 Task: Look for space in Dadu, Pakistan from 1st August, 2023 to 5th August, 2023 for 3 adults, 1 child in price range Rs.13000 to Rs.20000. Place can be entire place with 2 bedrooms having 3 beds and 2 bathrooms. Property type can be flatguest house, hotel. Booking option can be shelf check-in. Required host language is English.
Action: Mouse pressed left at (521, 89)
Screenshot: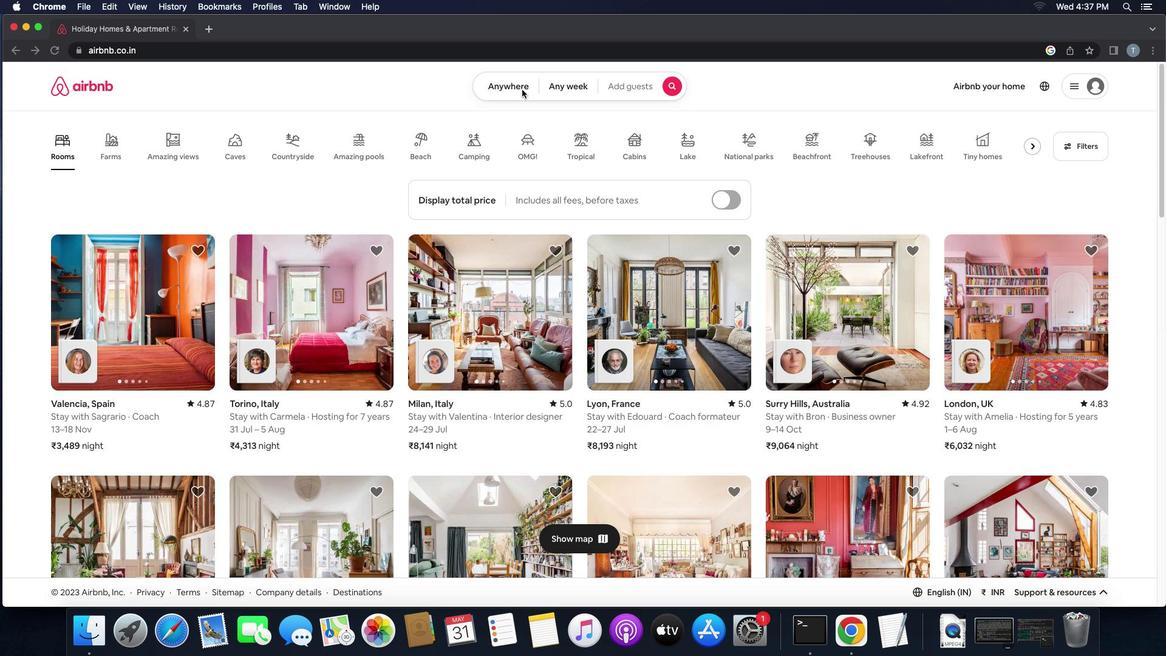 
Action: Mouse pressed left at (521, 89)
Screenshot: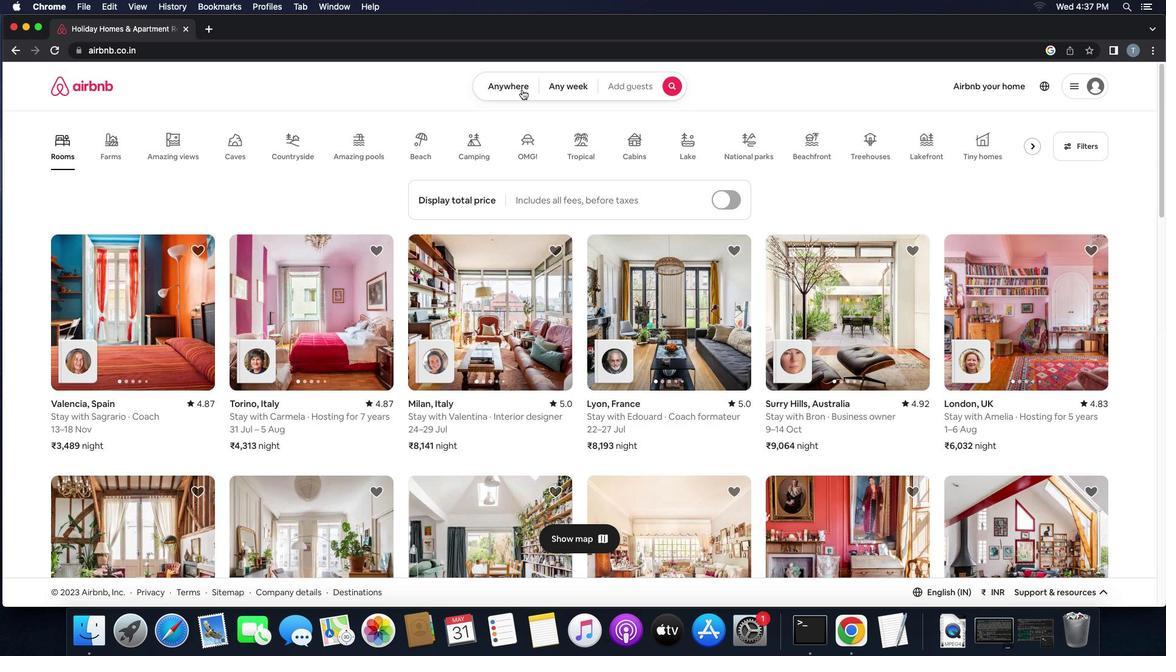 
Action: Mouse moved to (446, 131)
Screenshot: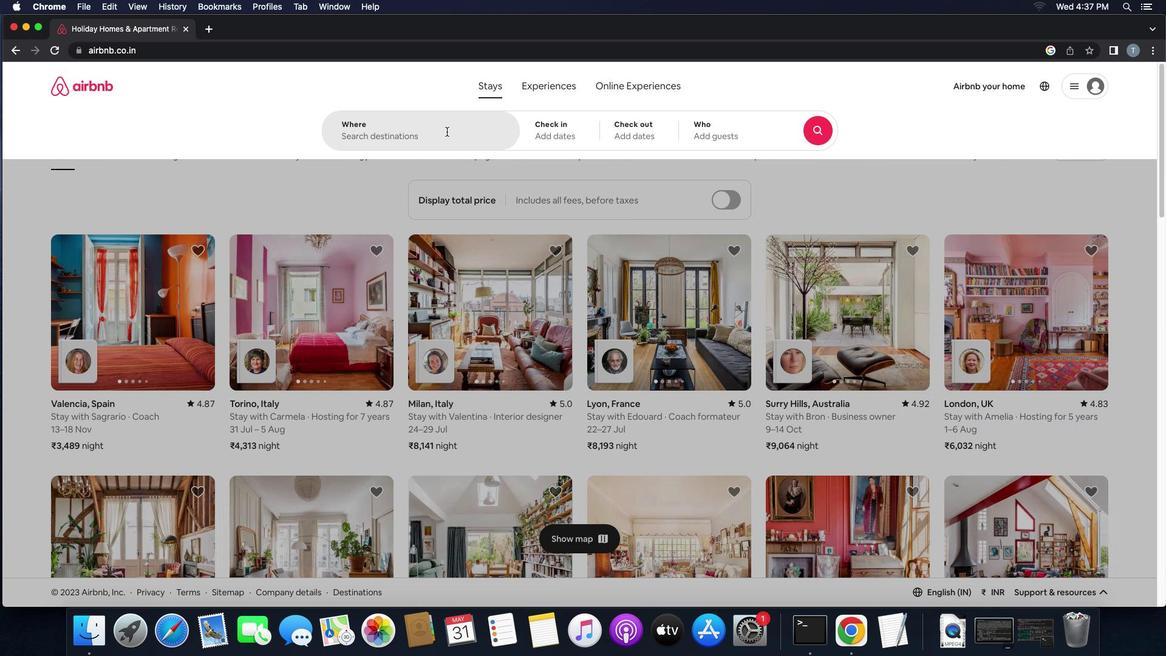 
Action: Mouse pressed left at (446, 131)
Screenshot: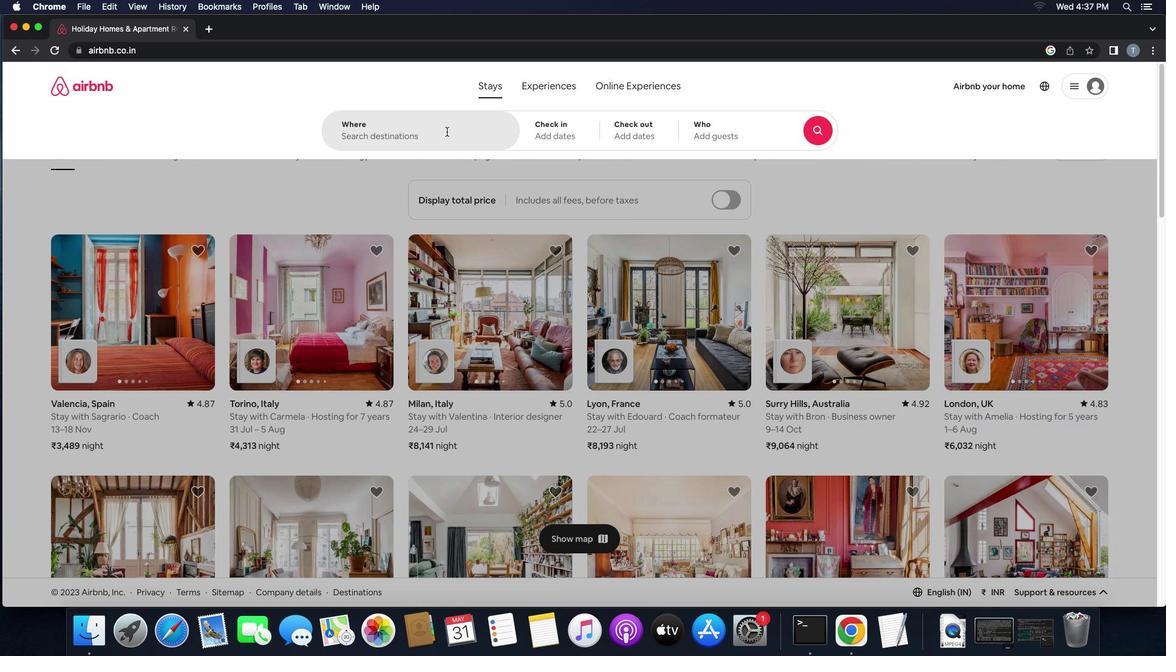 
Action: Mouse moved to (448, 130)
Screenshot: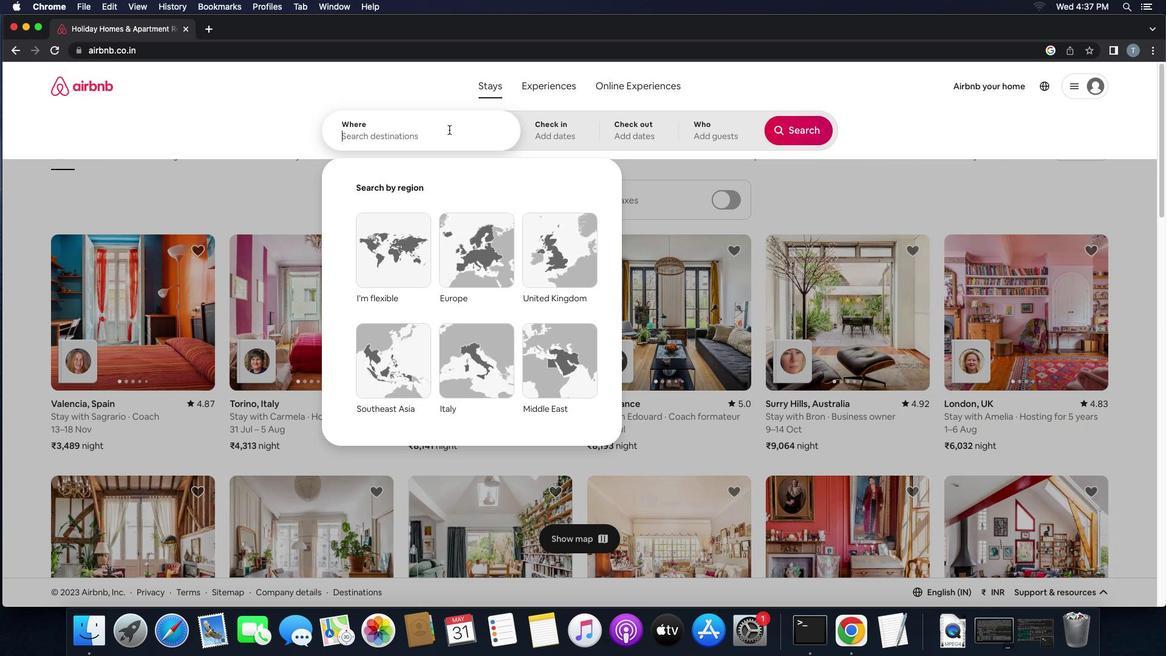 
Action: Key pressed 'd''a''d'
Screenshot: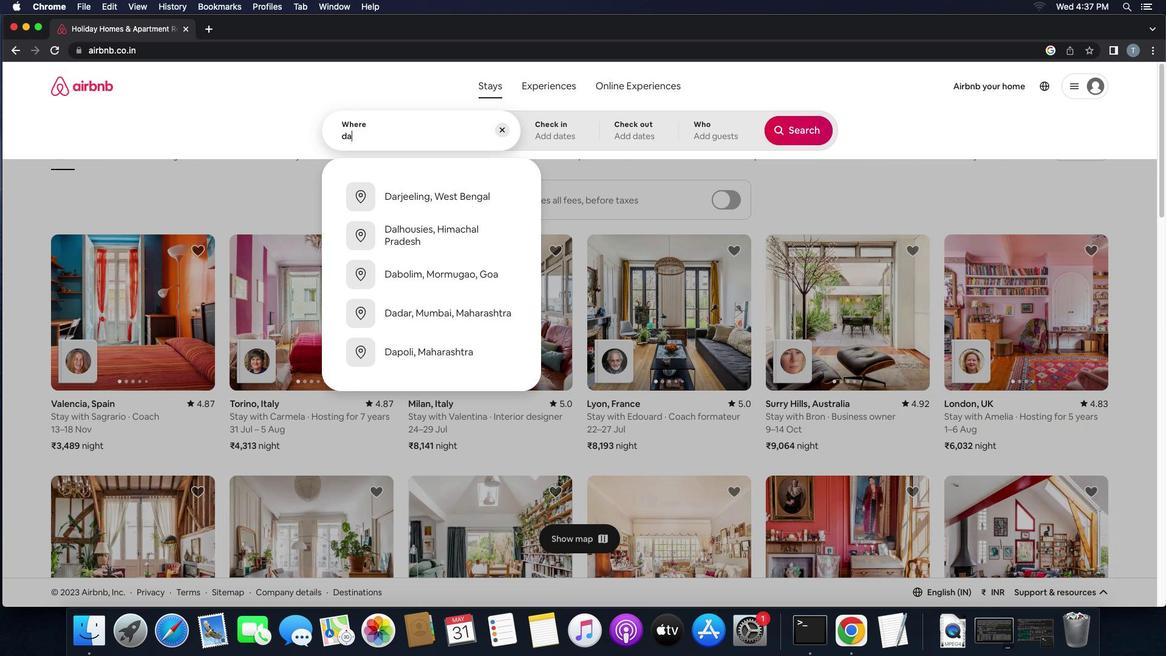 
Action: Mouse moved to (448, 130)
Screenshot: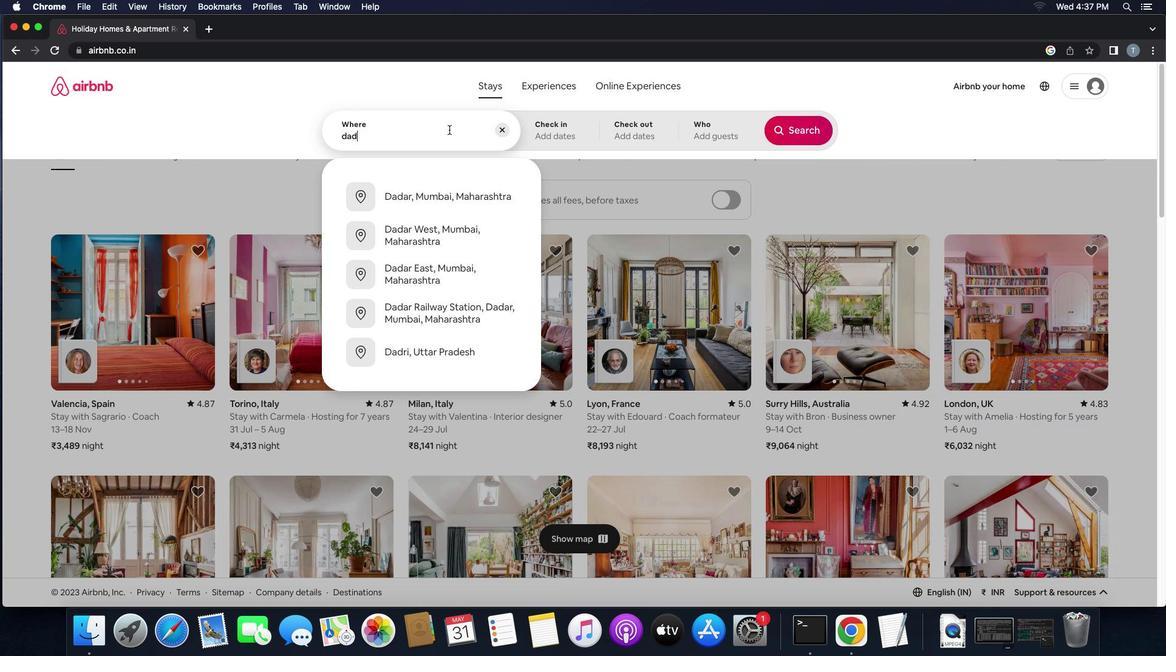 
Action: Key pressed 'u'',''p''a''k''i''s''t''a''n'
Screenshot: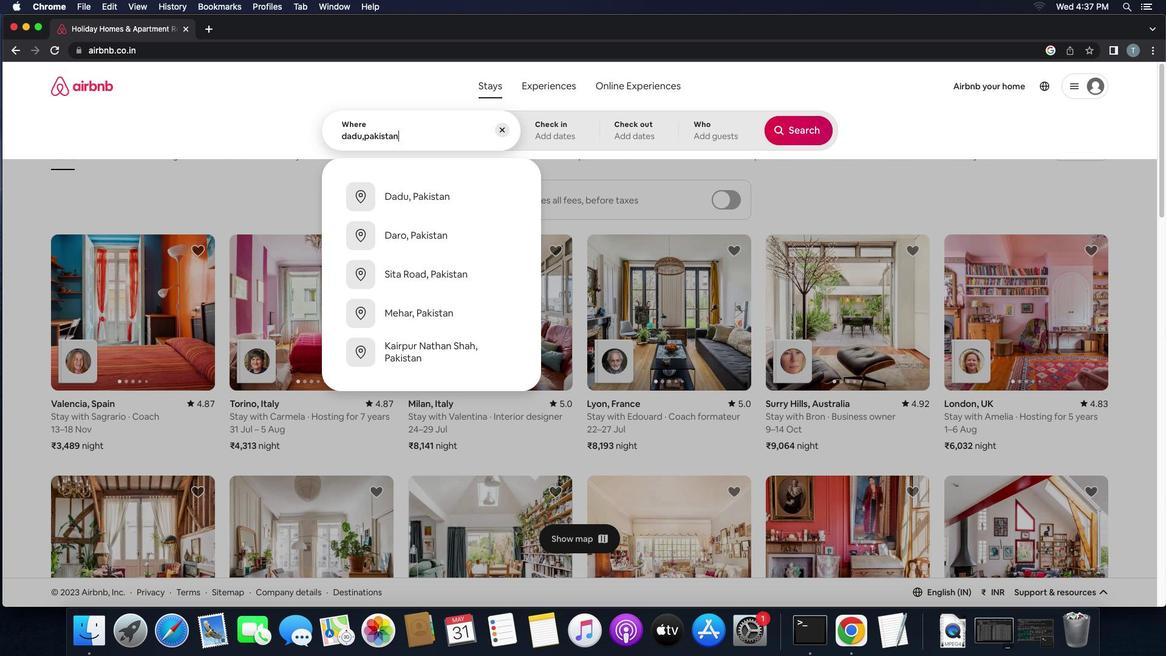 
Action: Mouse moved to (498, 188)
Screenshot: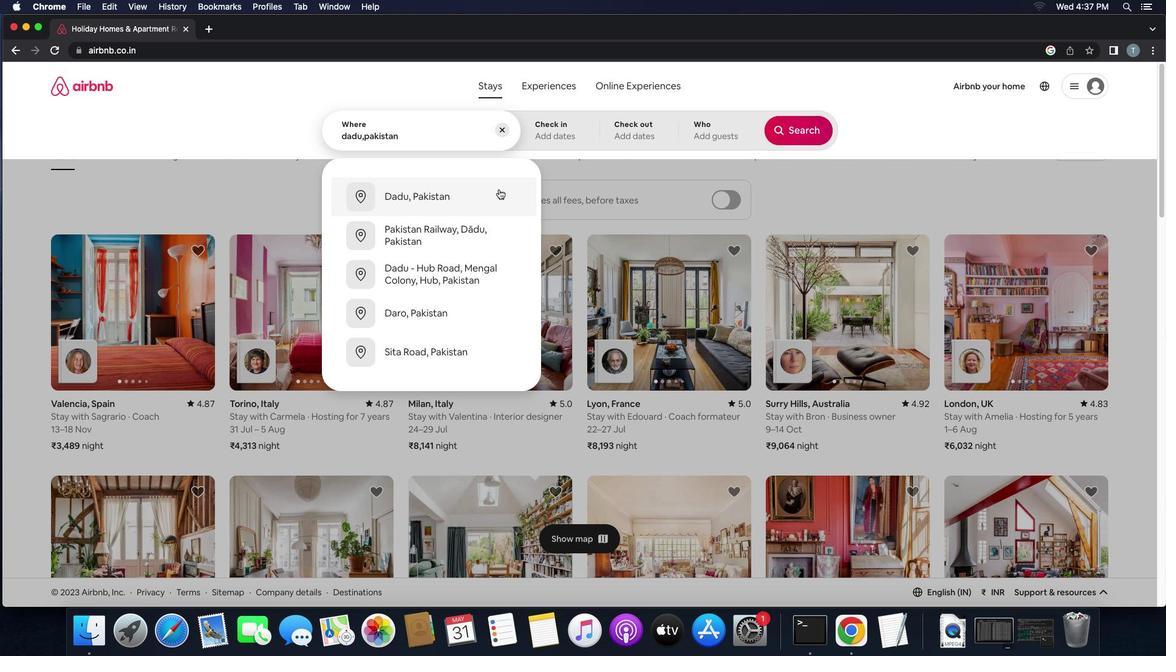 
Action: Mouse pressed left at (498, 188)
Screenshot: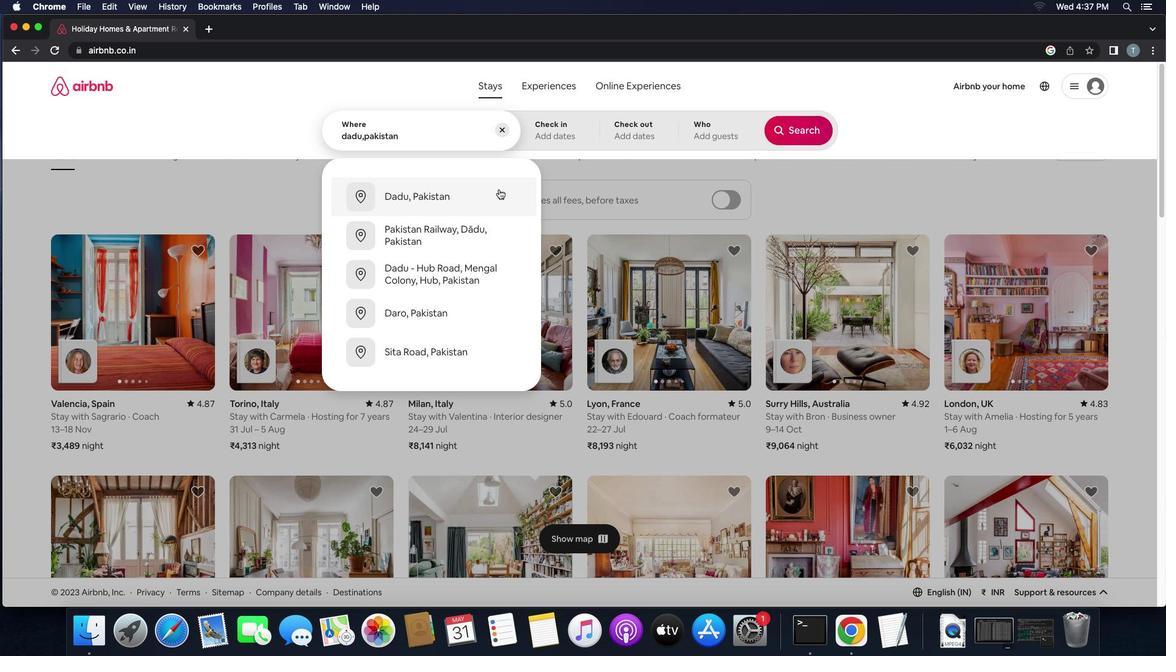 
Action: Mouse moved to (790, 231)
Screenshot: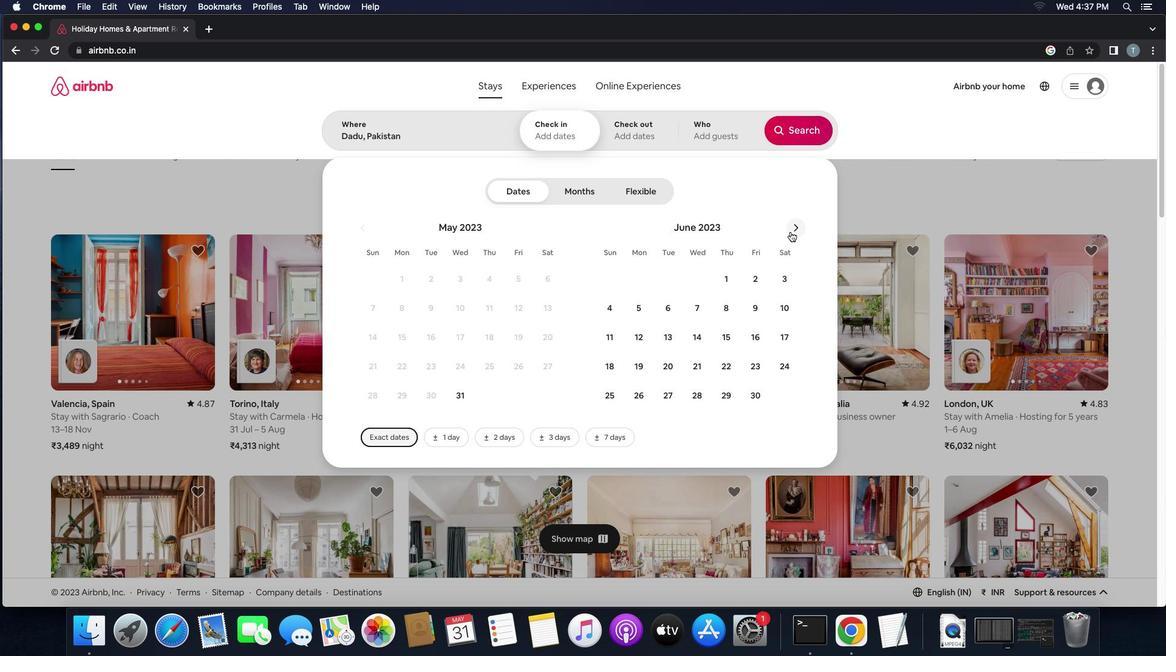 
Action: Mouse pressed left at (790, 231)
Screenshot: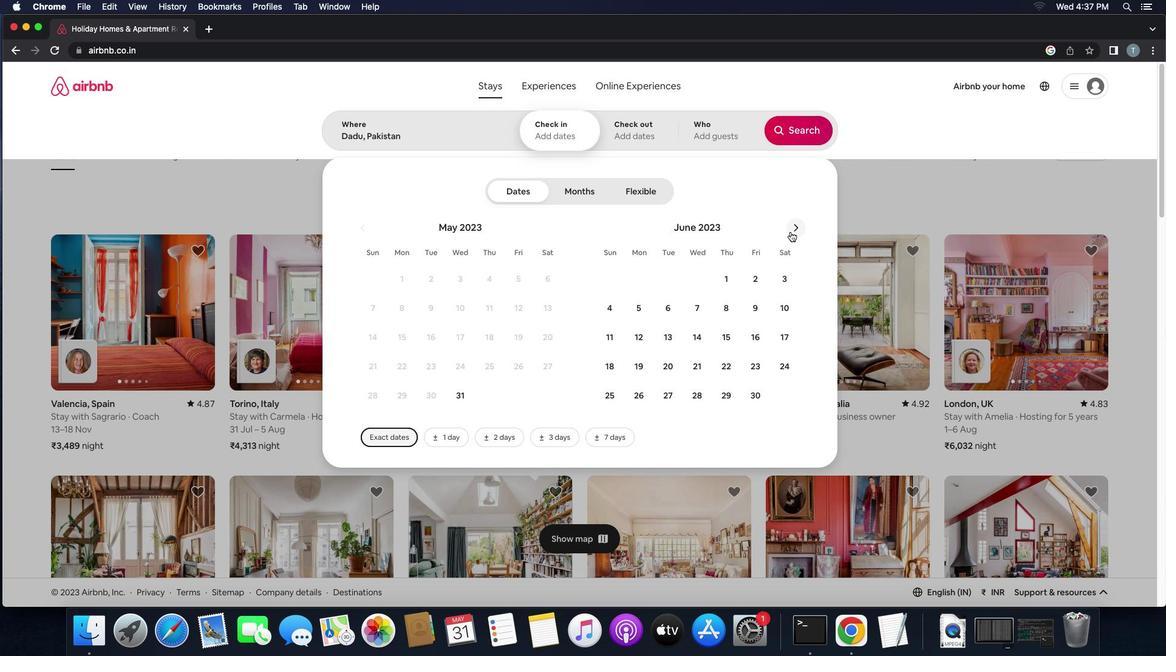 
Action: Mouse pressed left at (790, 231)
Screenshot: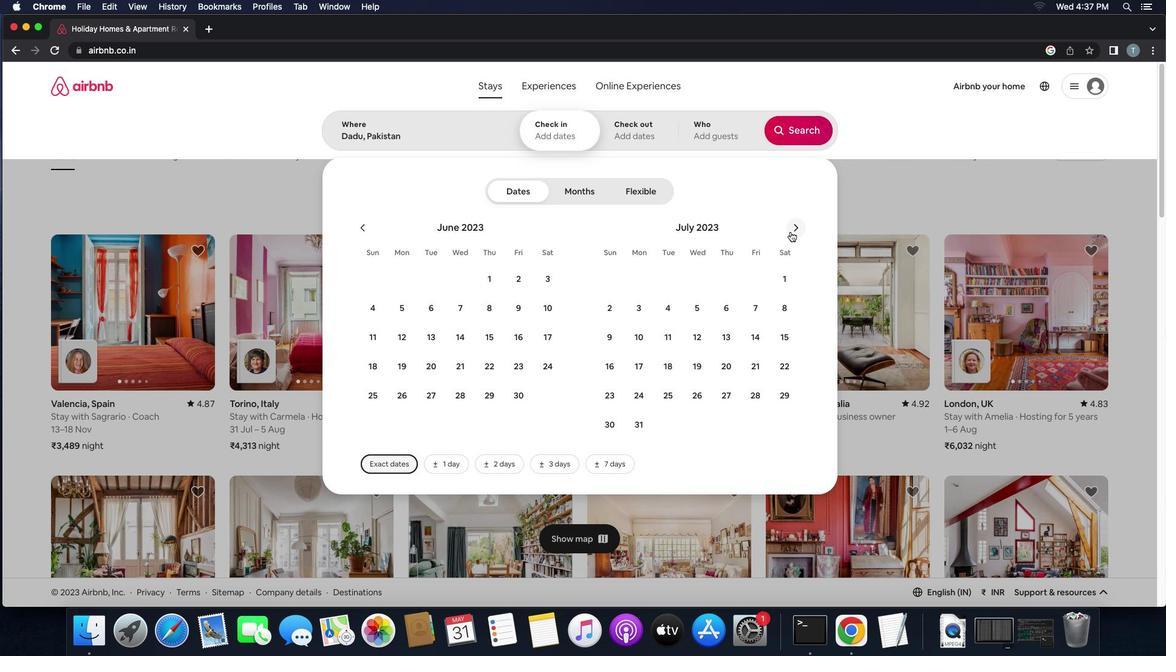 
Action: Mouse moved to (664, 282)
Screenshot: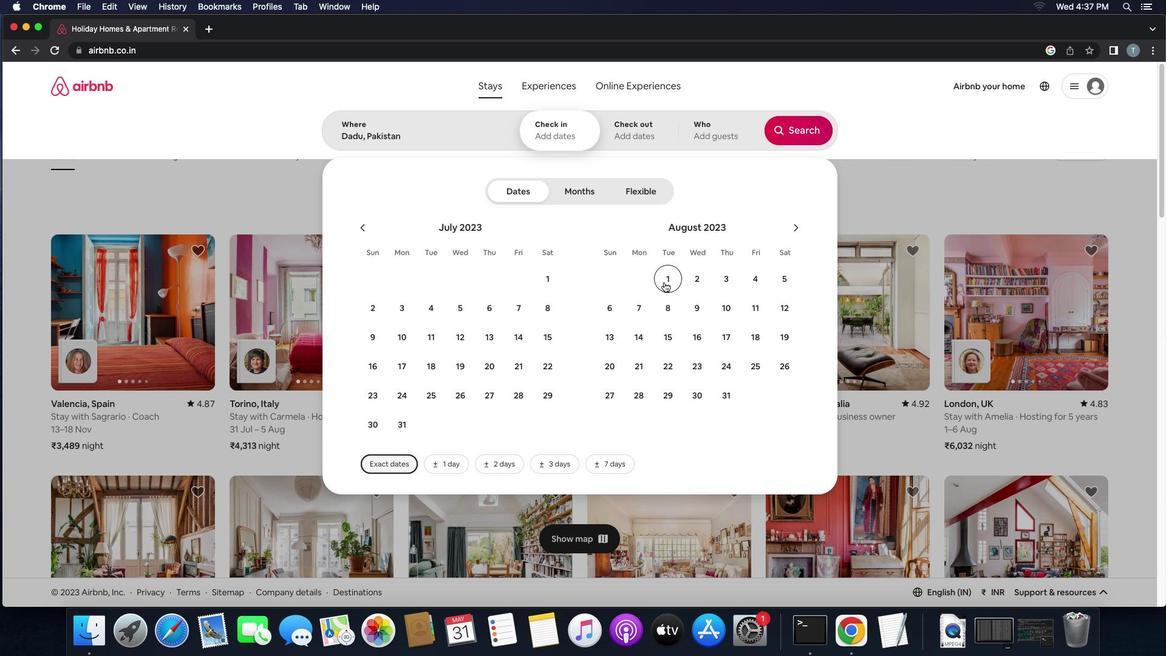 
Action: Mouse pressed left at (664, 282)
Screenshot: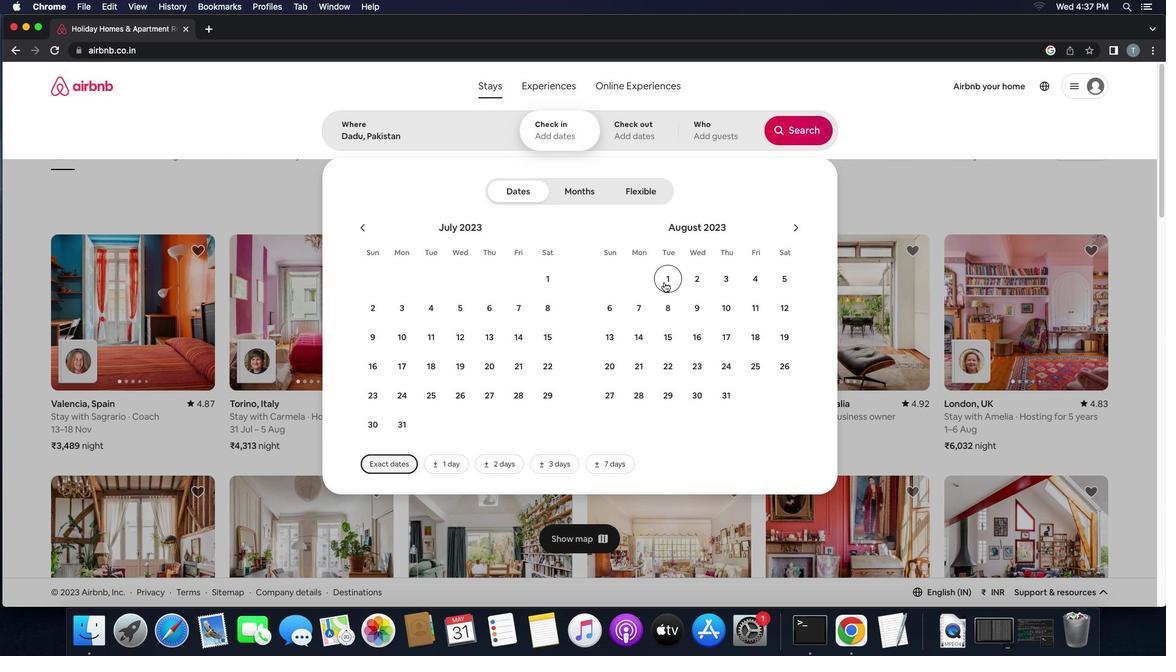 
Action: Mouse moved to (783, 278)
Screenshot: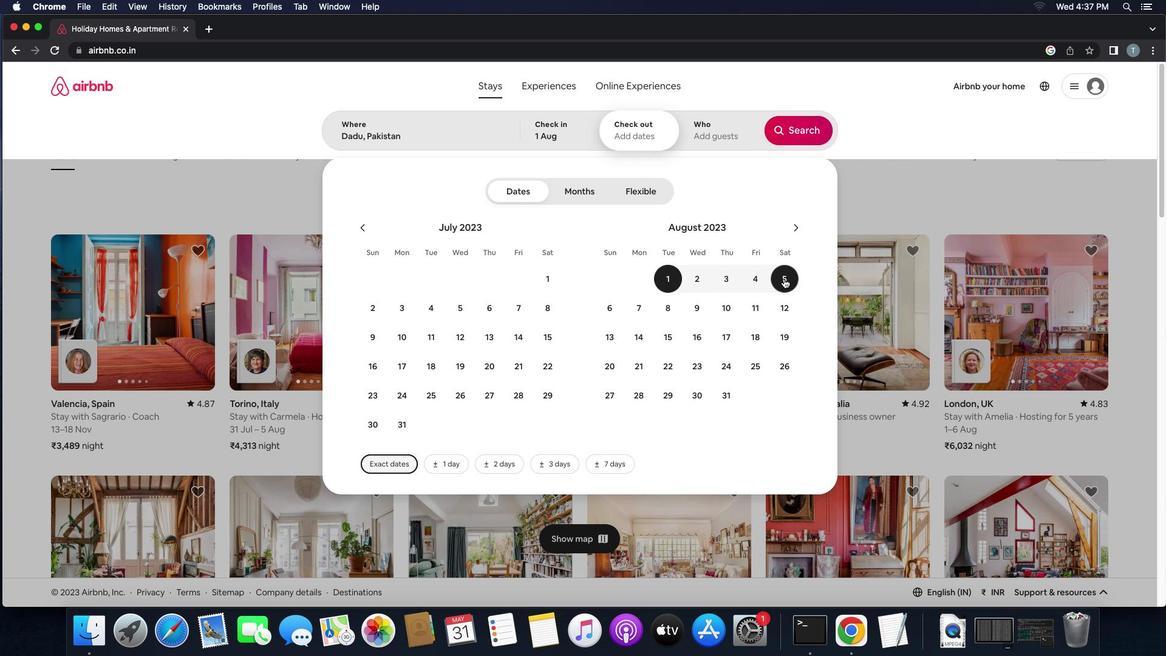 
Action: Mouse pressed left at (783, 278)
Screenshot: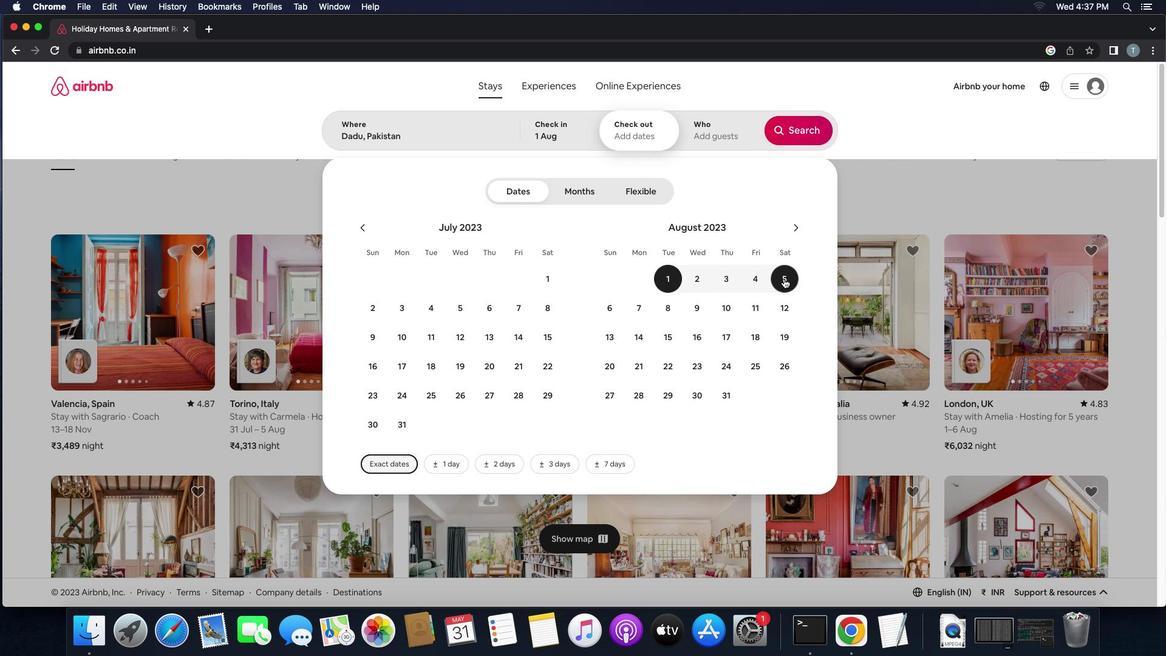 
Action: Mouse moved to (712, 128)
Screenshot: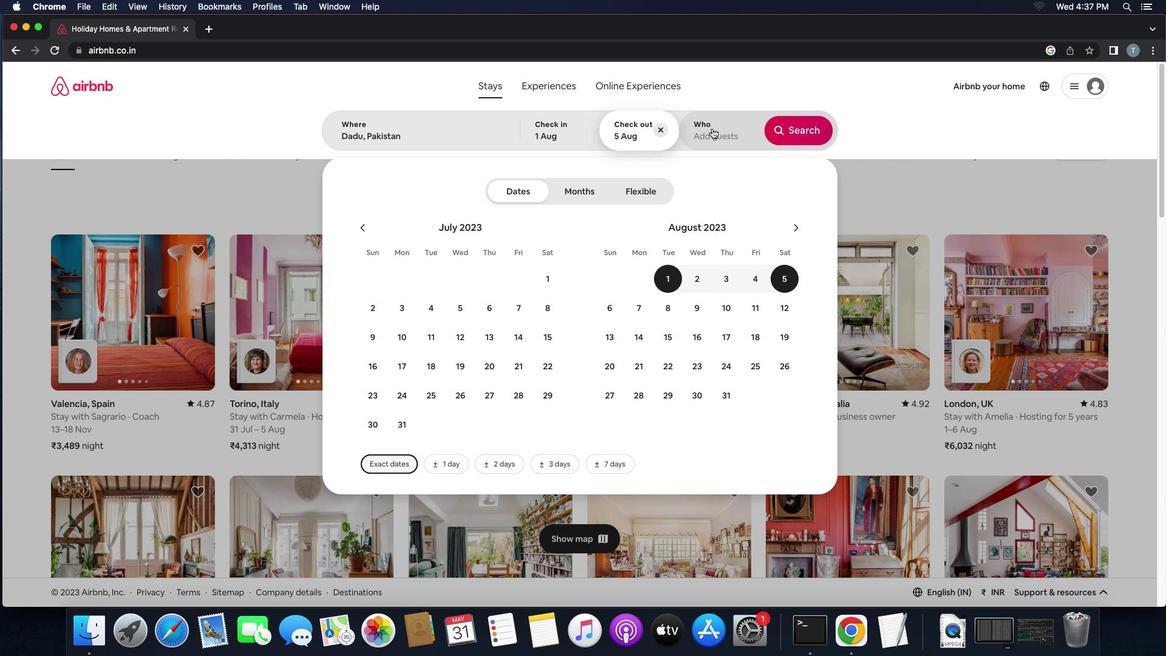 
Action: Mouse pressed left at (712, 128)
Screenshot: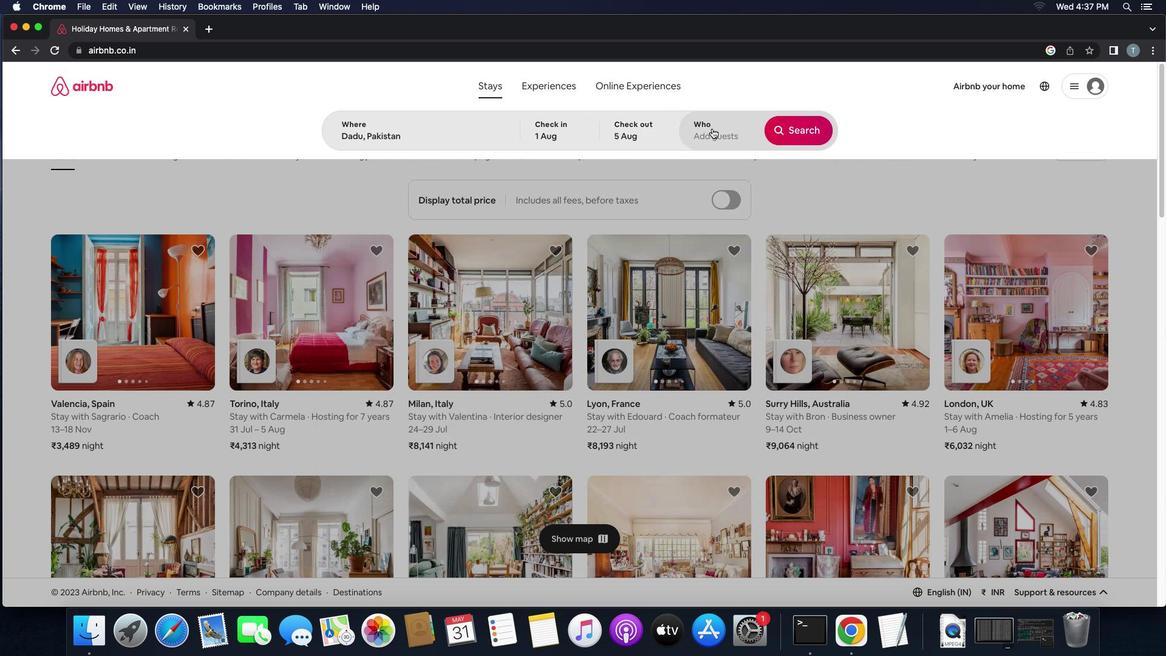 
Action: Mouse moved to (797, 192)
Screenshot: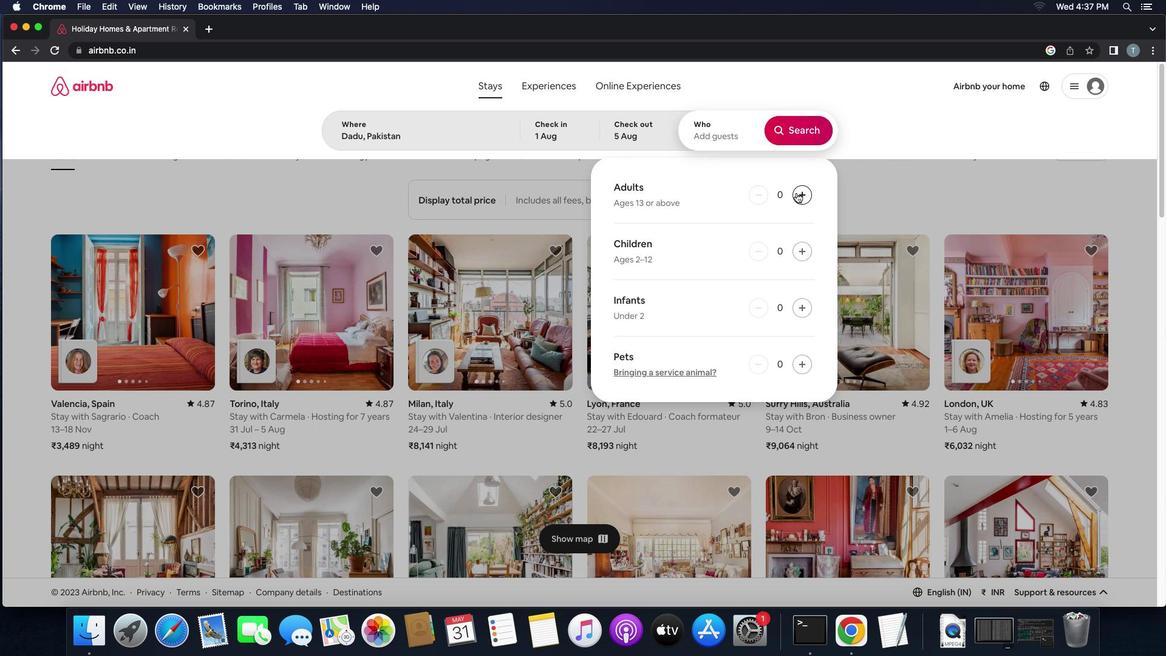 
Action: Mouse pressed left at (797, 192)
Screenshot: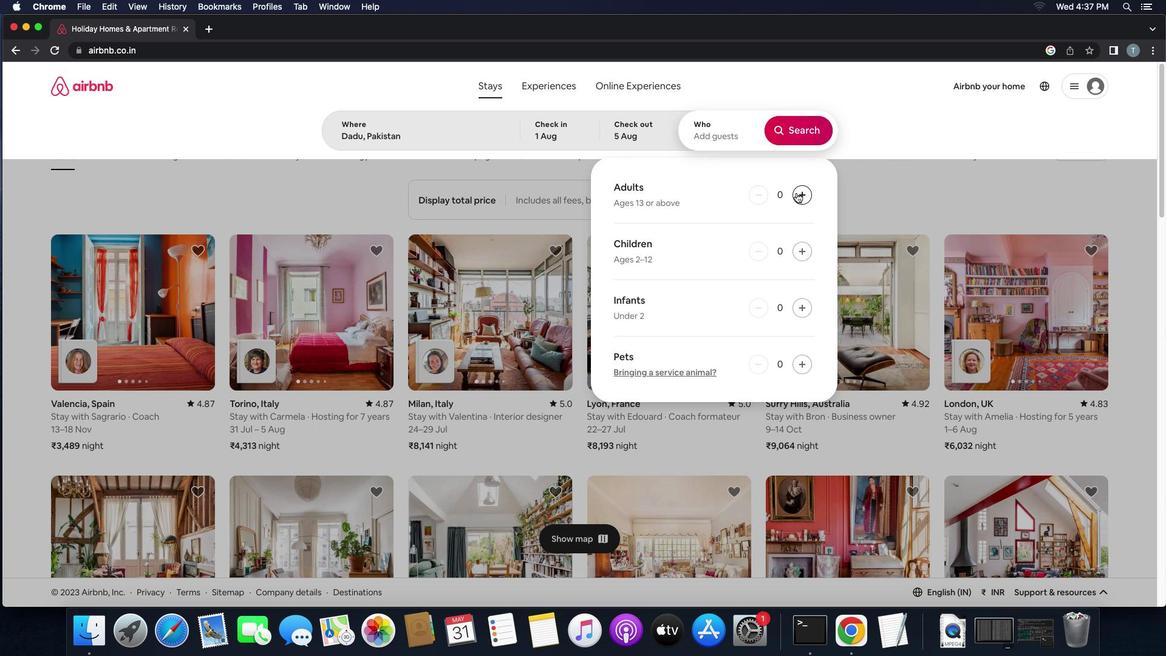 
Action: Mouse pressed left at (797, 192)
Screenshot: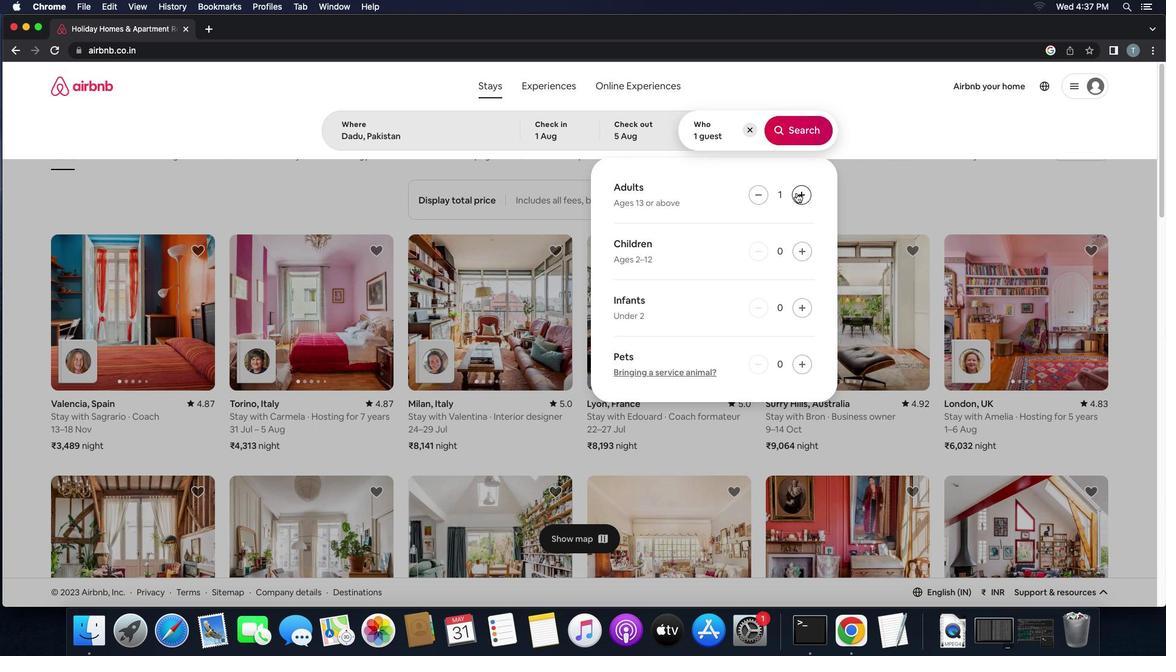 
Action: Mouse pressed left at (797, 192)
Screenshot: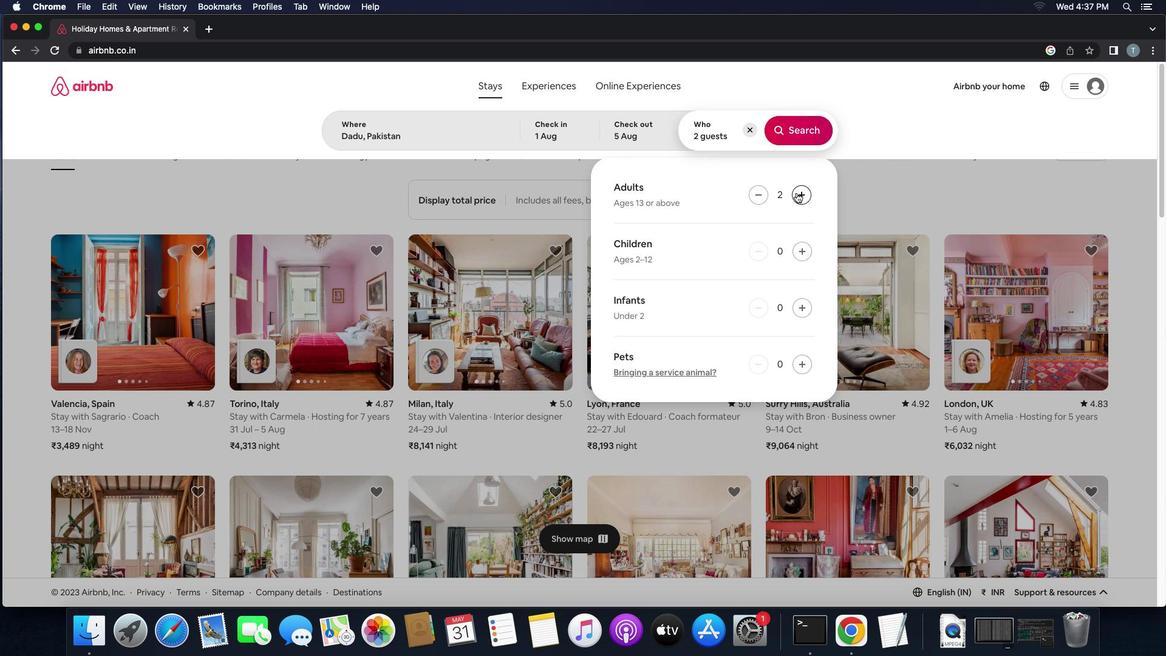 
Action: Mouse moved to (800, 251)
Screenshot: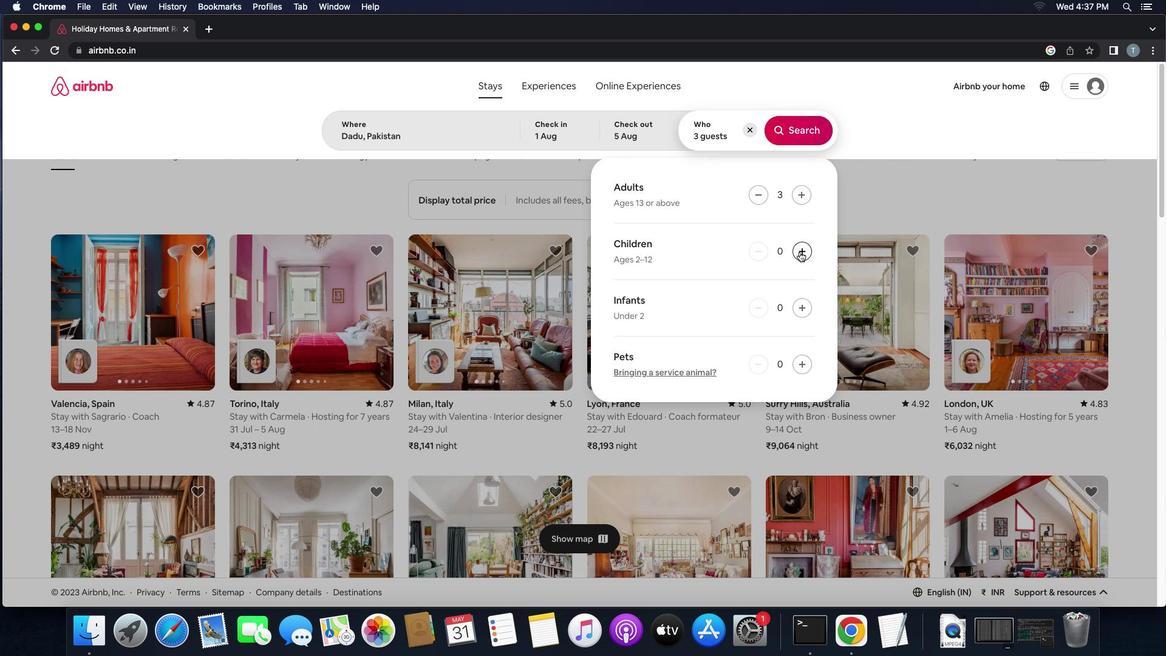 
Action: Mouse pressed left at (800, 251)
Screenshot: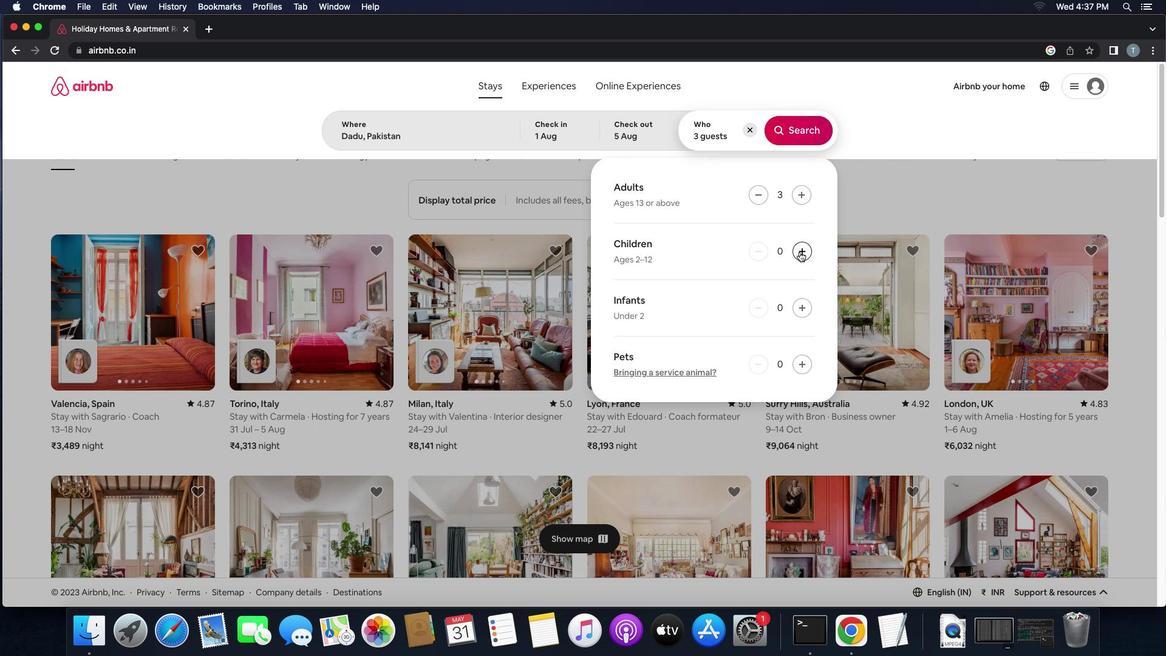 
Action: Mouse moved to (806, 142)
Screenshot: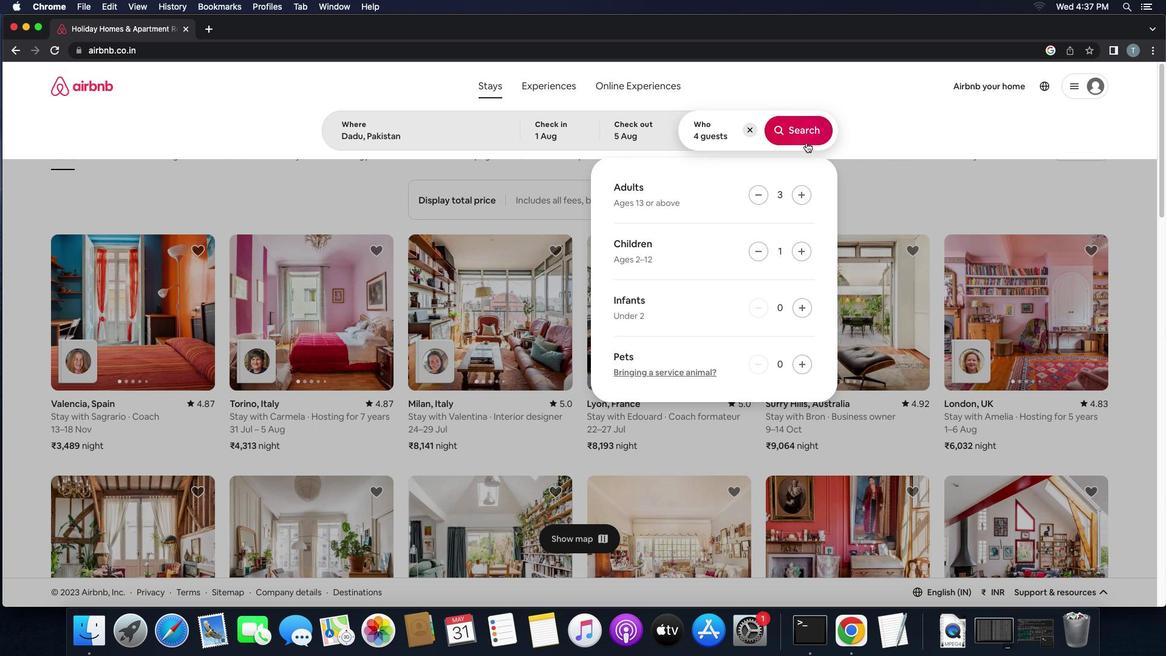 
Action: Mouse pressed left at (806, 142)
Screenshot: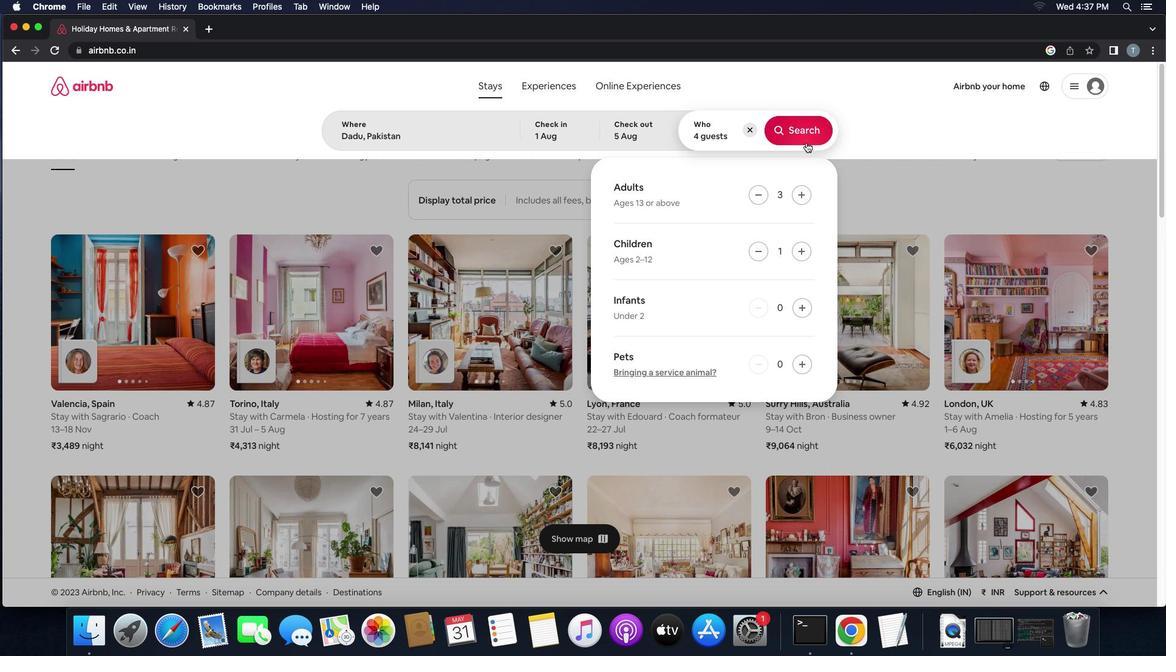 
Action: Mouse moved to (1123, 131)
Screenshot: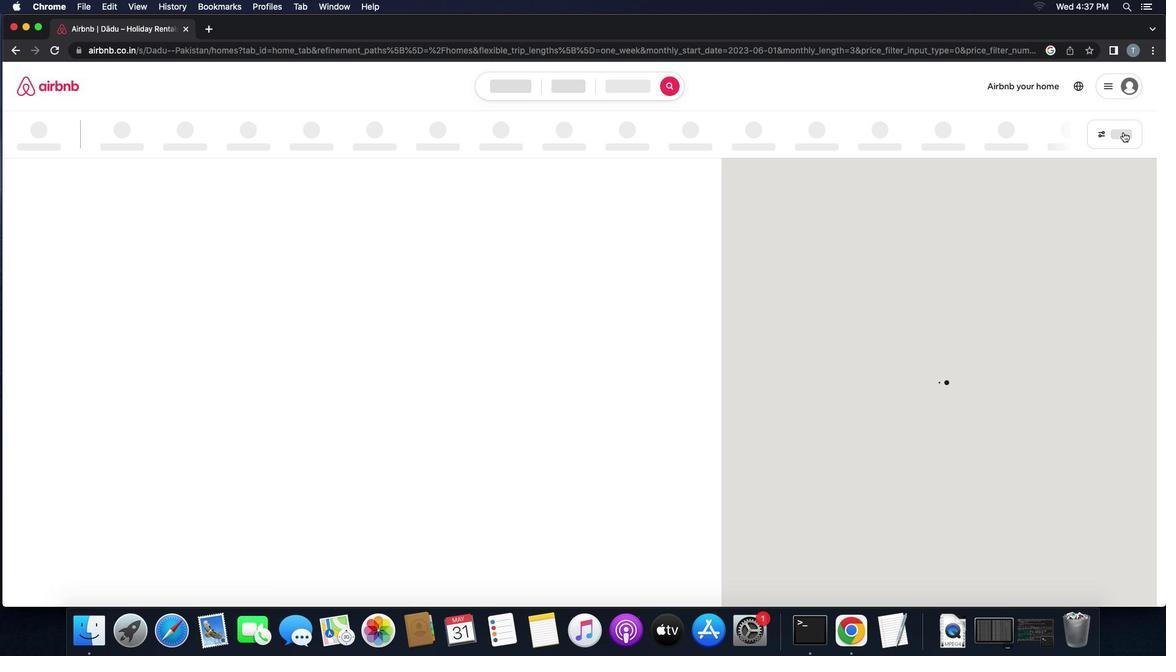 
Action: Mouse pressed left at (1123, 131)
Screenshot: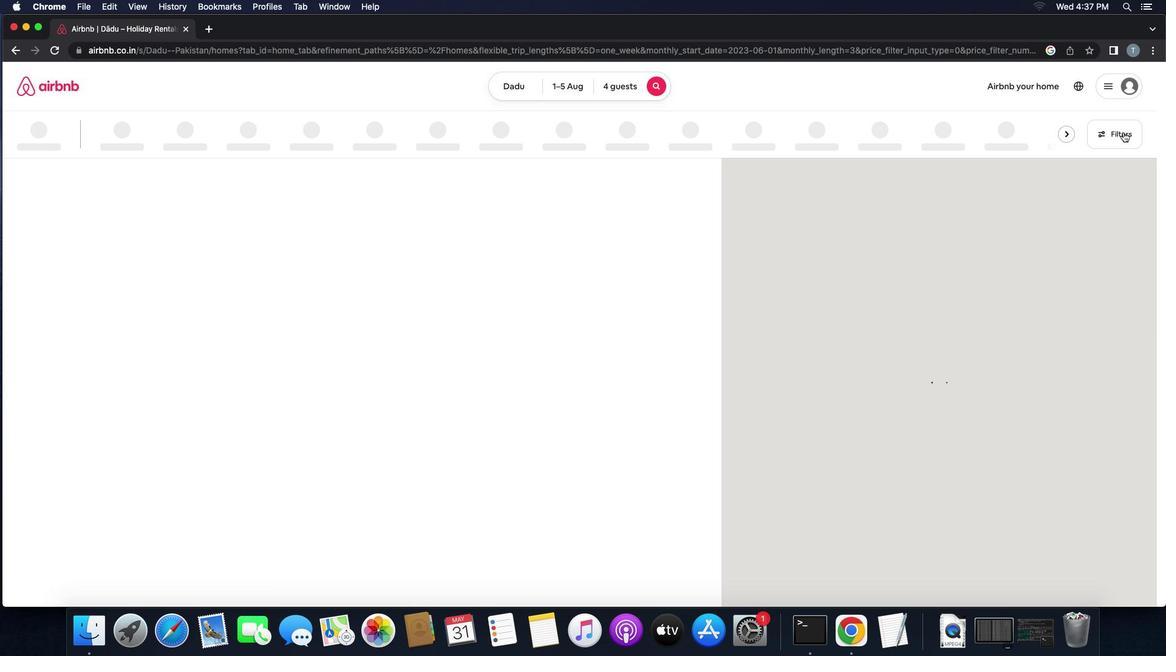 
Action: Mouse moved to (444, 212)
Screenshot: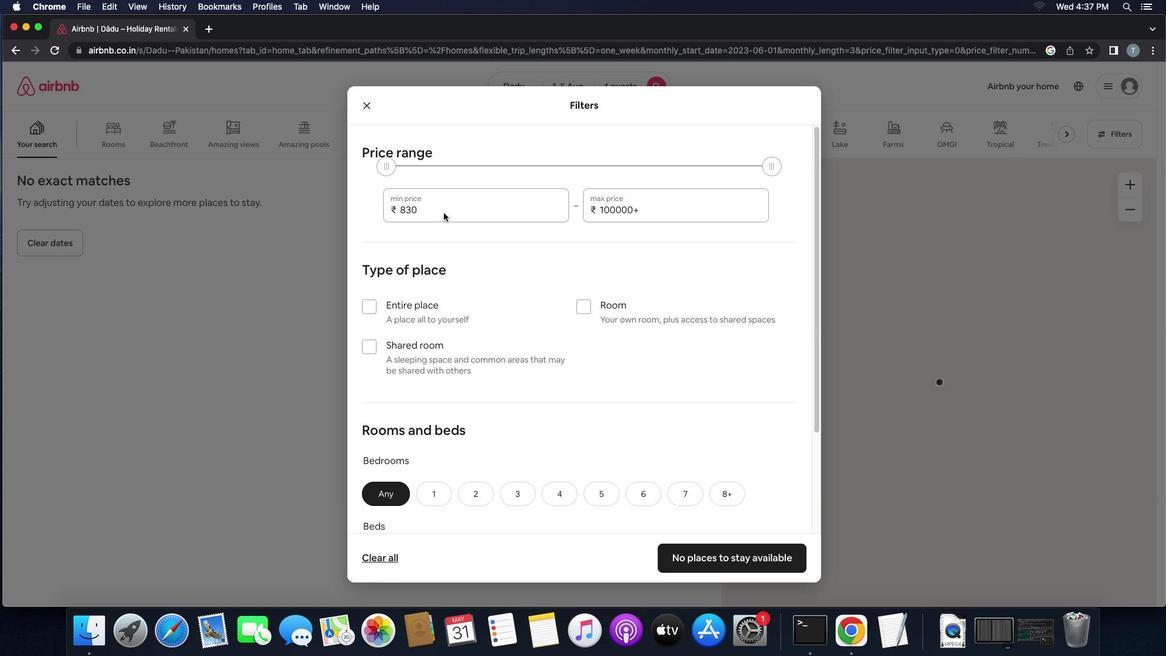 
Action: Mouse pressed left at (444, 212)
Screenshot: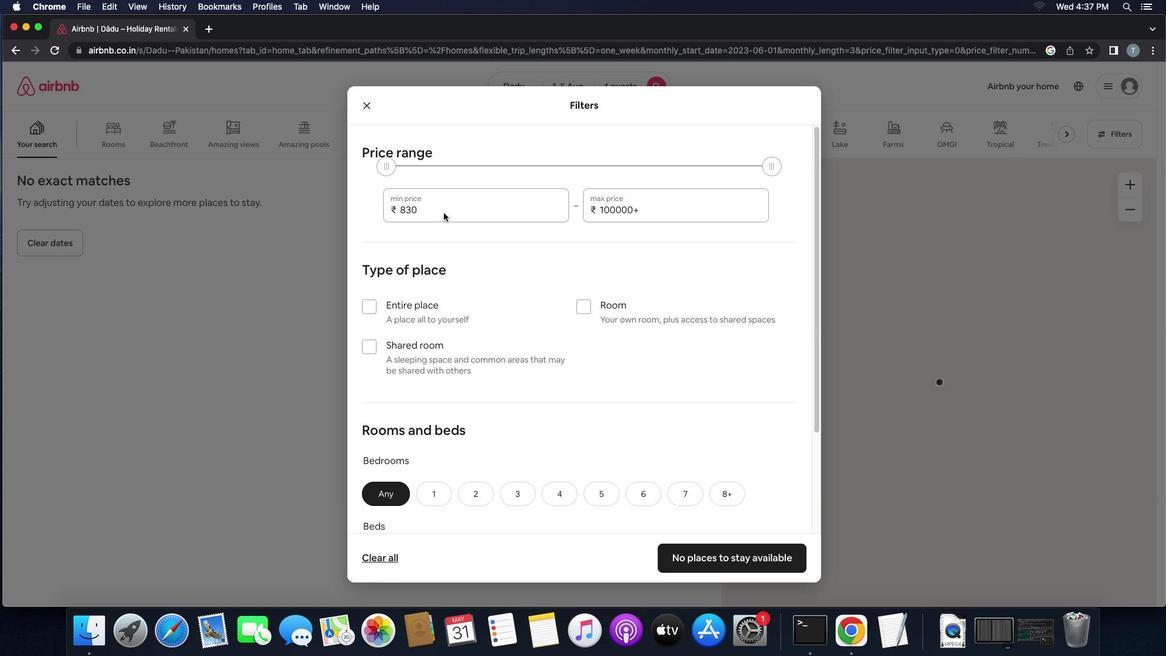 
Action: Key pressed Key.backspaceKey.backspaceKey.backspaceKey.backspace'1''3''0''0''0'
Screenshot: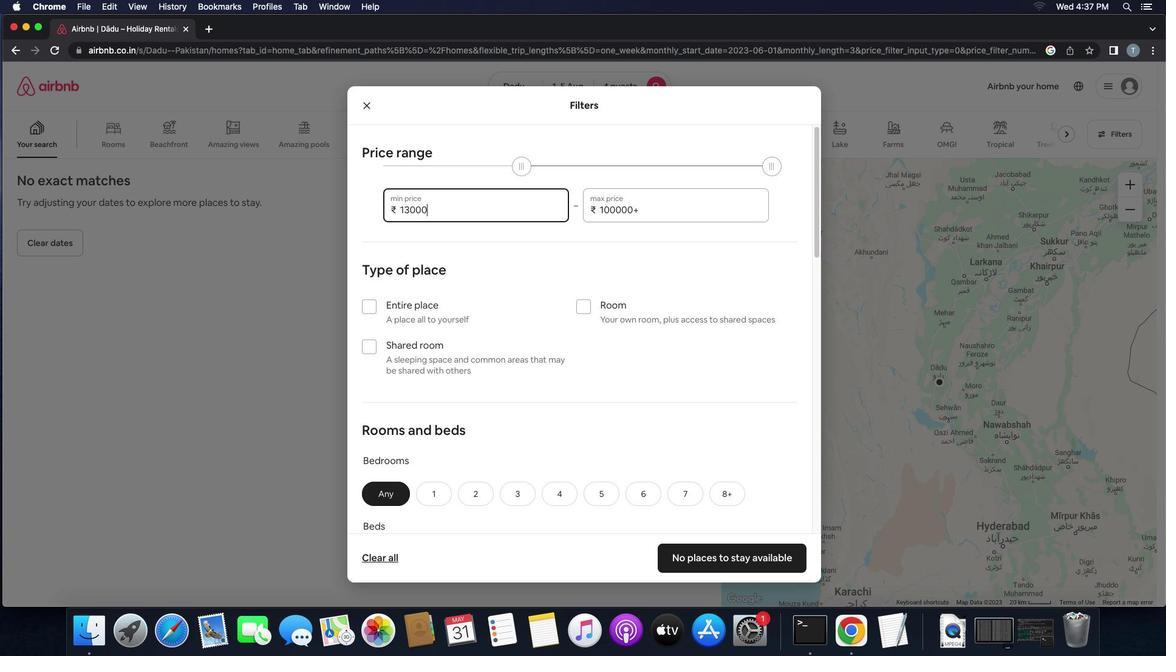 
Action: Mouse moved to (665, 208)
Screenshot: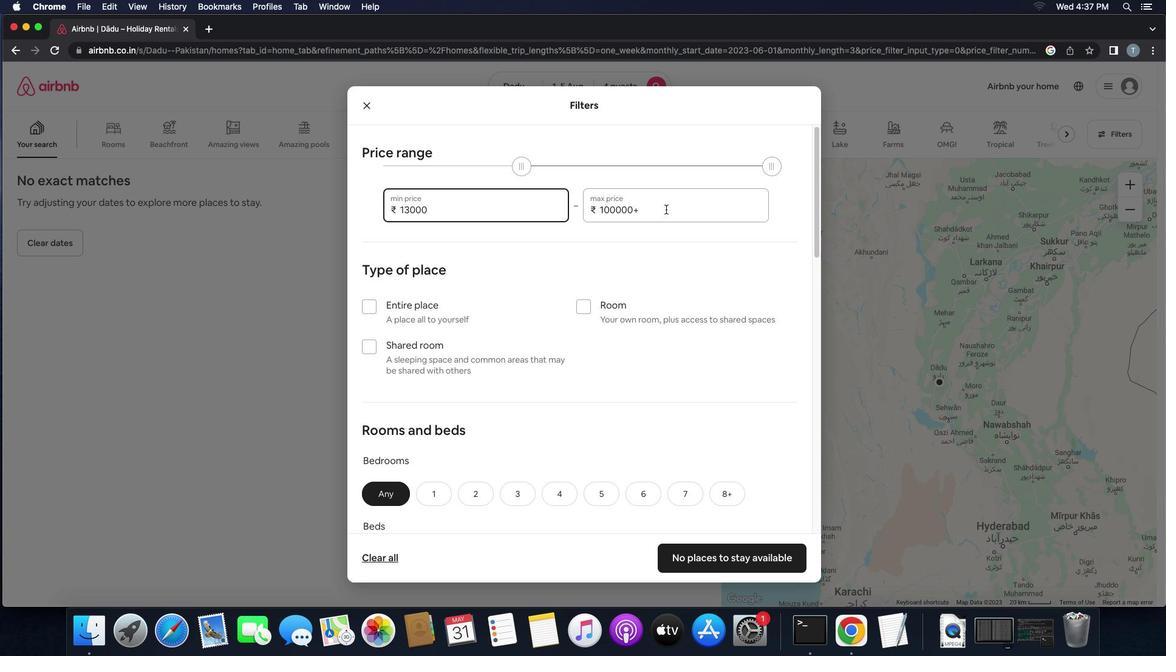 
Action: Mouse pressed left at (665, 208)
Screenshot: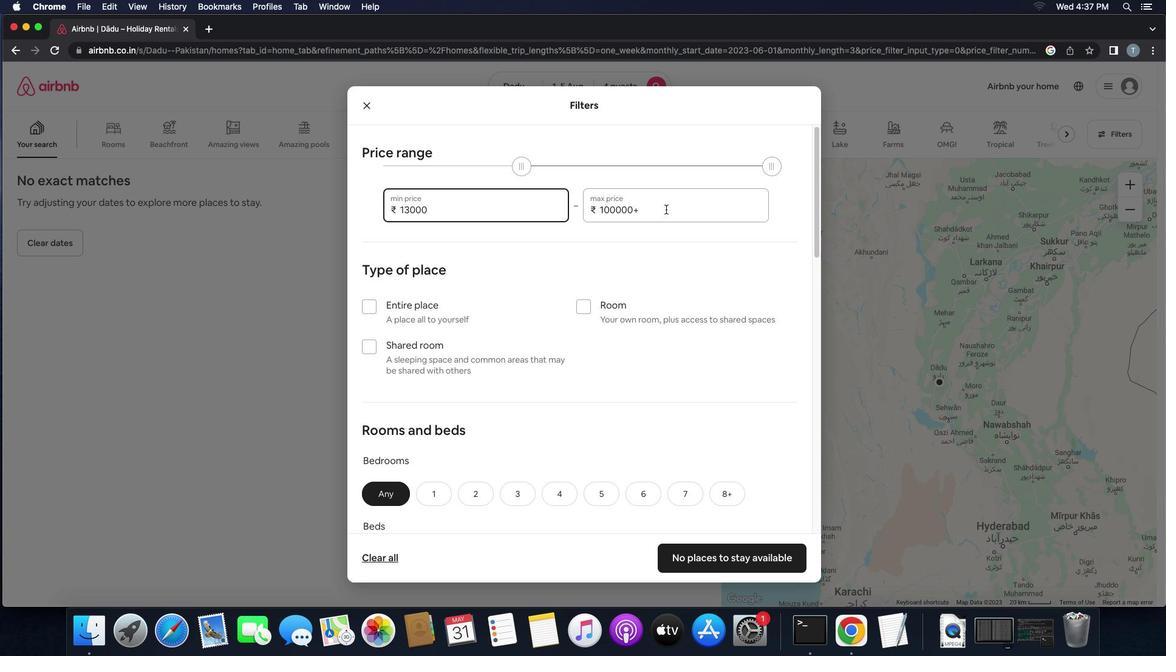 
Action: Mouse moved to (665, 209)
Screenshot: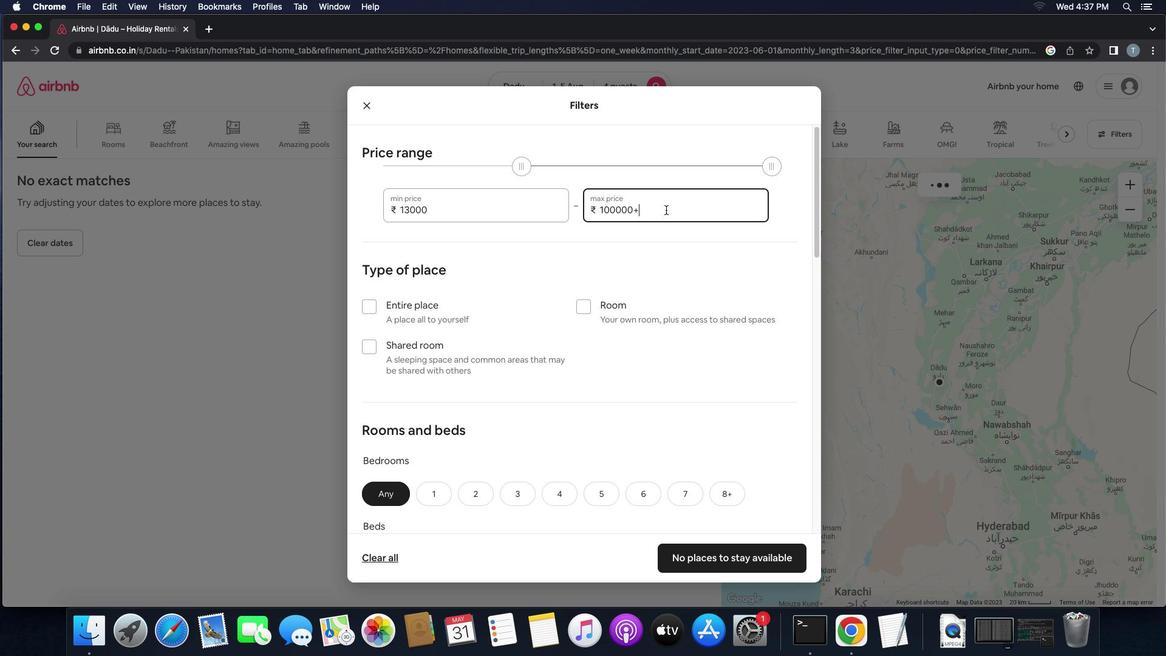 
Action: Key pressed Key.backspaceKey.backspaceKey.backspaceKey.backspaceKey.backspaceKey.backspaceKey.backspaceKey.backspace'2''0''0''0''0'
Screenshot: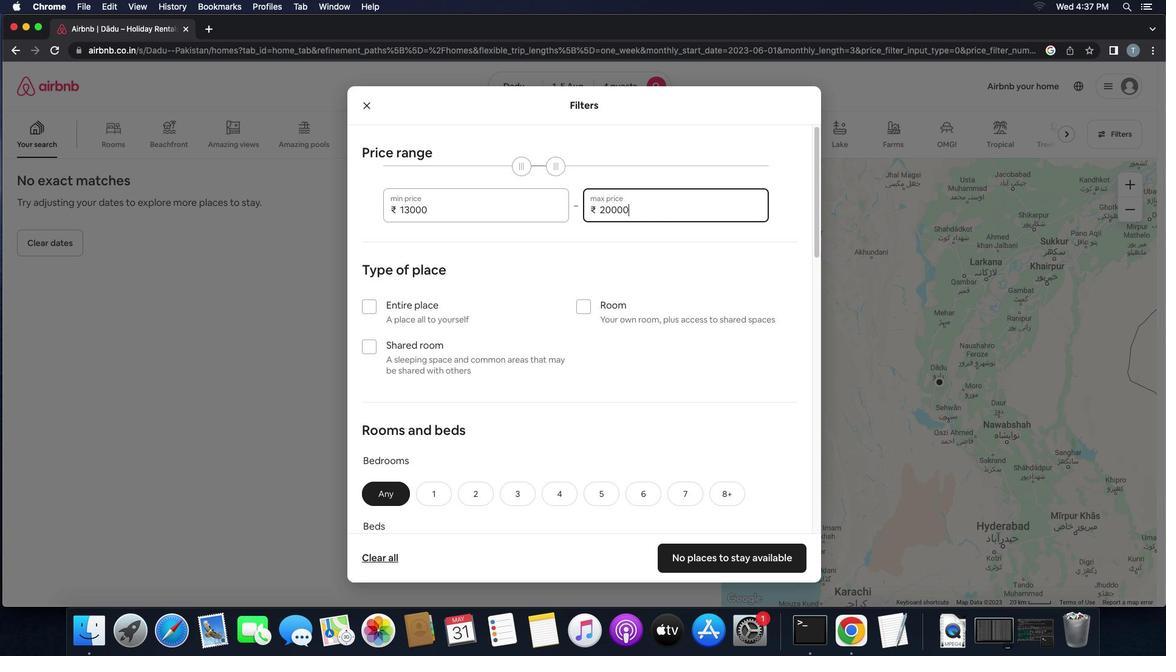 
Action: Mouse moved to (651, 265)
Screenshot: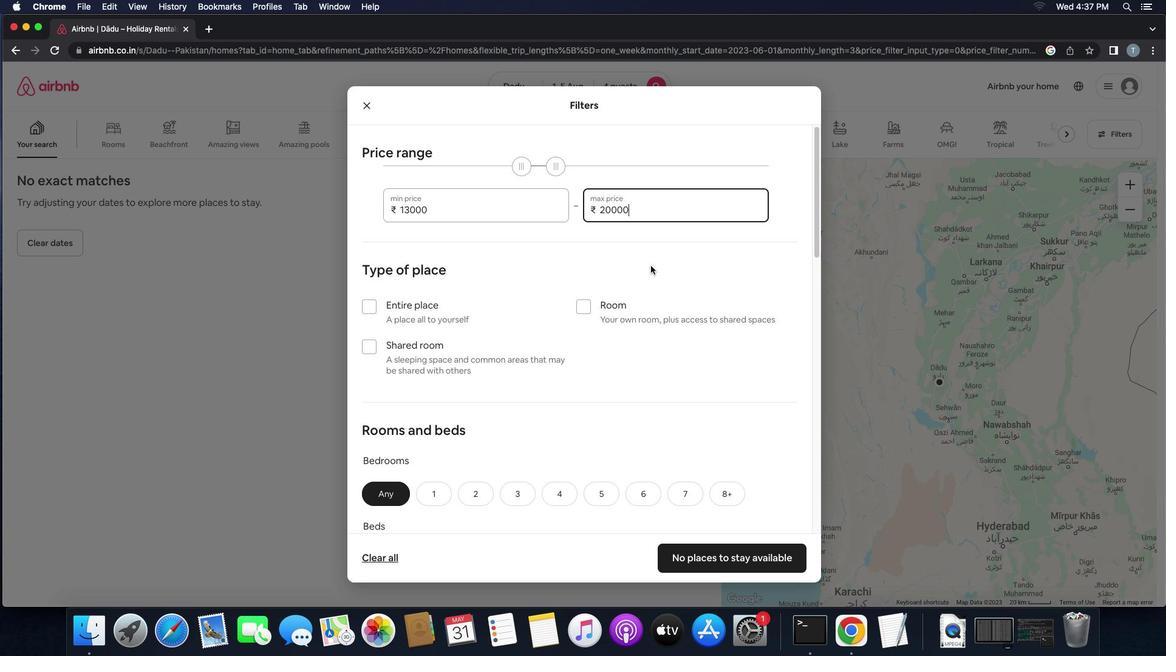 
Action: Mouse scrolled (651, 265) with delta (0, 0)
Screenshot: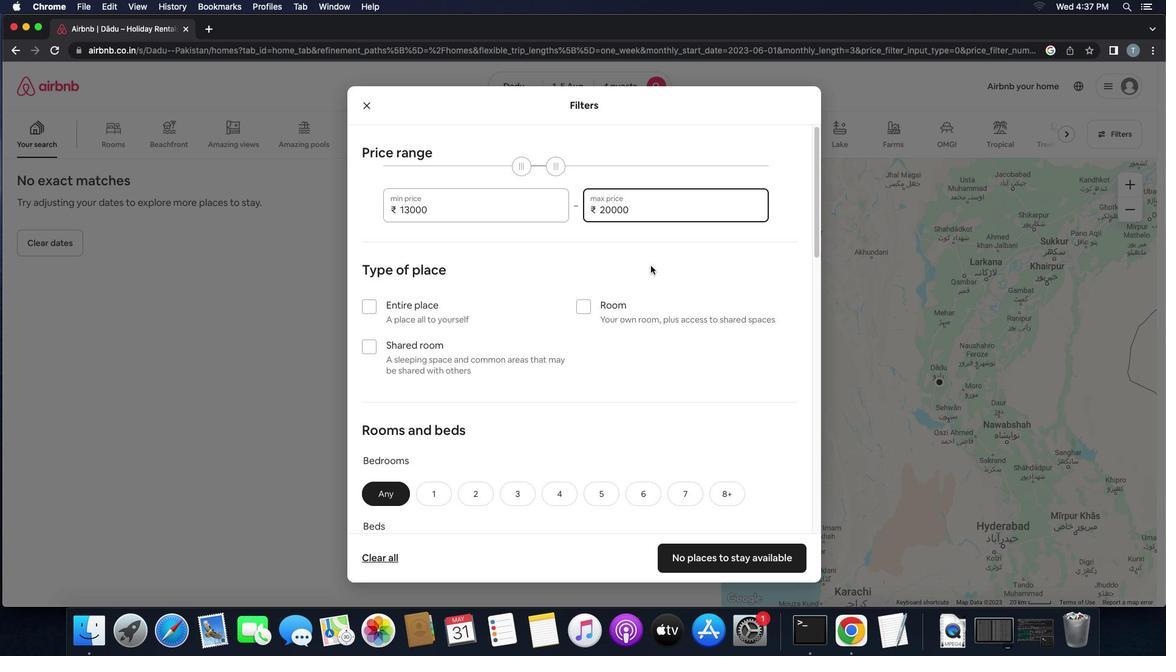 
Action: Mouse scrolled (651, 265) with delta (0, 0)
Screenshot: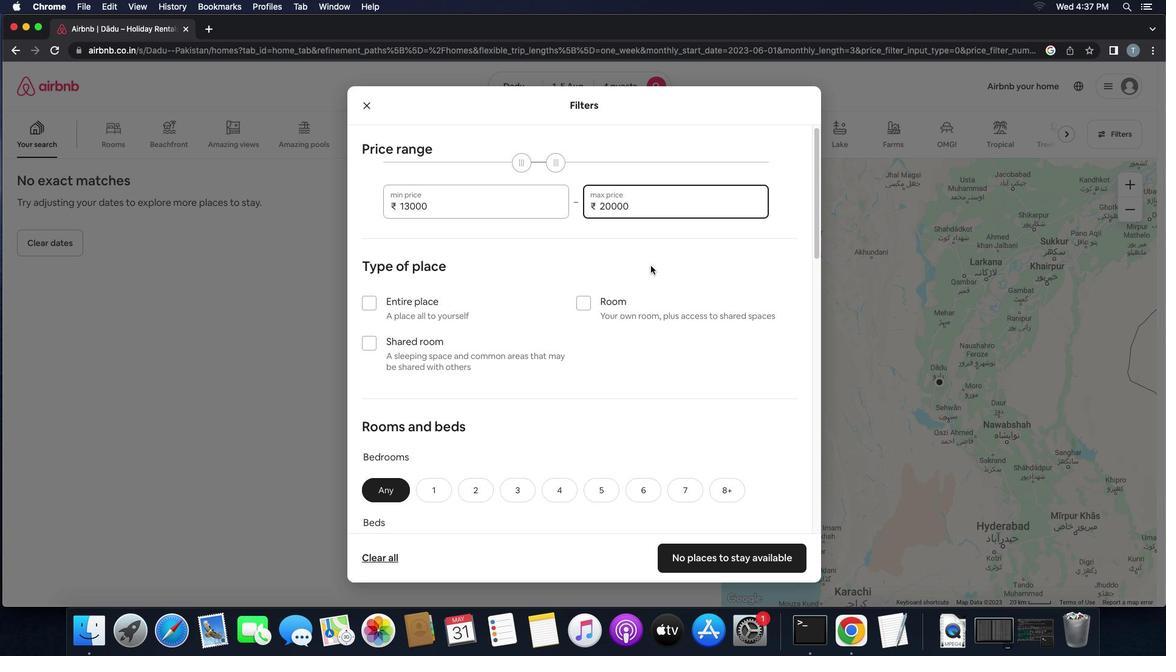 
Action: Mouse moved to (380, 288)
Screenshot: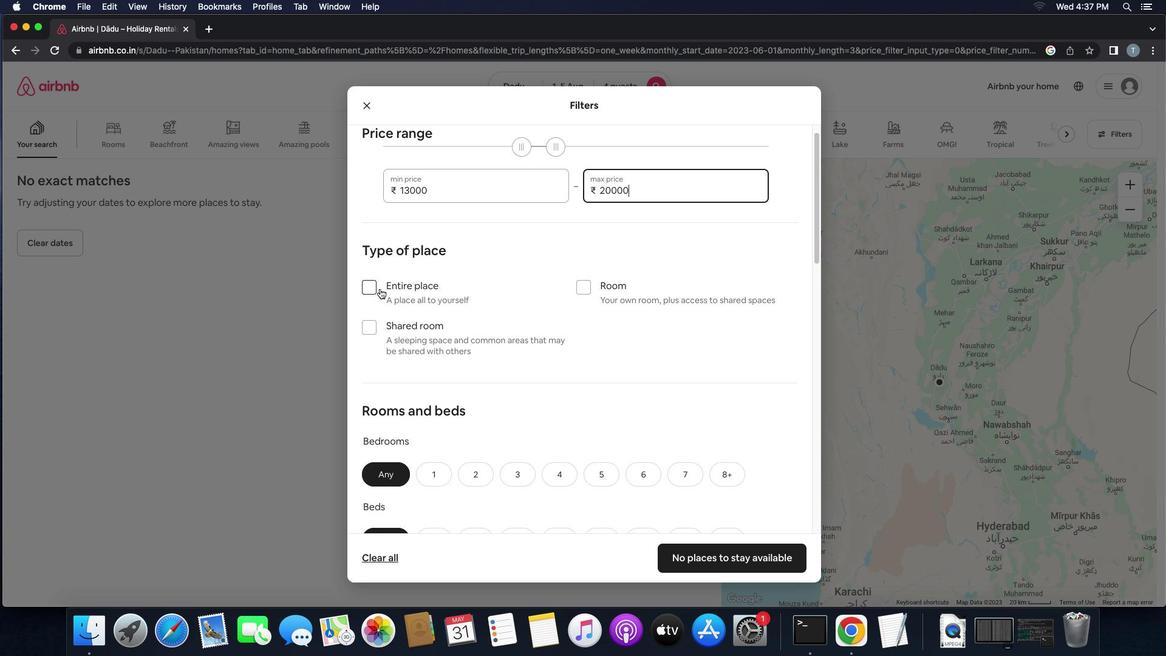 
Action: Mouse pressed left at (380, 288)
Screenshot: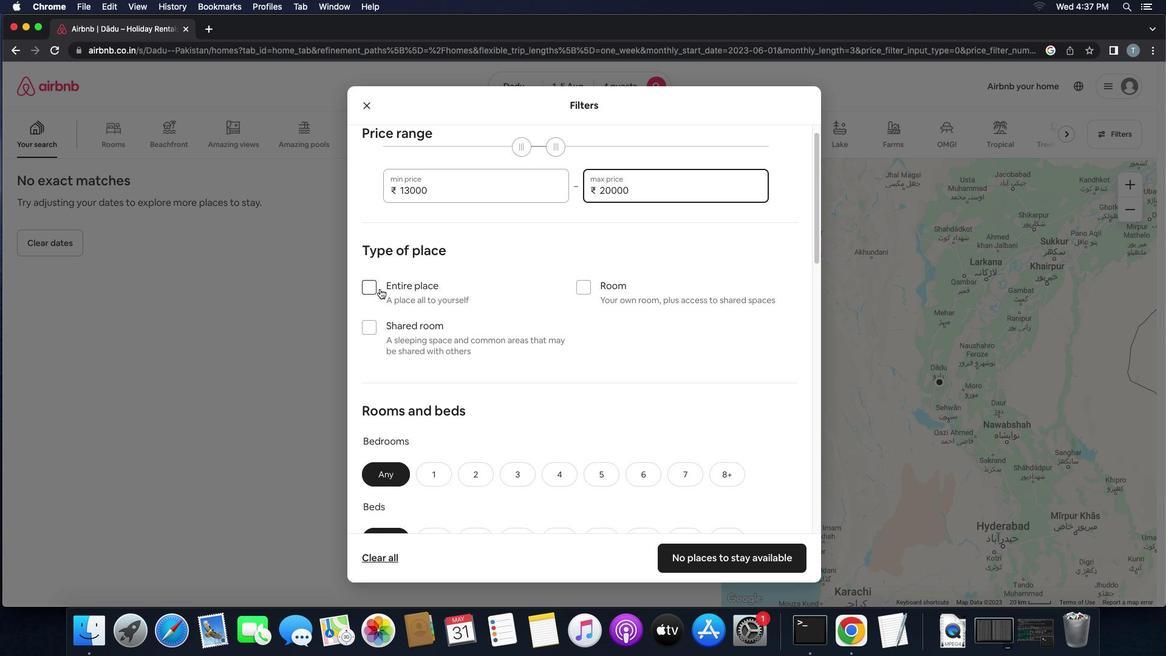 
Action: Mouse moved to (511, 323)
Screenshot: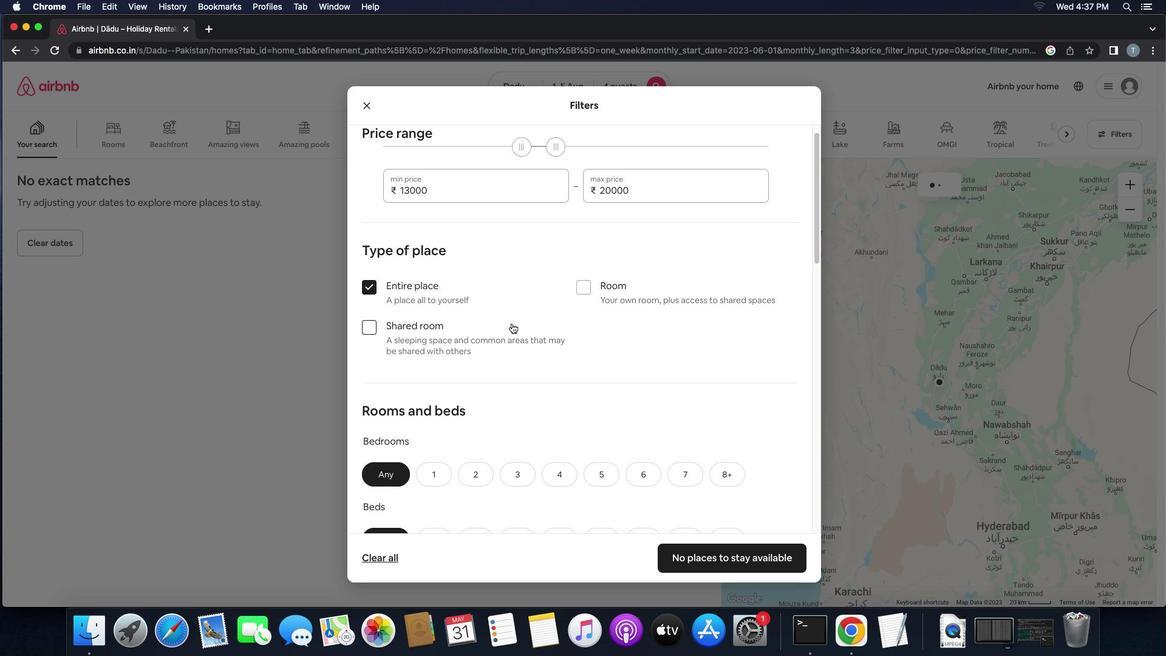 
Action: Mouse scrolled (511, 323) with delta (0, 0)
Screenshot: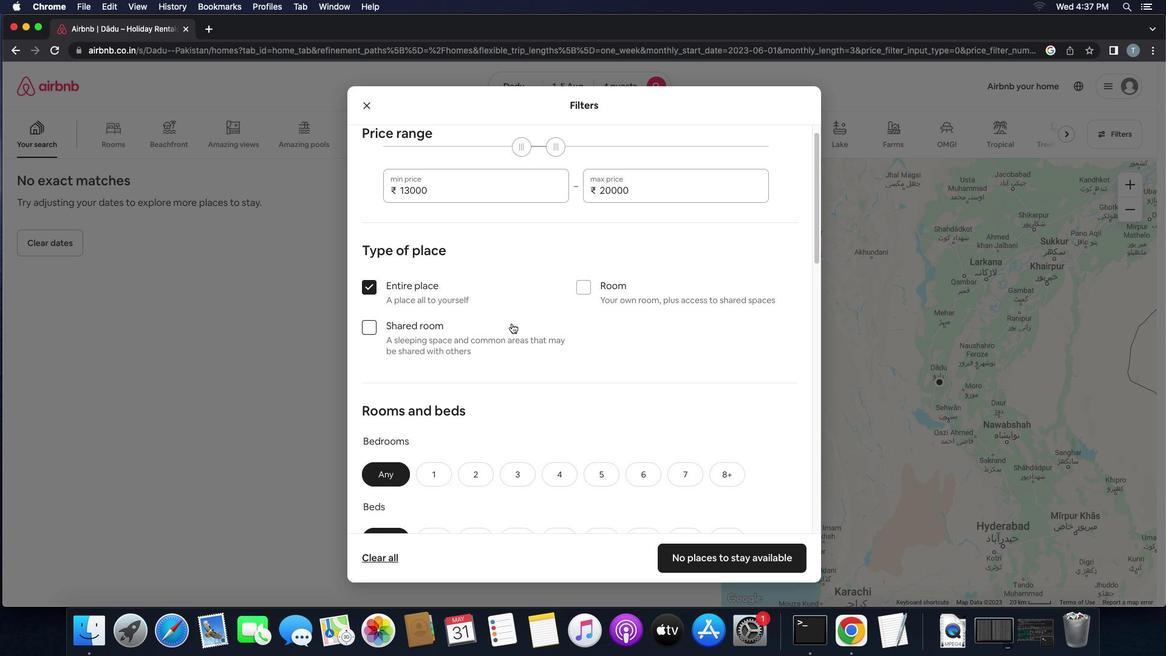 
Action: Mouse scrolled (511, 323) with delta (0, 0)
Screenshot: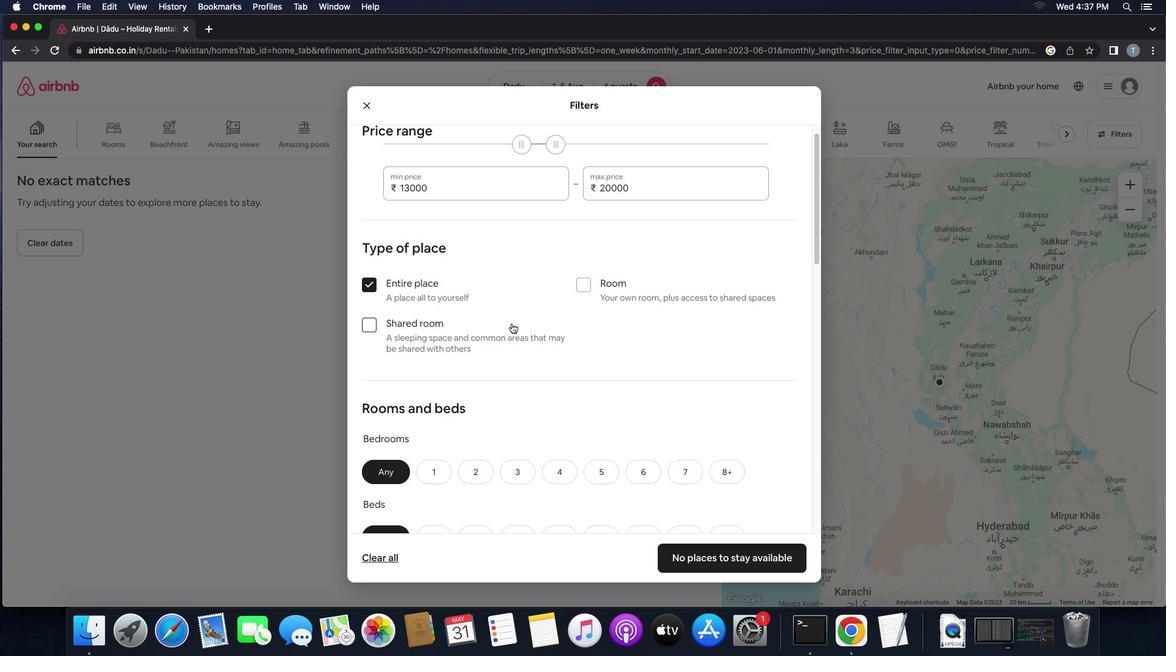
Action: Mouse scrolled (511, 323) with delta (0, 0)
Screenshot: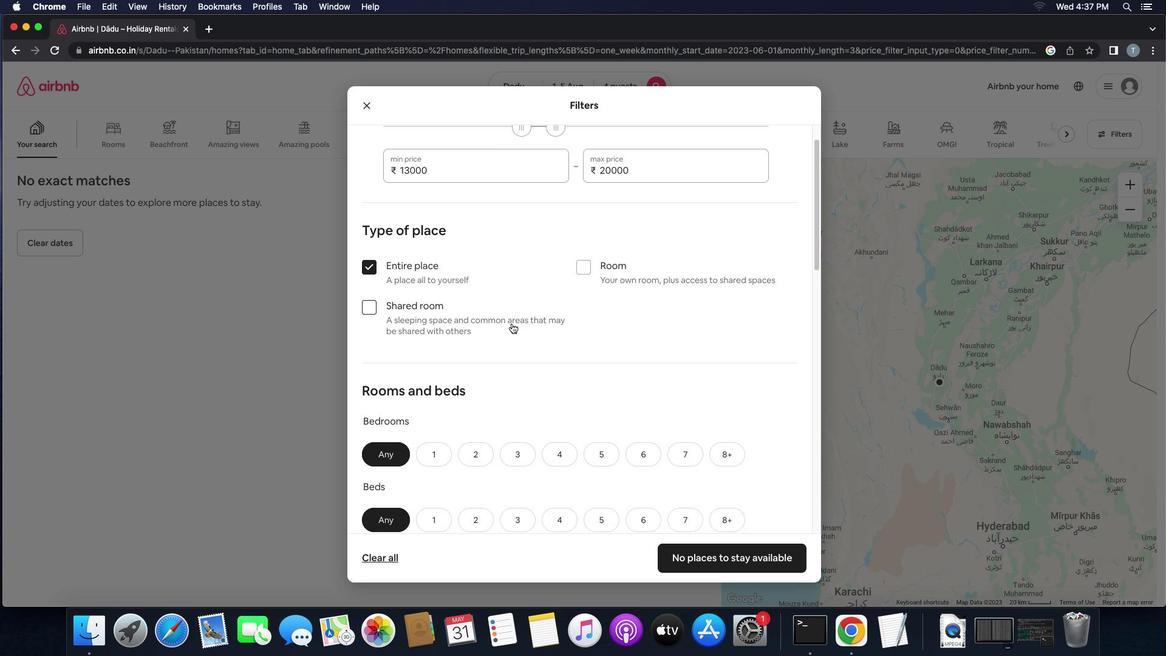 
Action: Mouse scrolled (511, 323) with delta (0, 0)
Screenshot: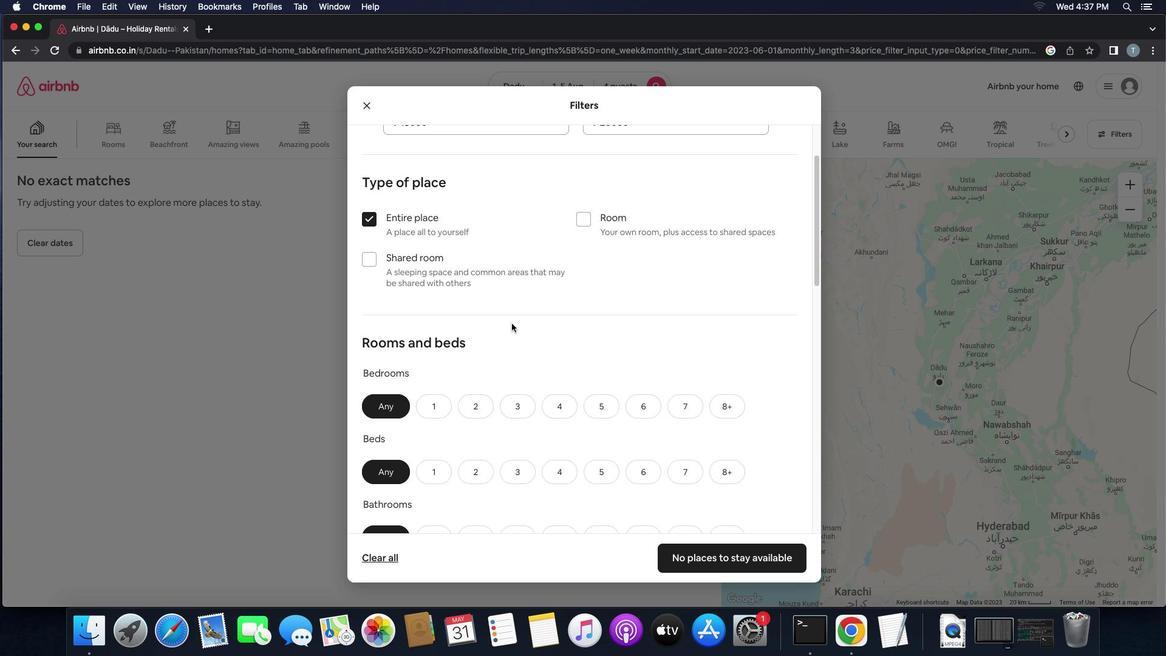 
Action: Mouse scrolled (511, 323) with delta (0, 0)
Screenshot: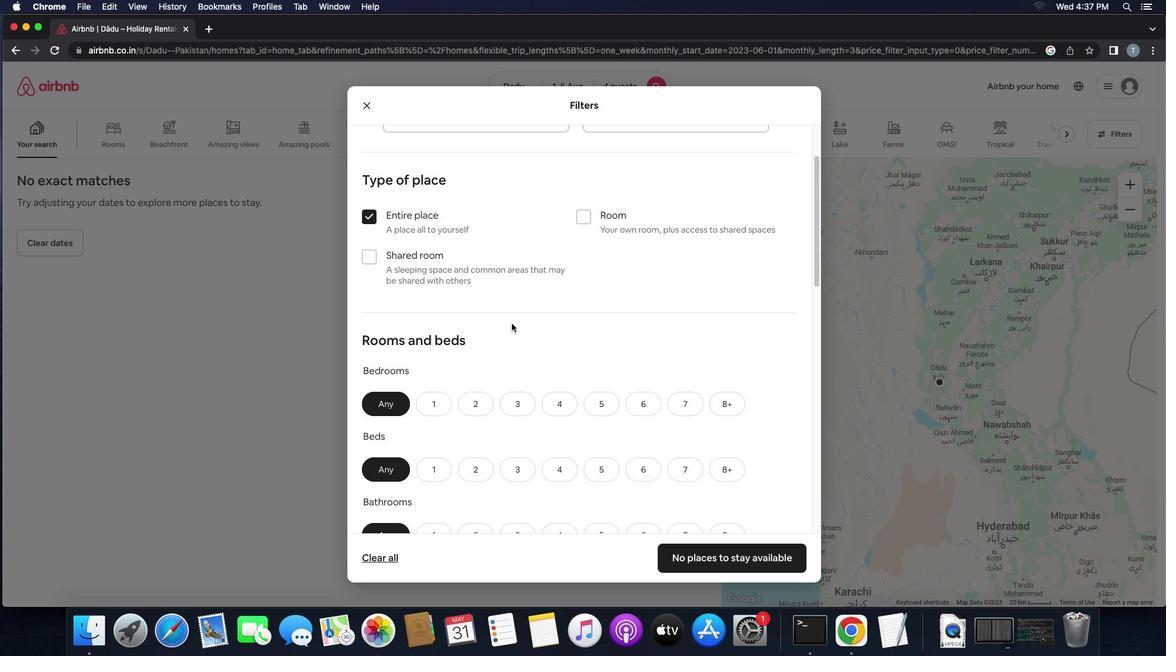
Action: Mouse scrolled (511, 323) with delta (0, 0)
Screenshot: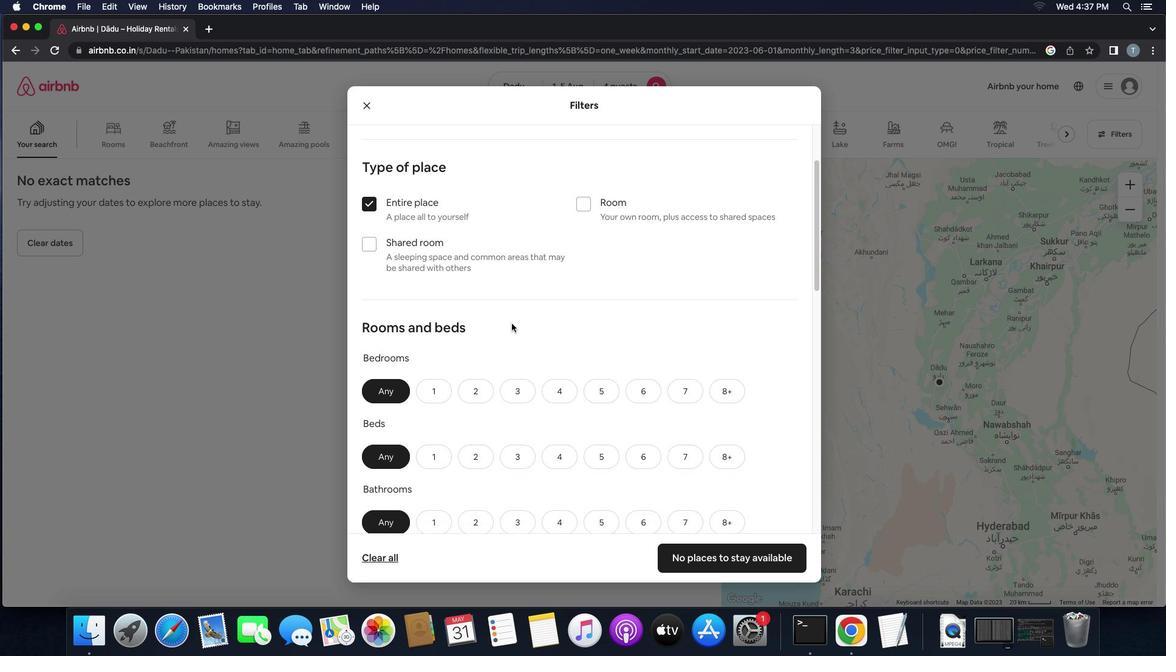 
Action: Mouse moved to (512, 323)
Screenshot: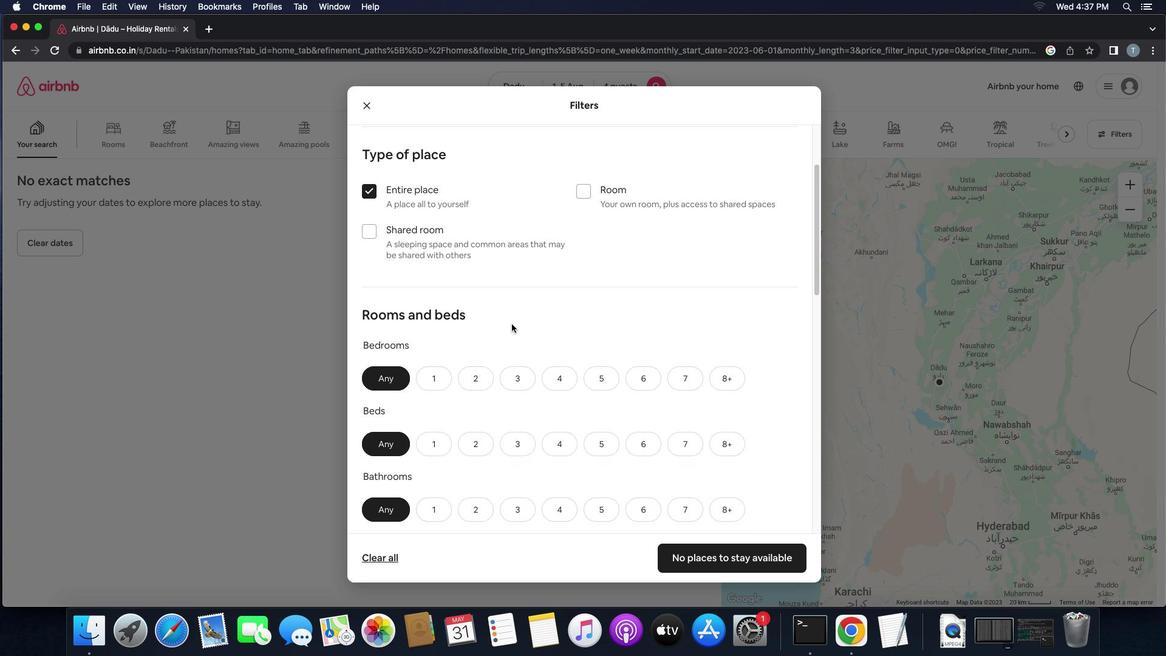 
Action: Mouse scrolled (512, 323) with delta (0, 0)
Screenshot: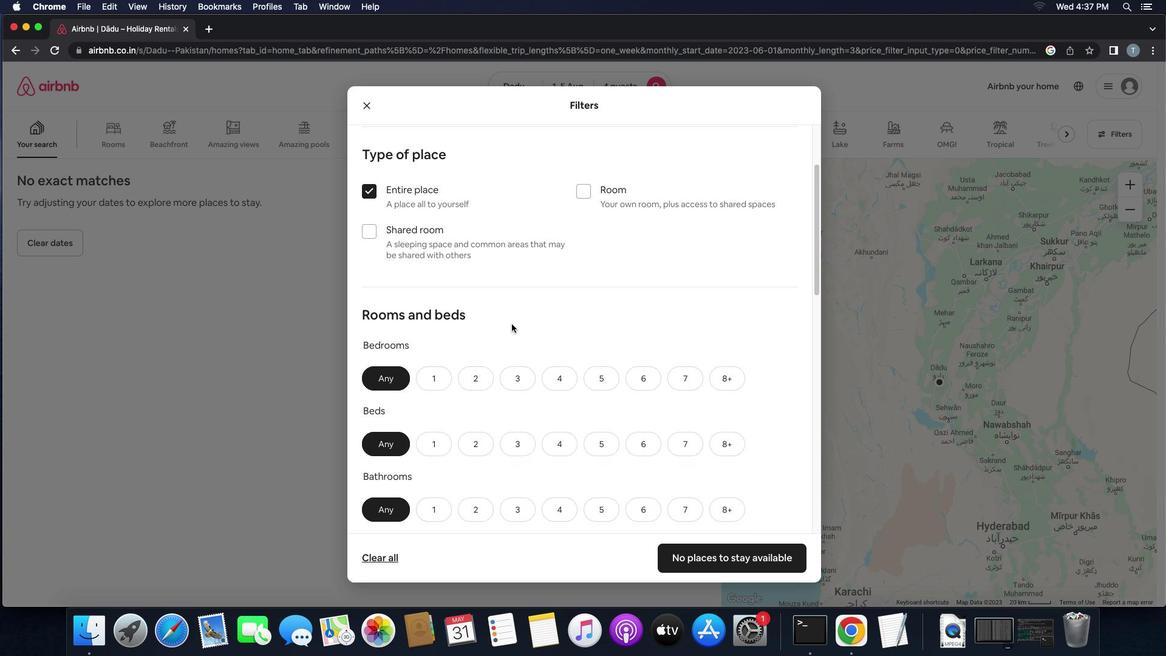 
Action: Mouse scrolled (512, 323) with delta (0, 0)
Screenshot: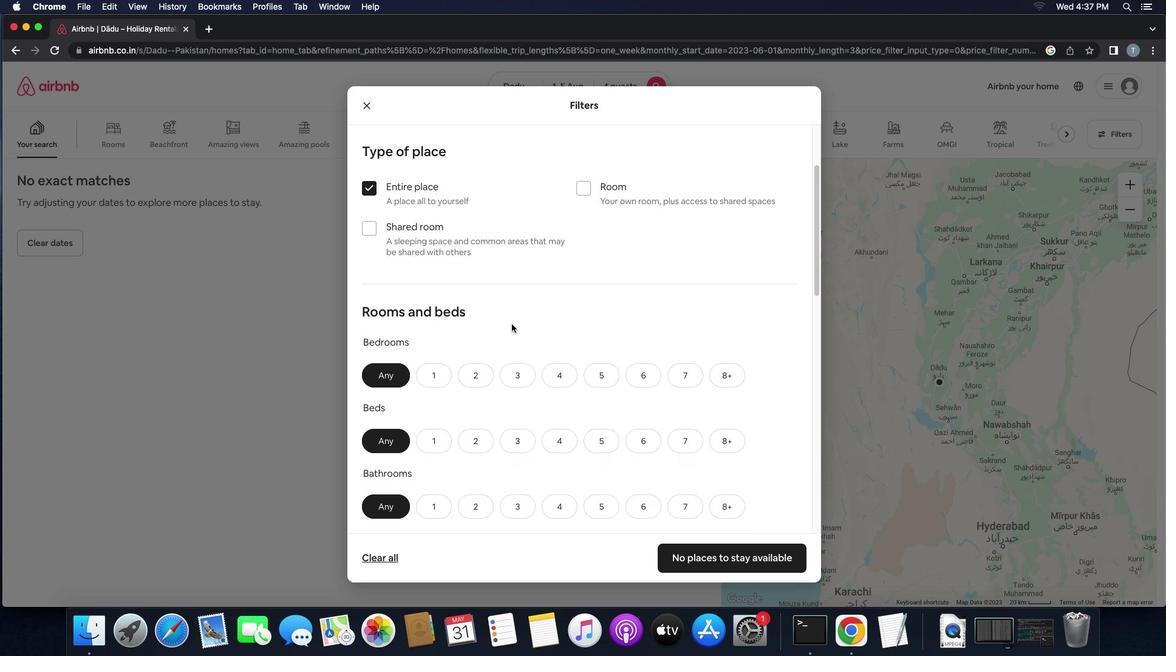 
Action: Mouse scrolled (512, 323) with delta (0, 0)
Screenshot: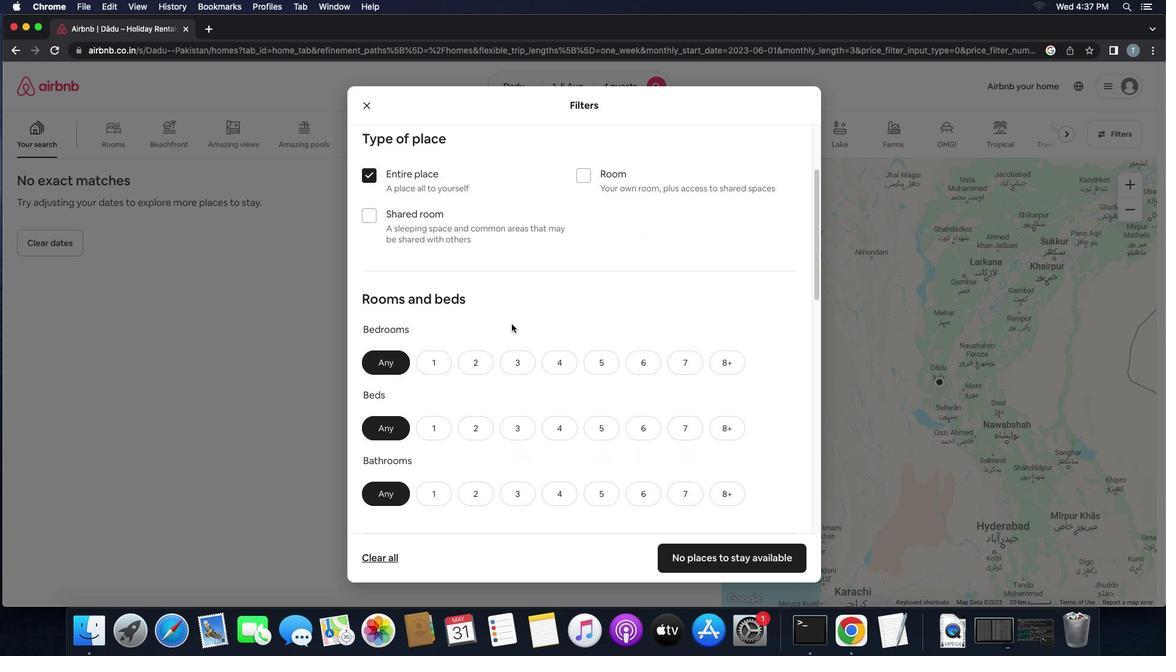 
Action: Mouse scrolled (512, 323) with delta (0, 0)
Screenshot: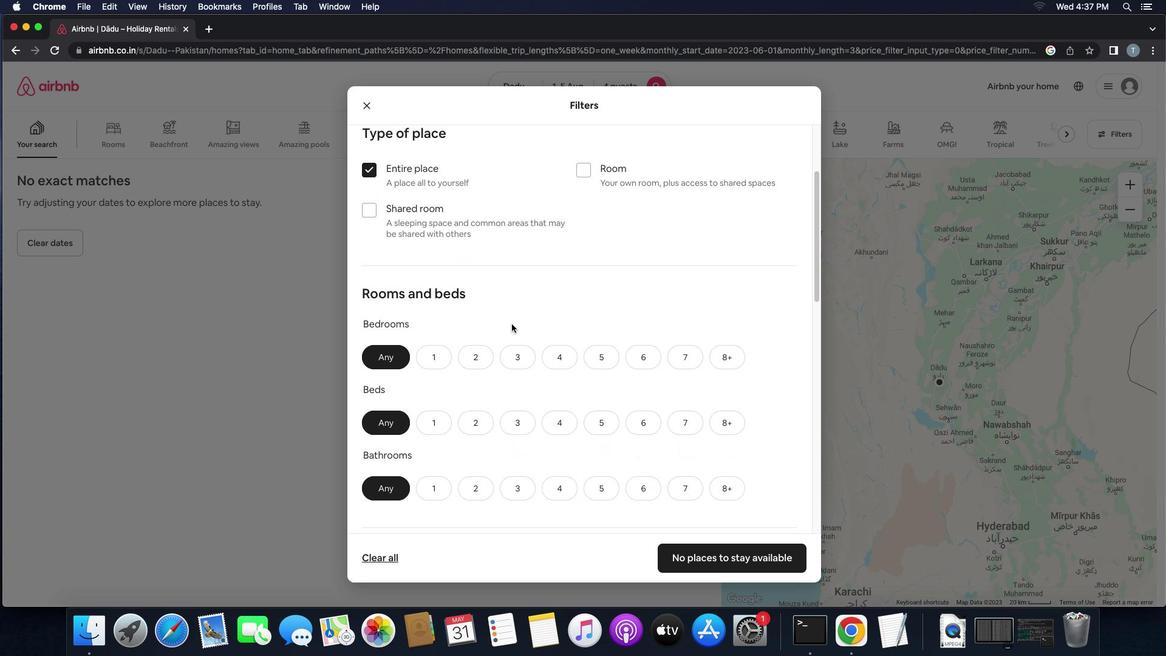 
Action: Mouse scrolled (512, 323) with delta (0, 0)
Screenshot: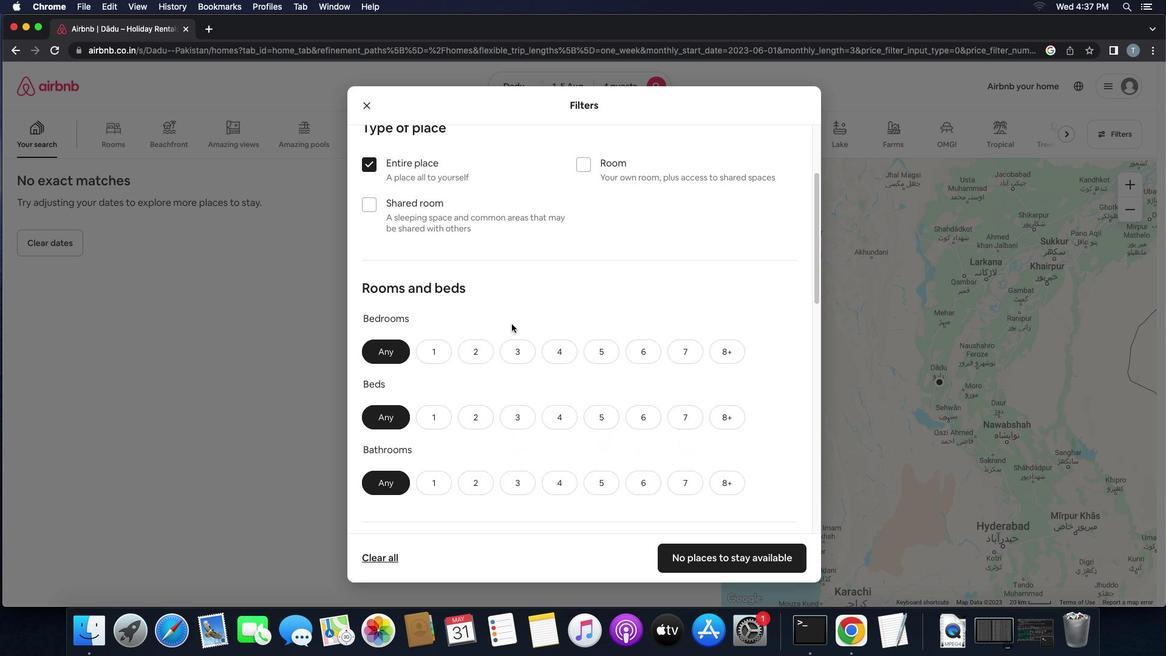 
Action: Mouse moved to (483, 332)
Screenshot: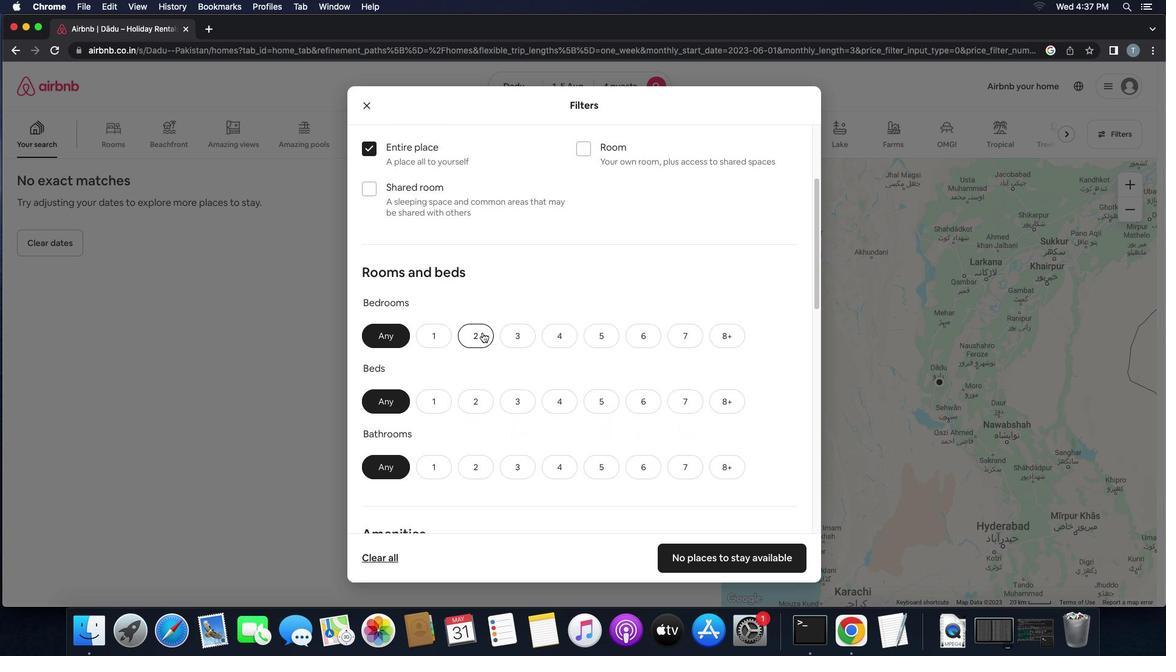 
Action: Mouse pressed left at (483, 332)
Screenshot: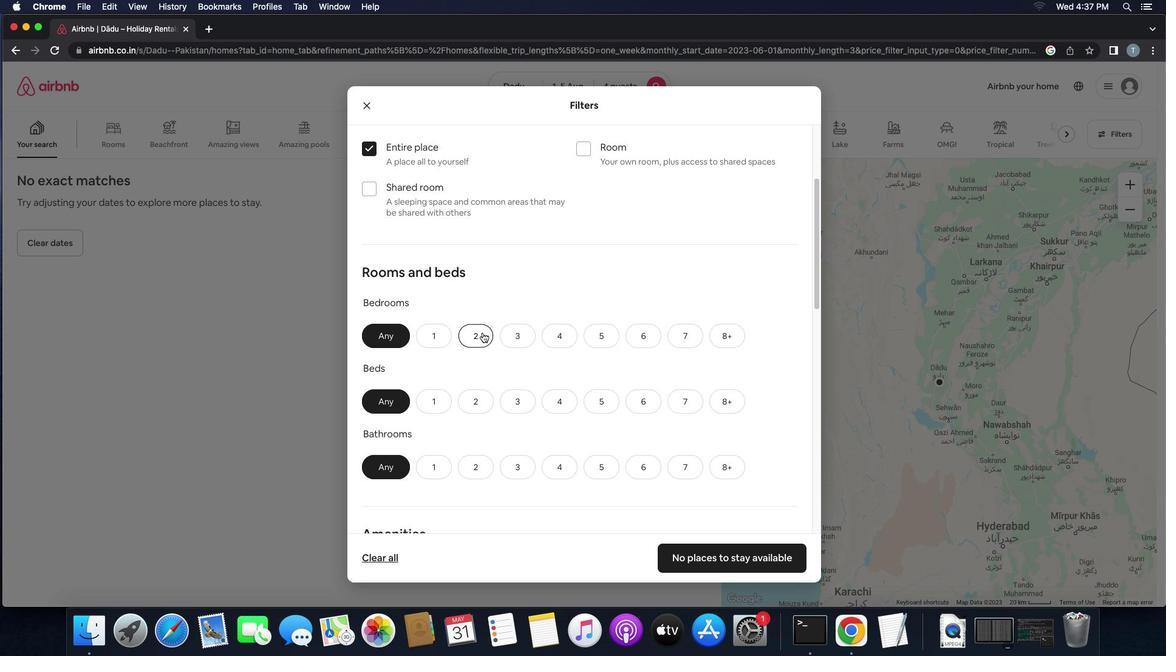 
Action: Mouse moved to (527, 400)
Screenshot: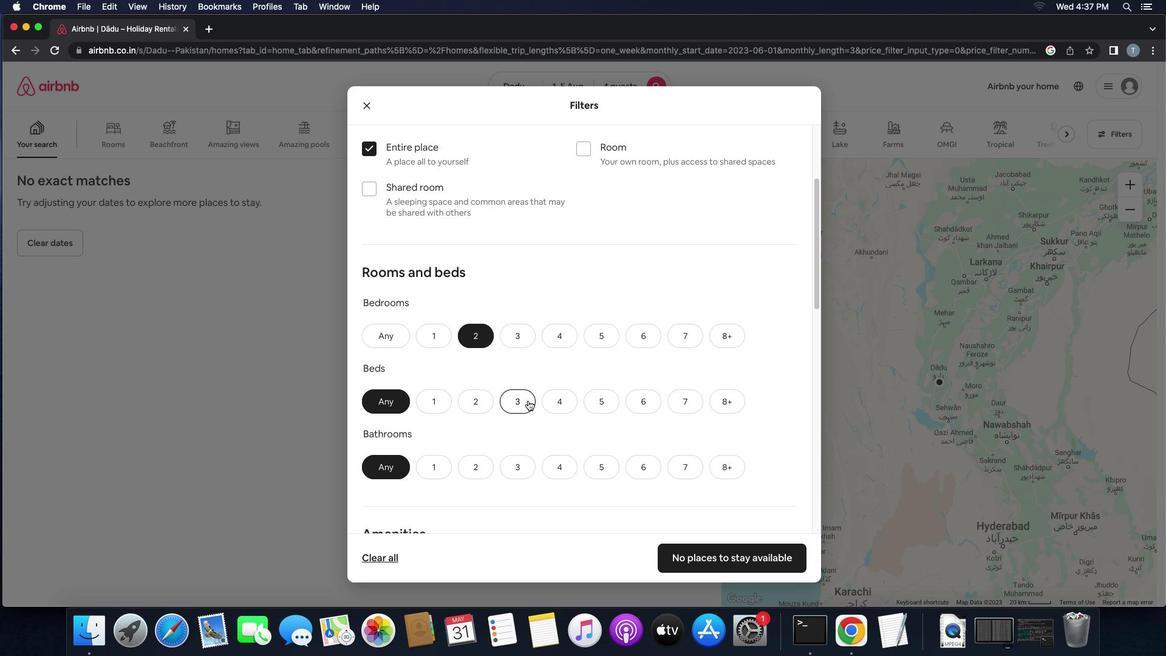 
Action: Mouse pressed left at (527, 400)
Screenshot: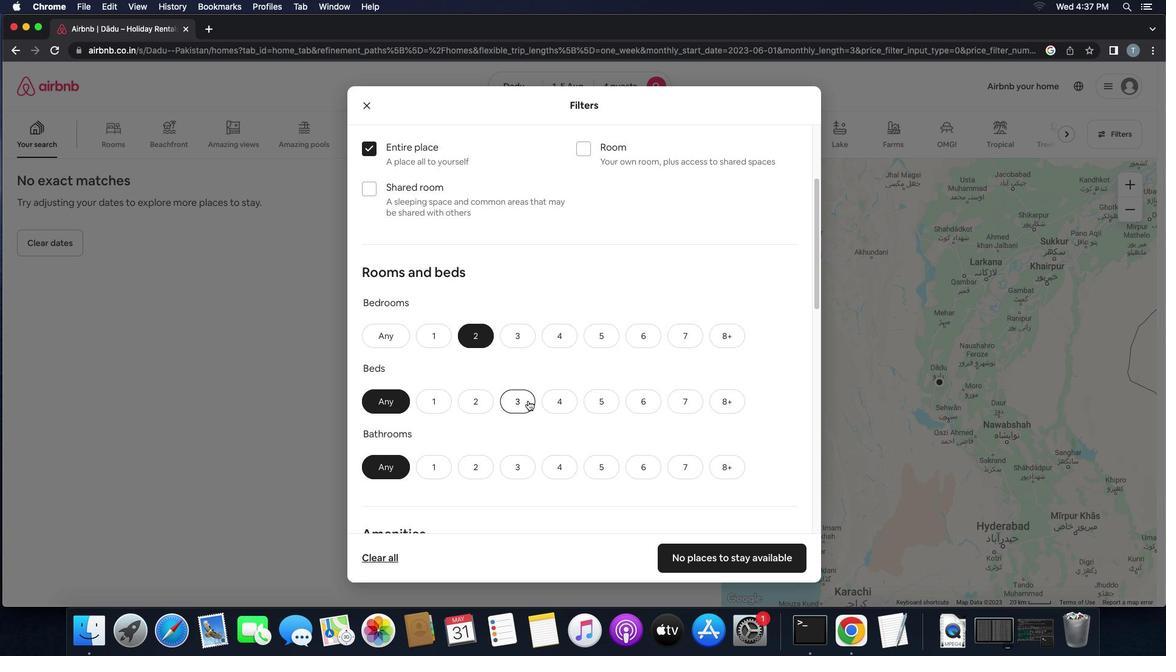 
Action: Mouse moved to (532, 400)
Screenshot: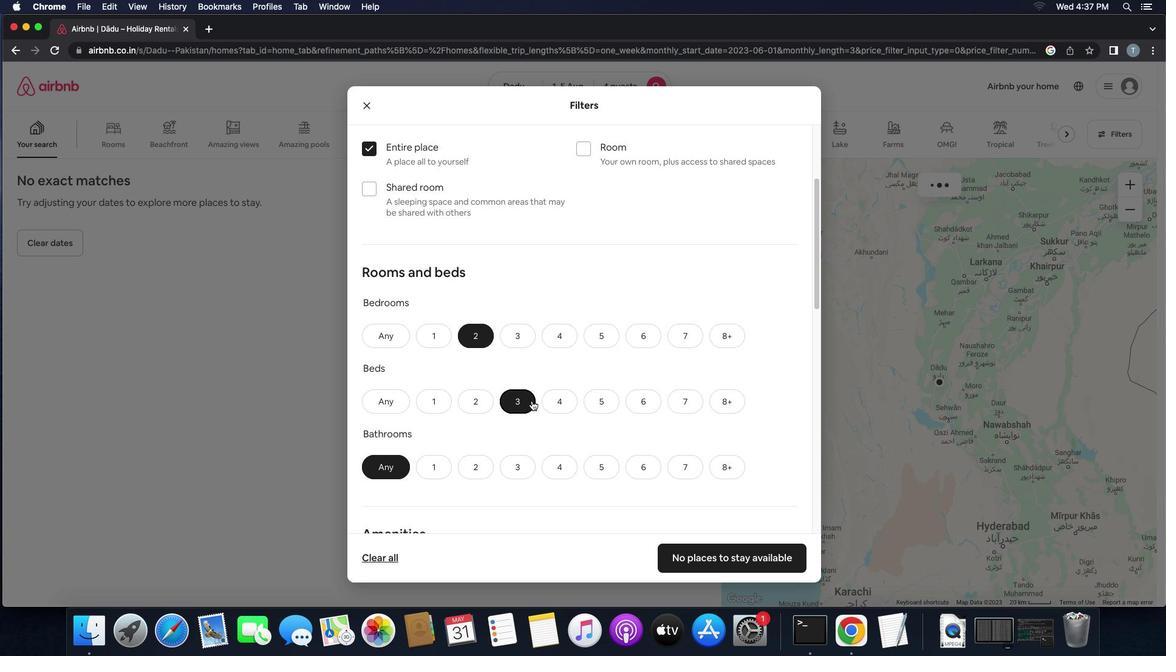 
Action: Mouse scrolled (532, 400) with delta (0, 0)
Screenshot: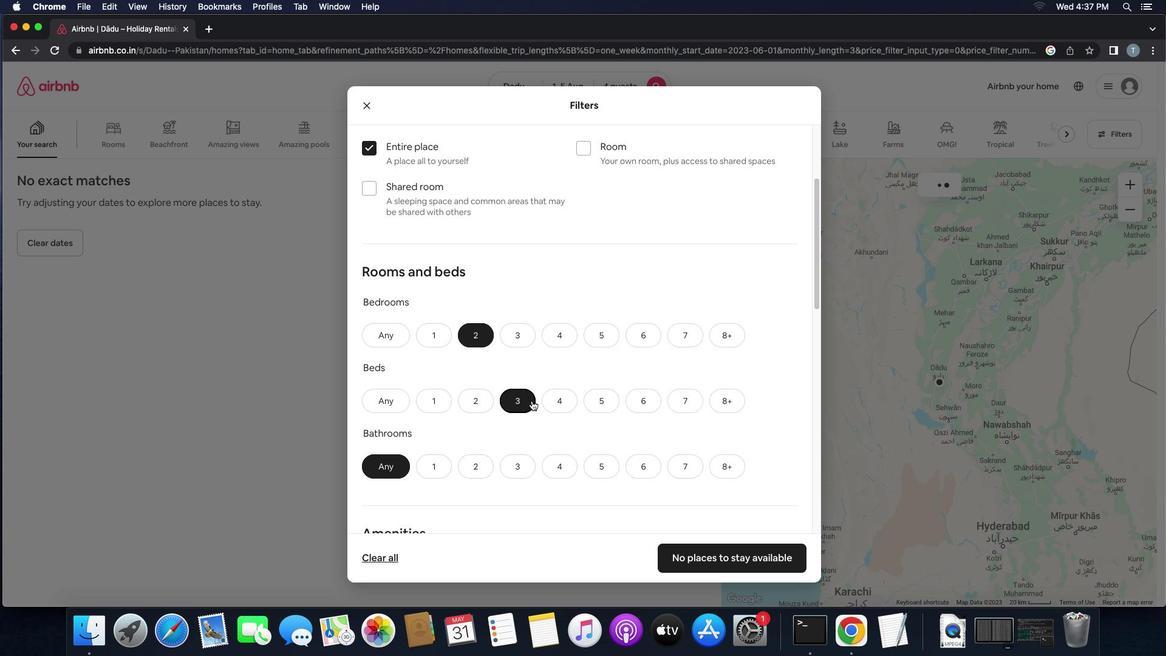 
Action: Mouse scrolled (532, 400) with delta (0, 0)
Screenshot: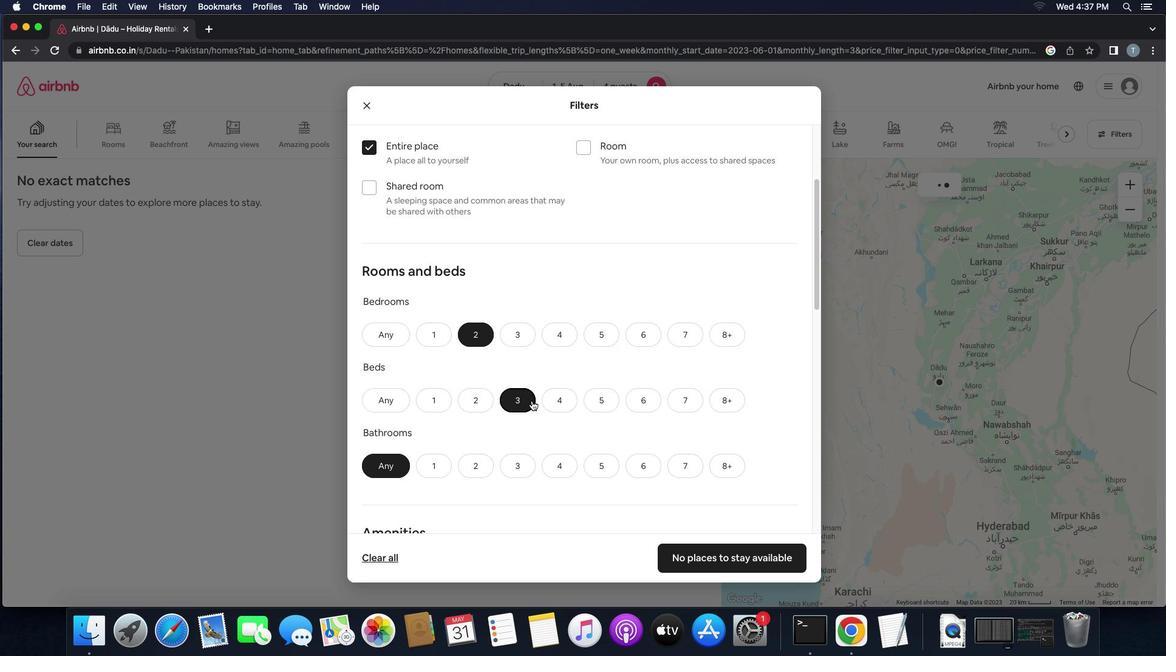 
Action: Mouse scrolled (532, 400) with delta (0, 0)
Screenshot: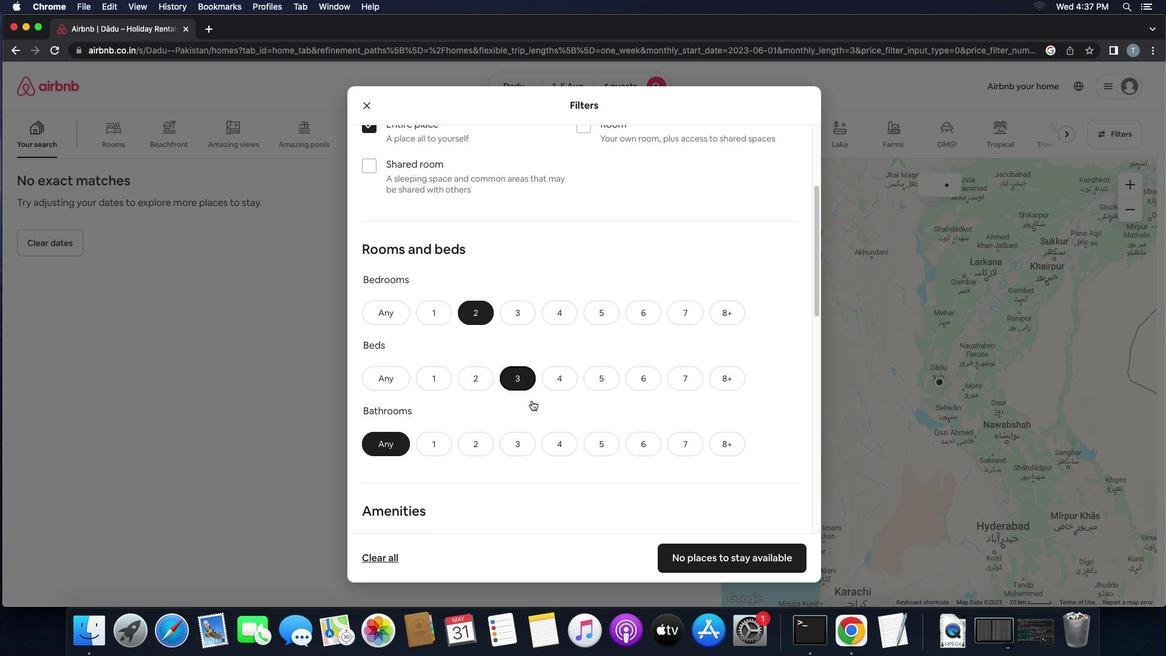 
Action: Mouse scrolled (532, 400) with delta (0, 0)
Screenshot: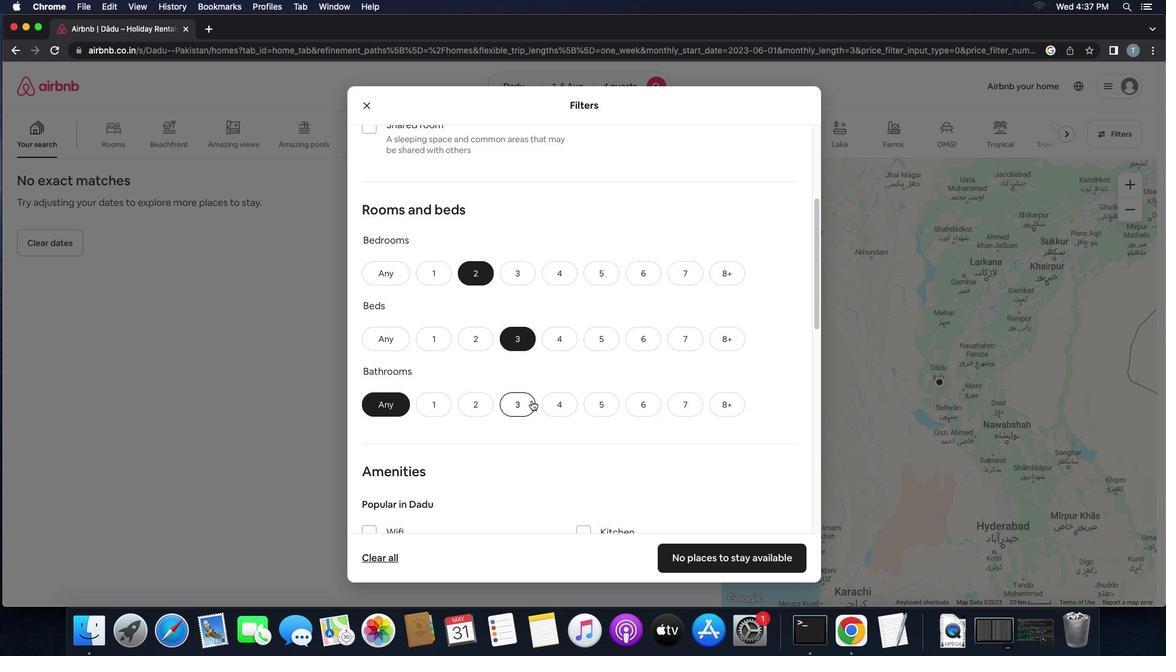 
Action: Mouse scrolled (532, 400) with delta (0, 0)
Screenshot: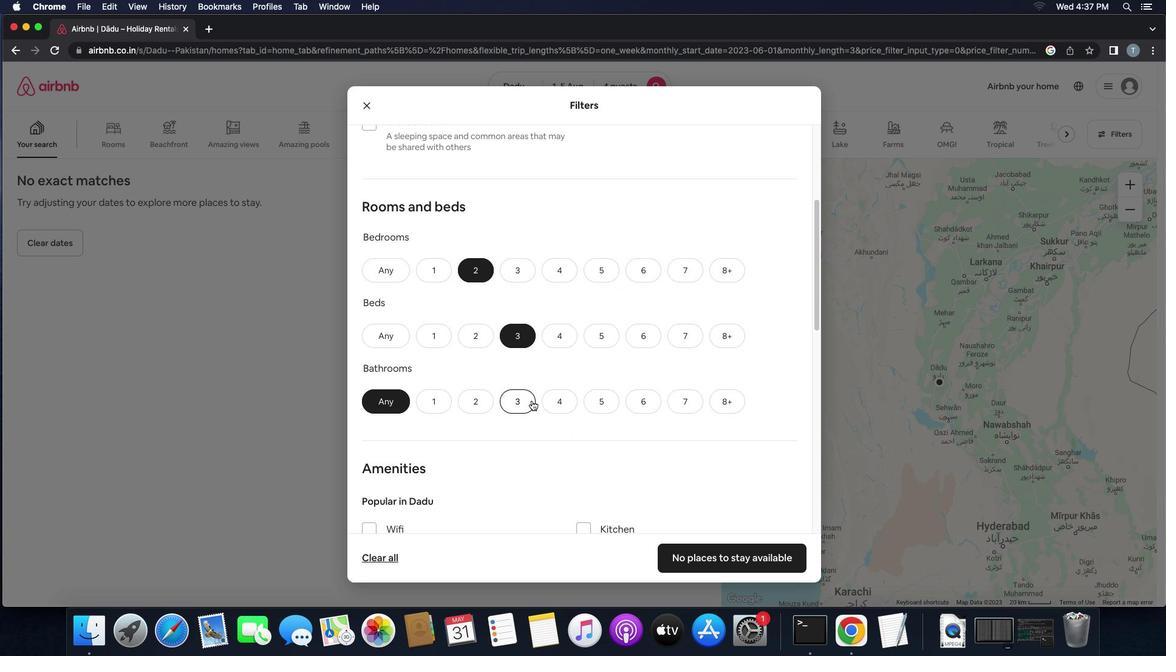 
Action: Mouse scrolled (532, 400) with delta (0, 0)
Screenshot: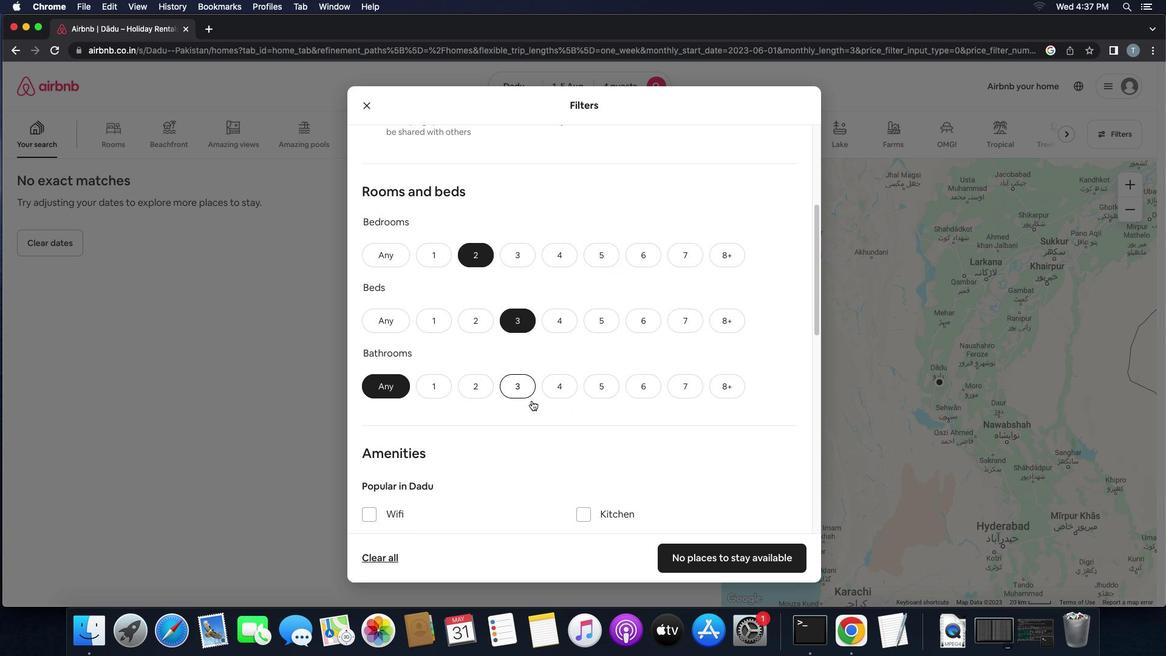 
Action: Mouse scrolled (532, 400) with delta (0, 0)
Screenshot: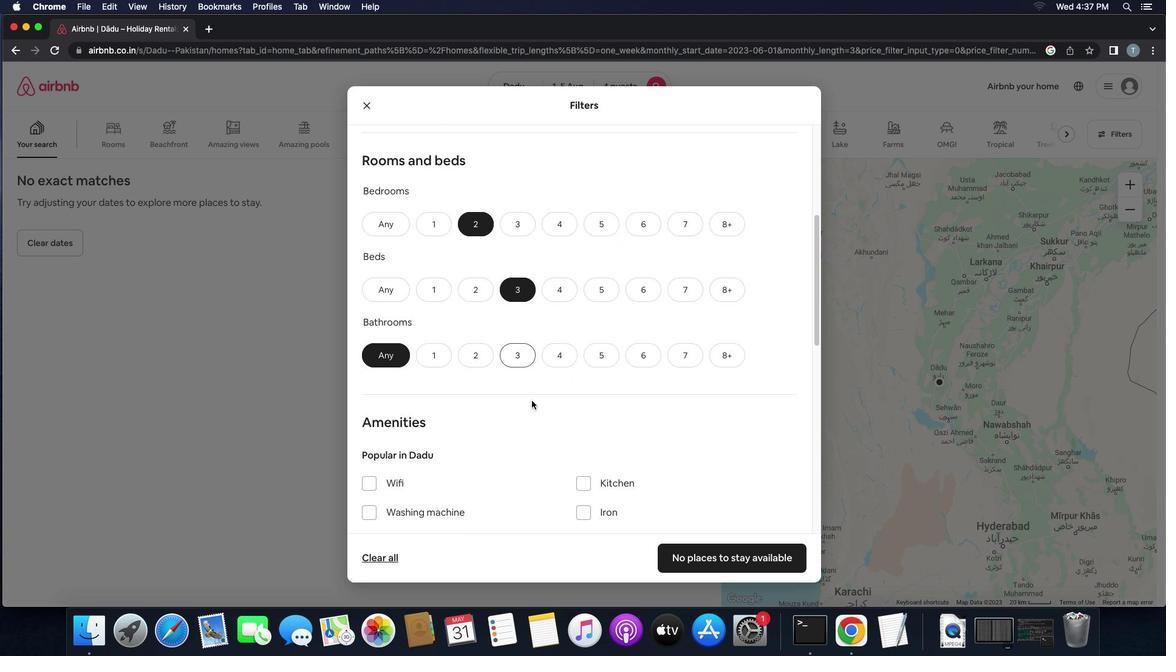 
Action: Mouse scrolled (532, 400) with delta (0, 0)
Screenshot: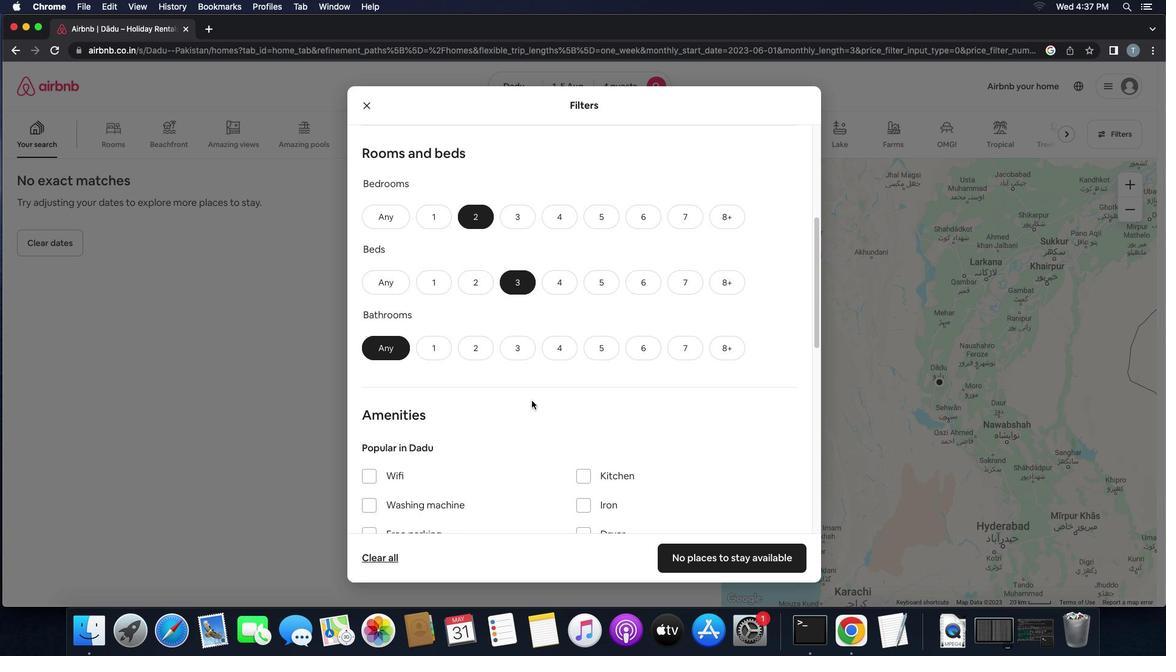 
Action: Mouse moved to (473, 344)
Screenshot: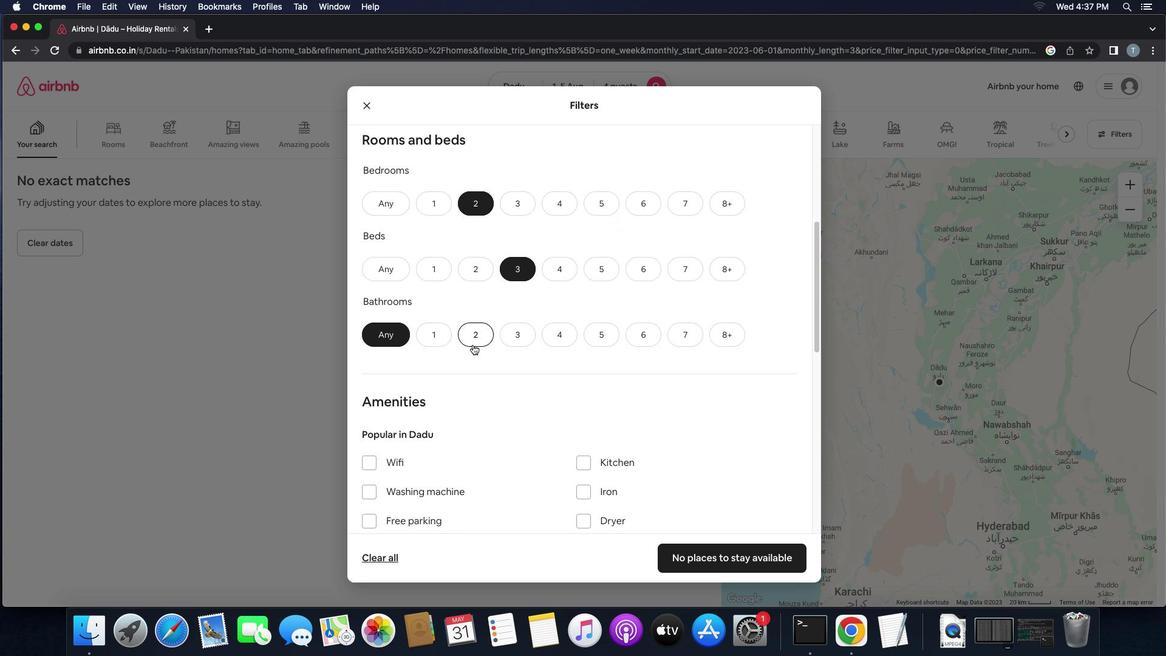 
Action: Mouse pressed left at (473, 344)
Screenshot: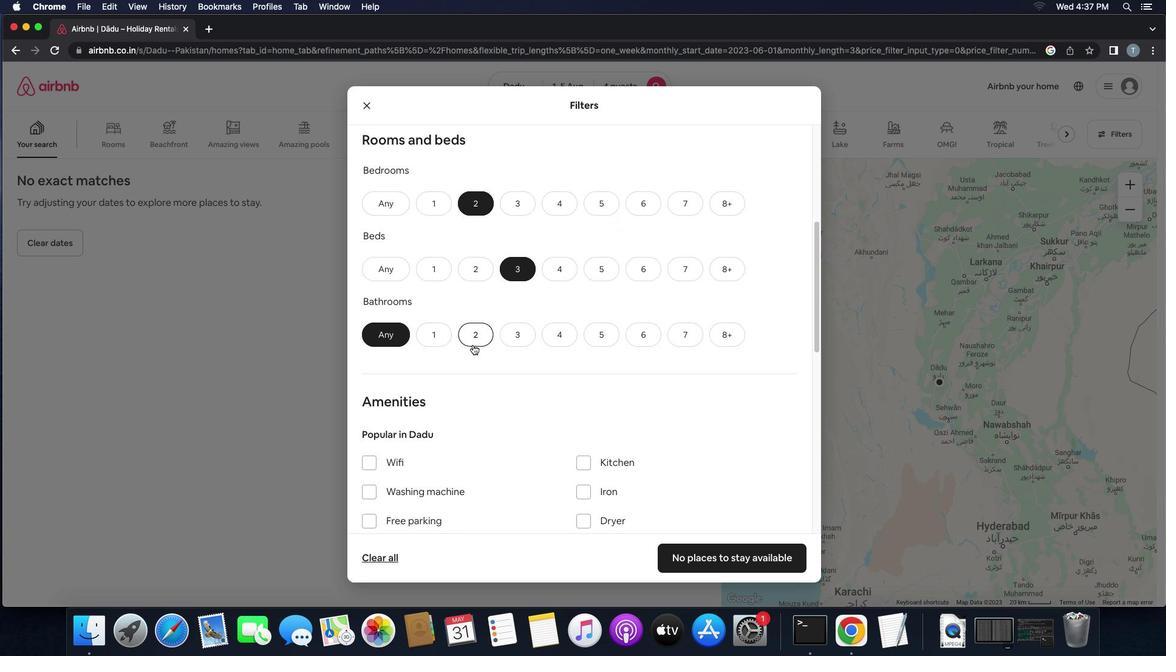 
Action: Mouse moved to (557, 399)
Screenshot: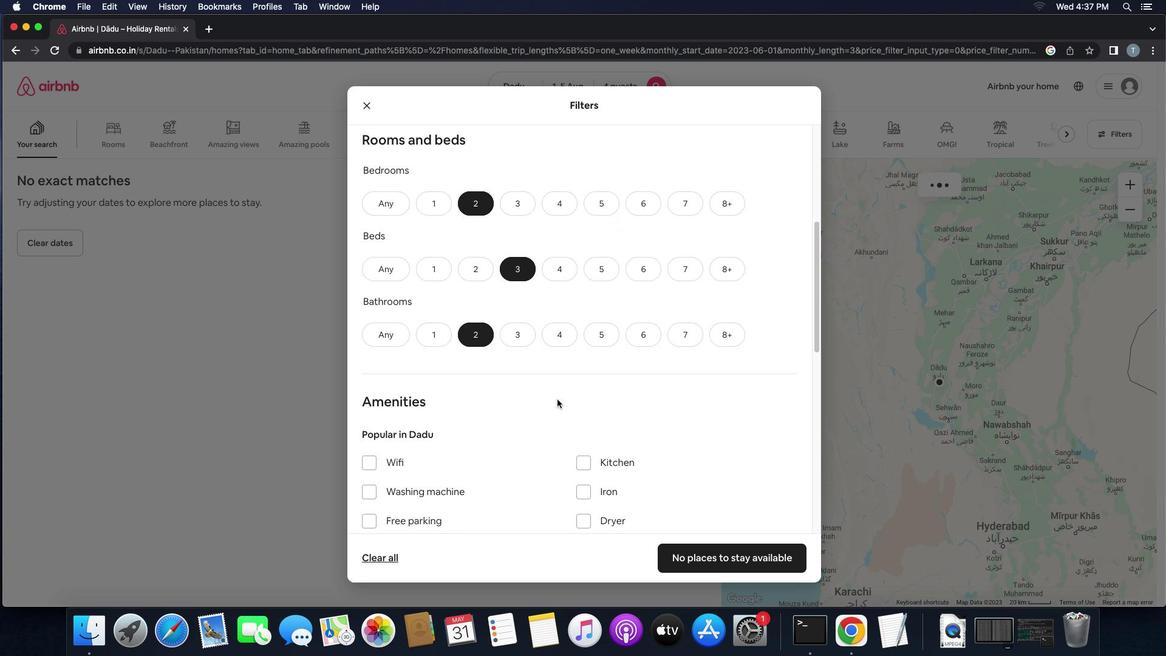 
Action: Mouse scrolled (557, 399) with delta (0, 0)
Screenshot: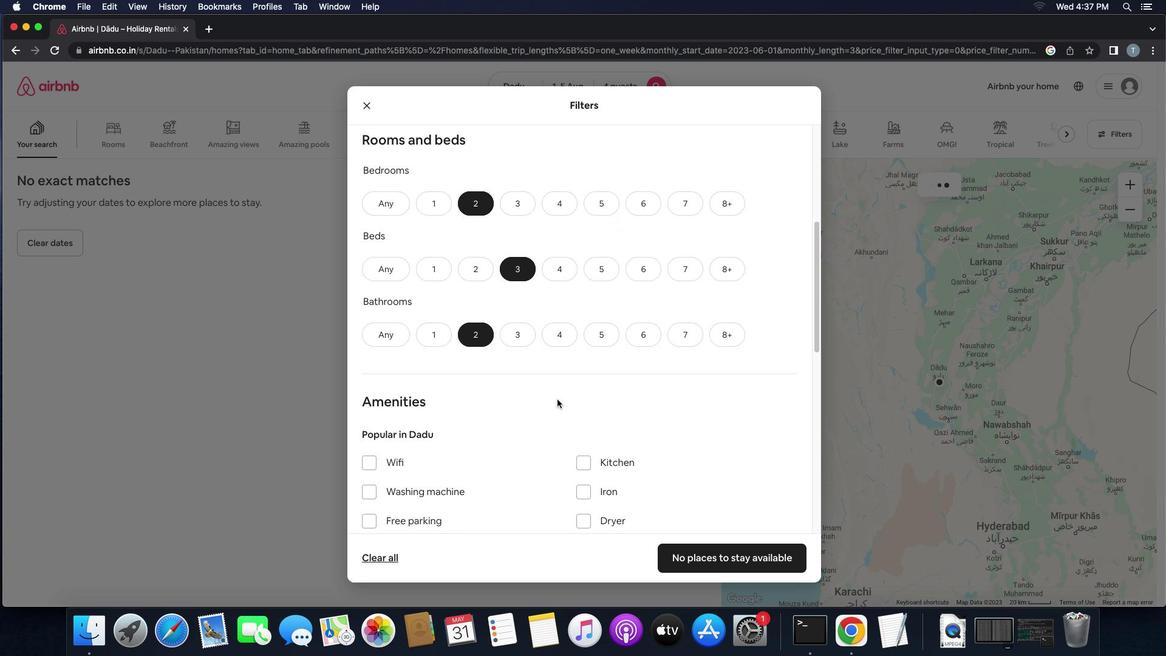 
Action: Mouse scrolled (557, 399) with delta (0, 0)
Screenshot: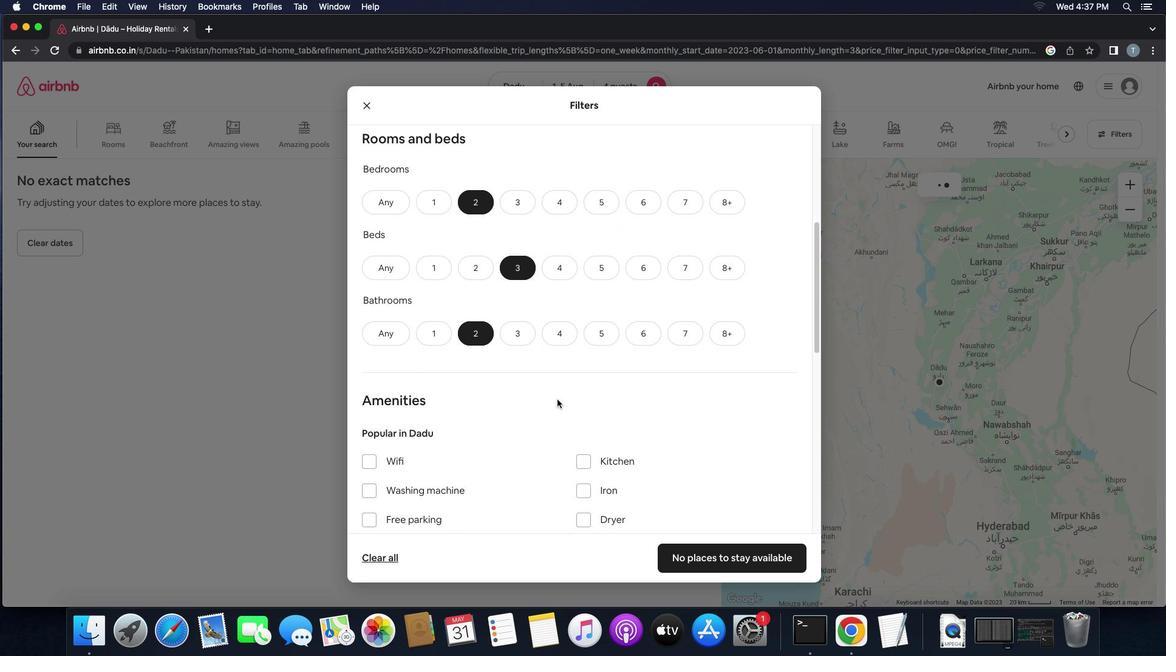 
Action: Mouse scrolled (557, 399) with delta (0, 0)
Screenshot: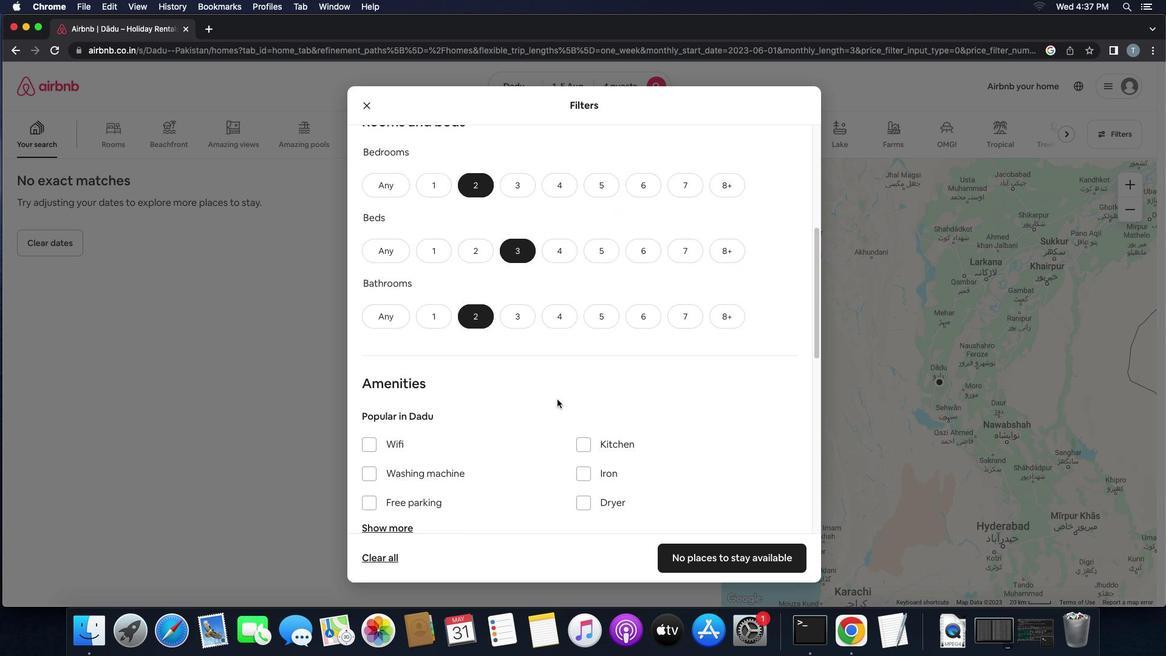 
Action: Mouse scrolled (557, 399) with delta (0, 0)
Screenshot: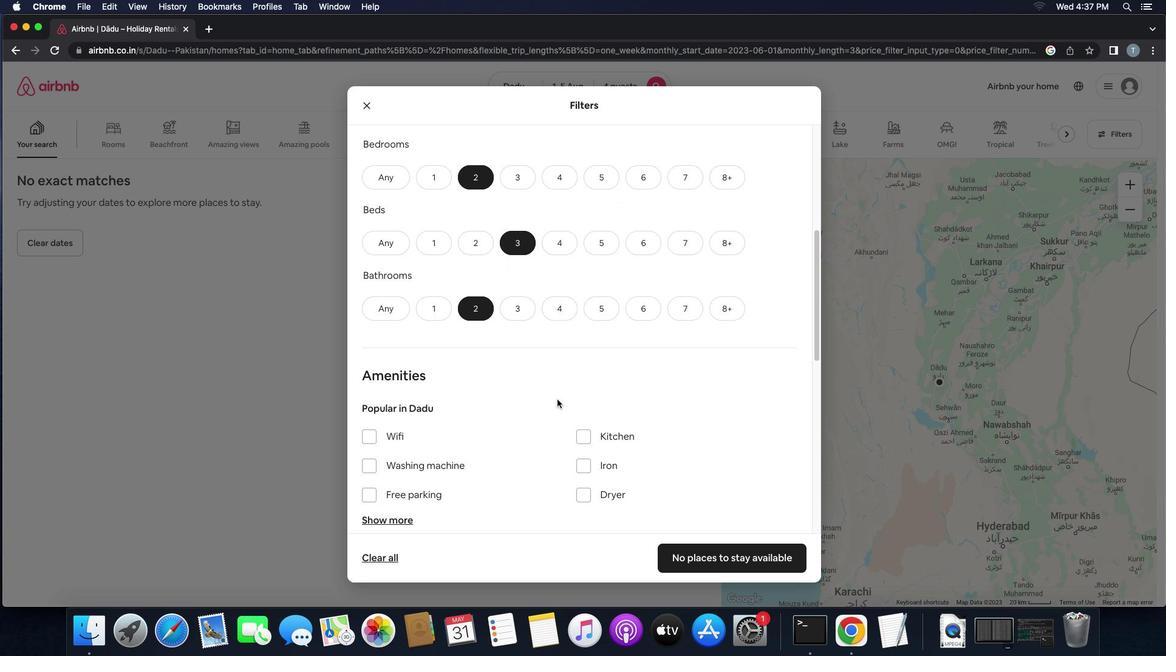 
Action: Mouse scrolled (557, 399) with delta (0, -1)
Screenshot: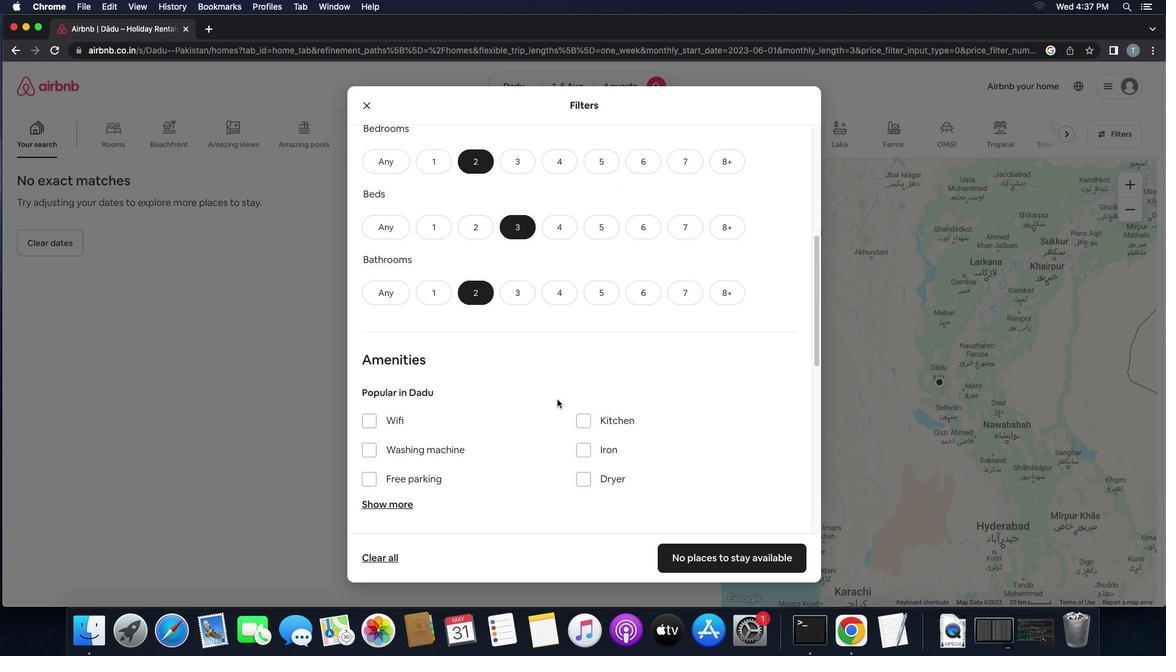 
Action: Mouse scrolled (557, 399) with delta (0, 0)
Screenshot: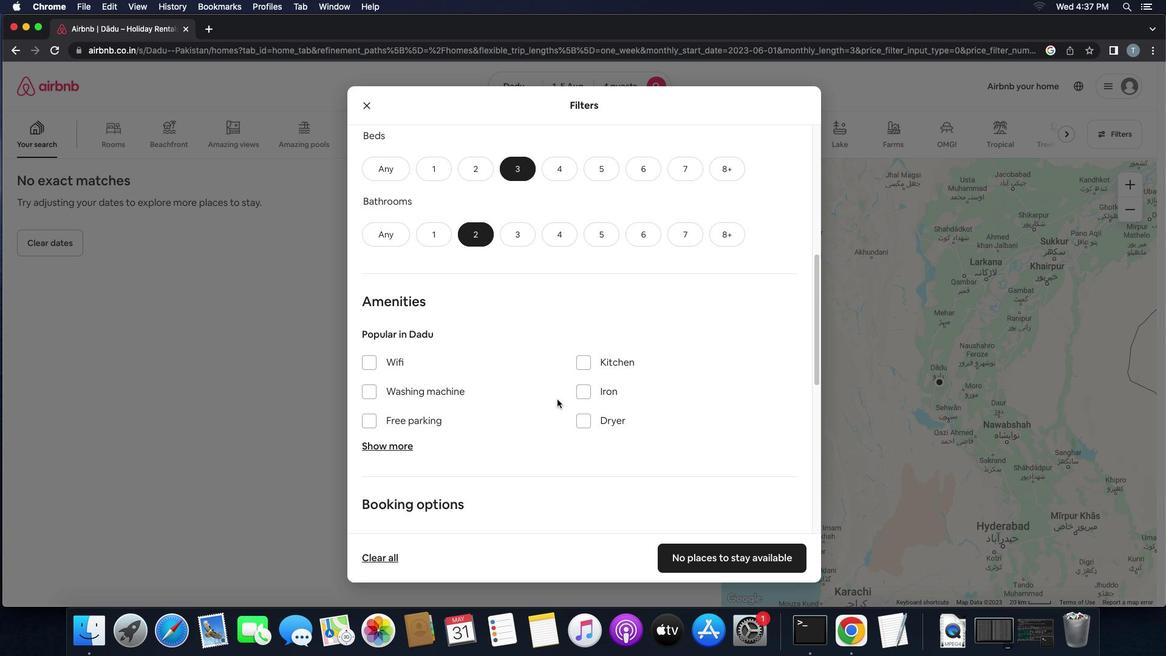 
Action: Mouse scrolled (557, 399) with delta (0, 0)
Screenshot: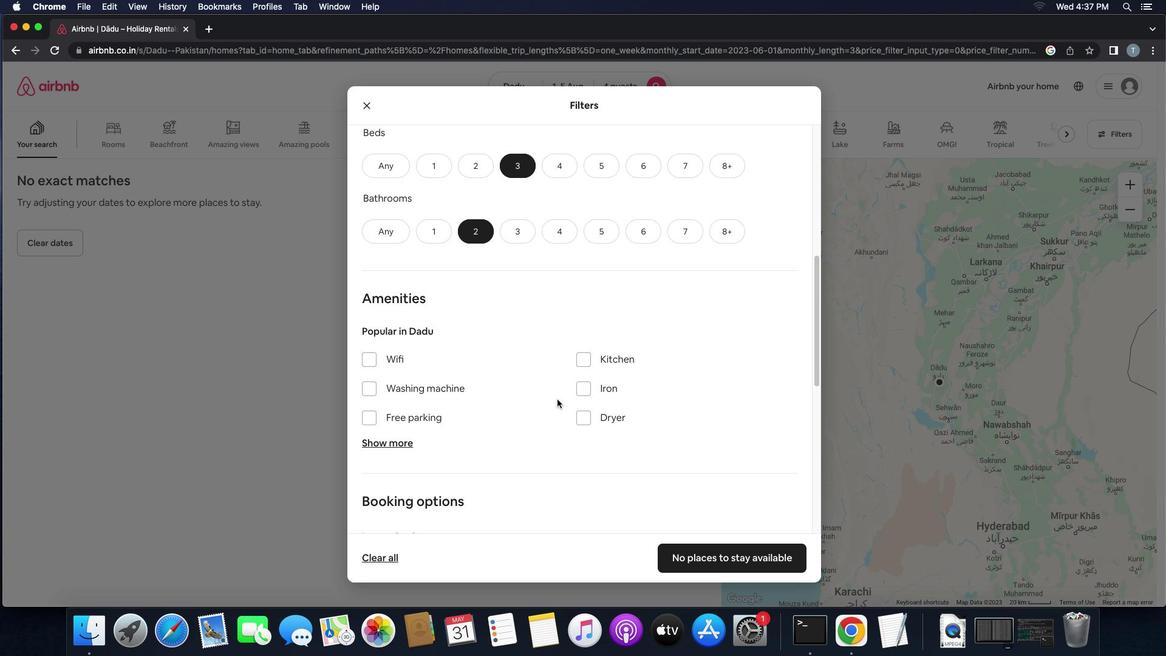 
Action: Mouse scrolled (557, 399) with delta (0, 0)
Screenshot: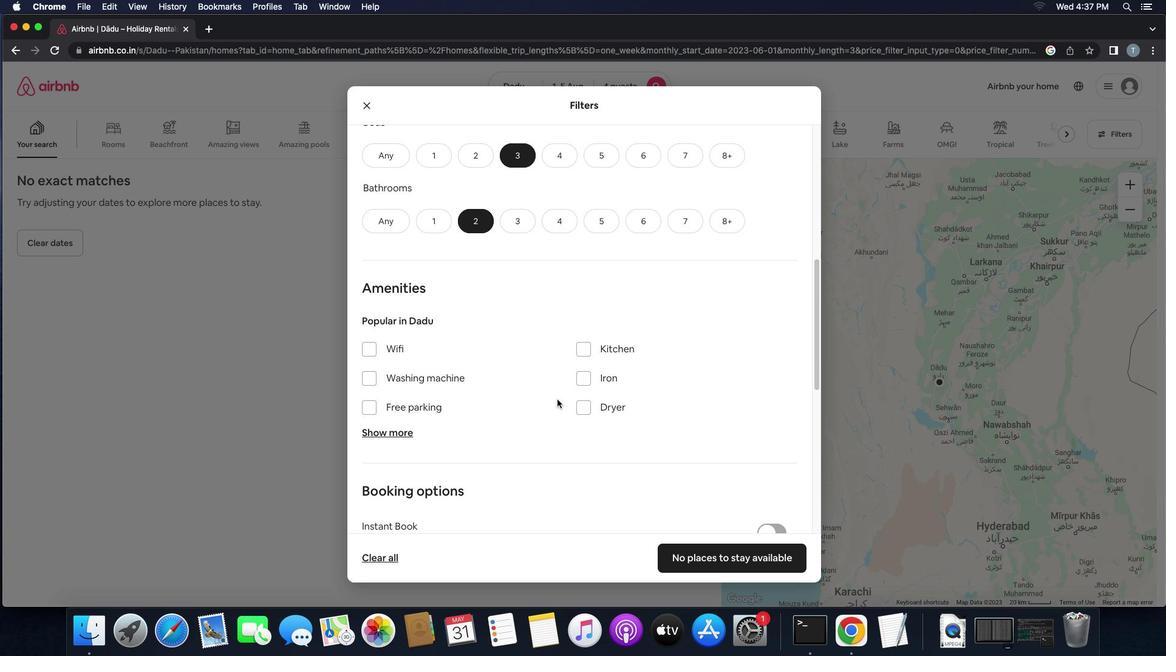 
Action: Mouse scrolled (557, 399) with delta (0, 0)
Screenshot: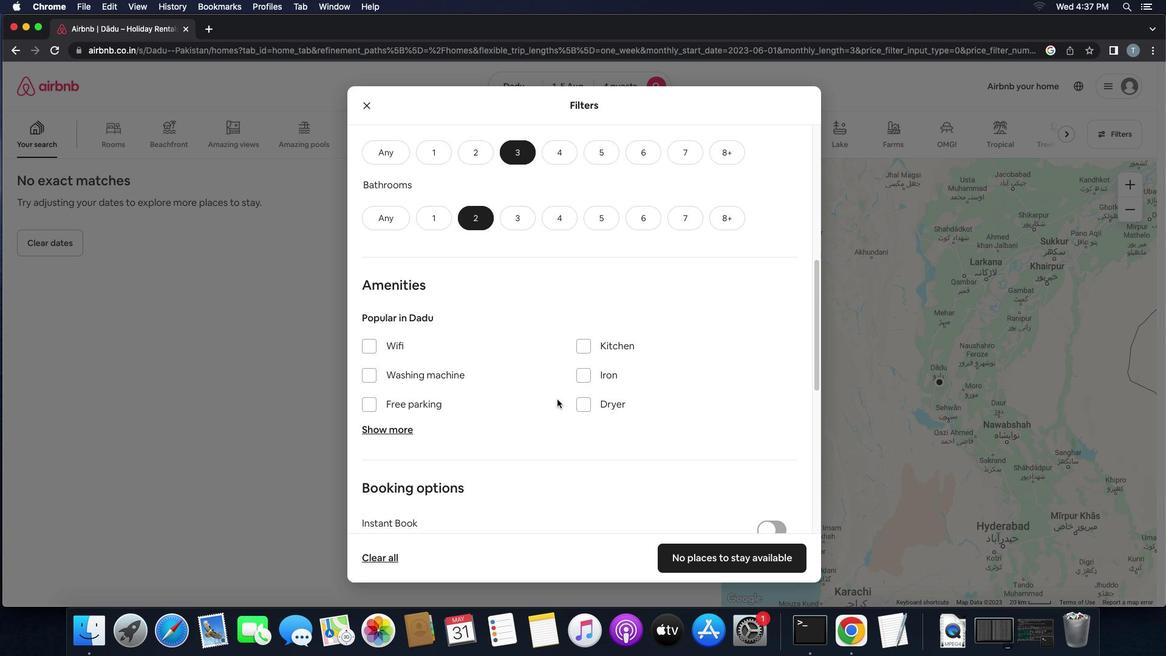 
Action: Mouse scrolled (557, 399) with delta (0, -1)
Screenshot: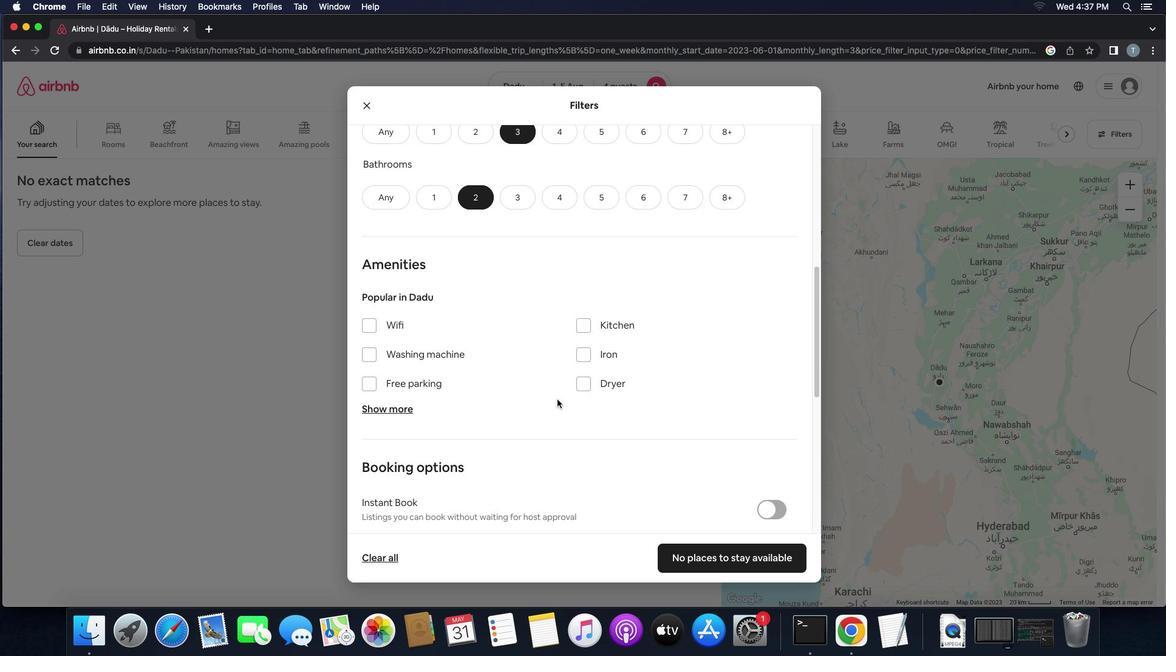 
Action: Mouse scrolled (557, 399) with delta (0, -1)
Screenshot: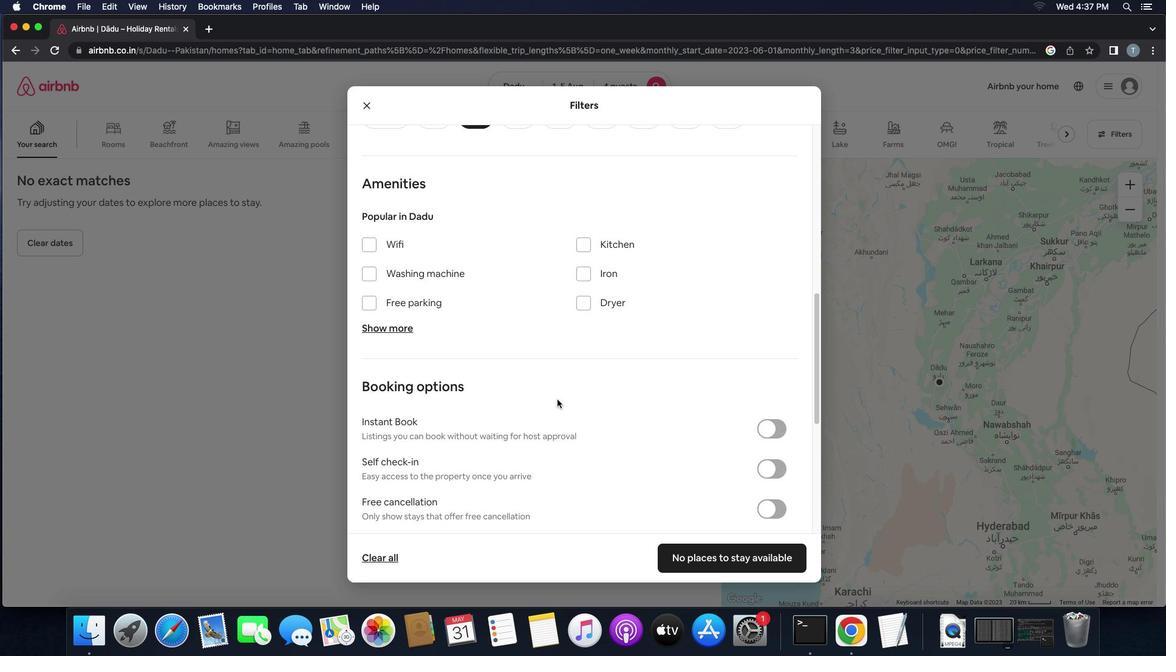 
Action: Mouse scrolled (557, 399) with delta (0, 0)
Screenshot: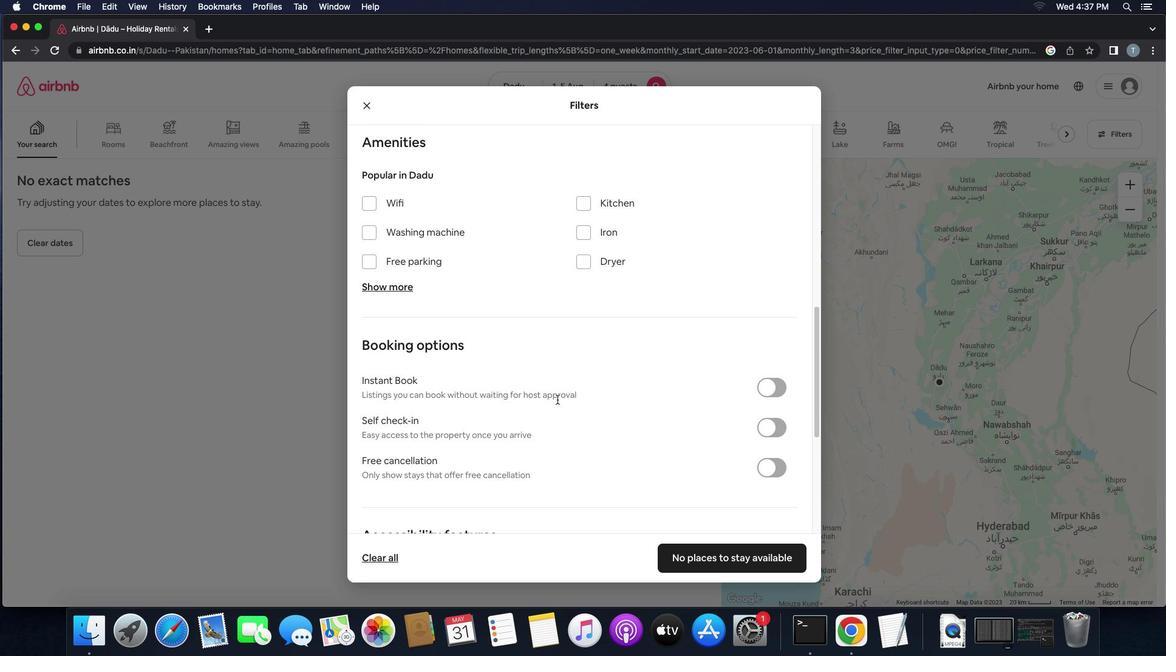 
Action: Mouse scrolled (557, 399) with delta (0, 0)
Screenshot: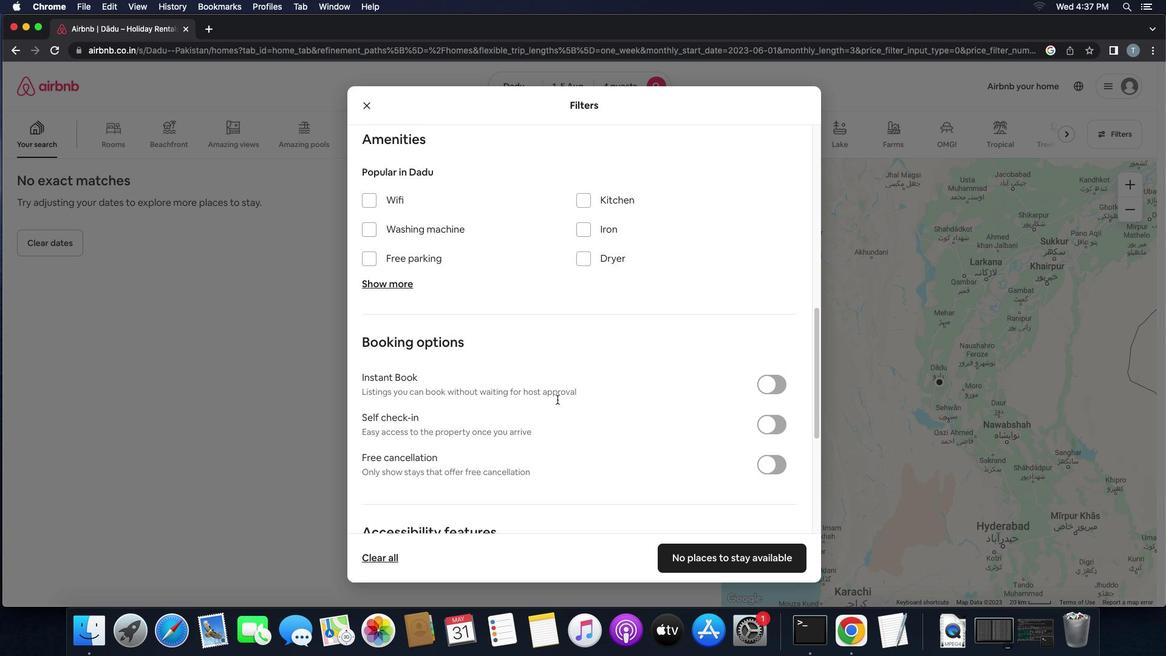
Action: Mouse scrolled (557, 399) with delta (0, 0)
Screenshot: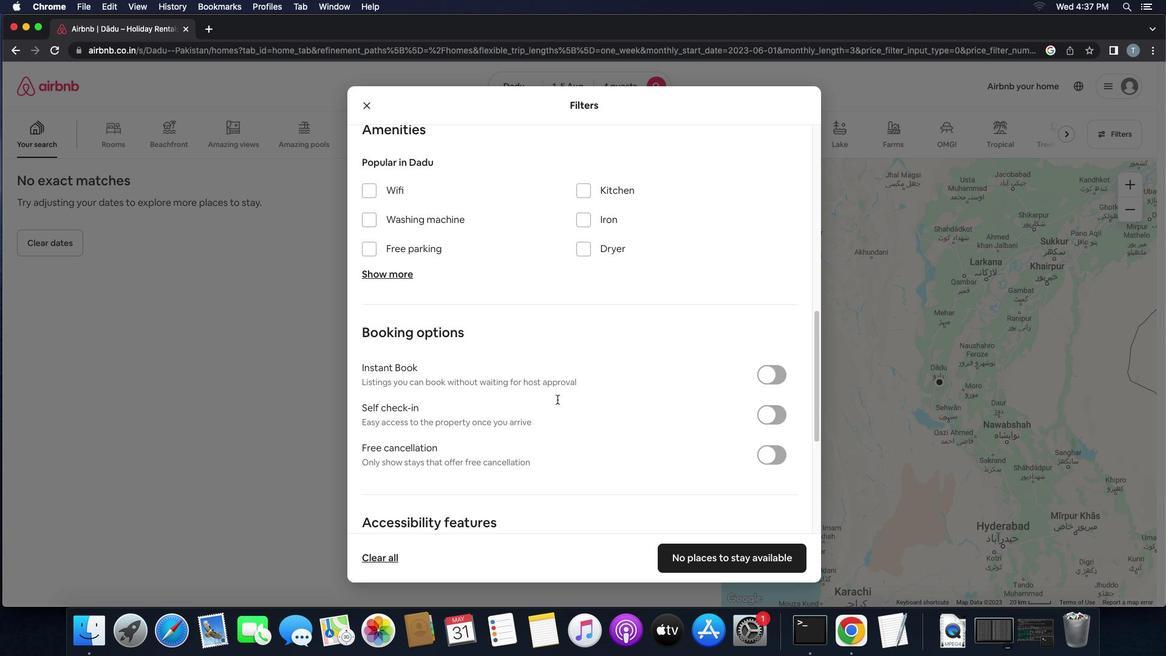 
Action: Mouse moved to (778, 391)
Screenshot: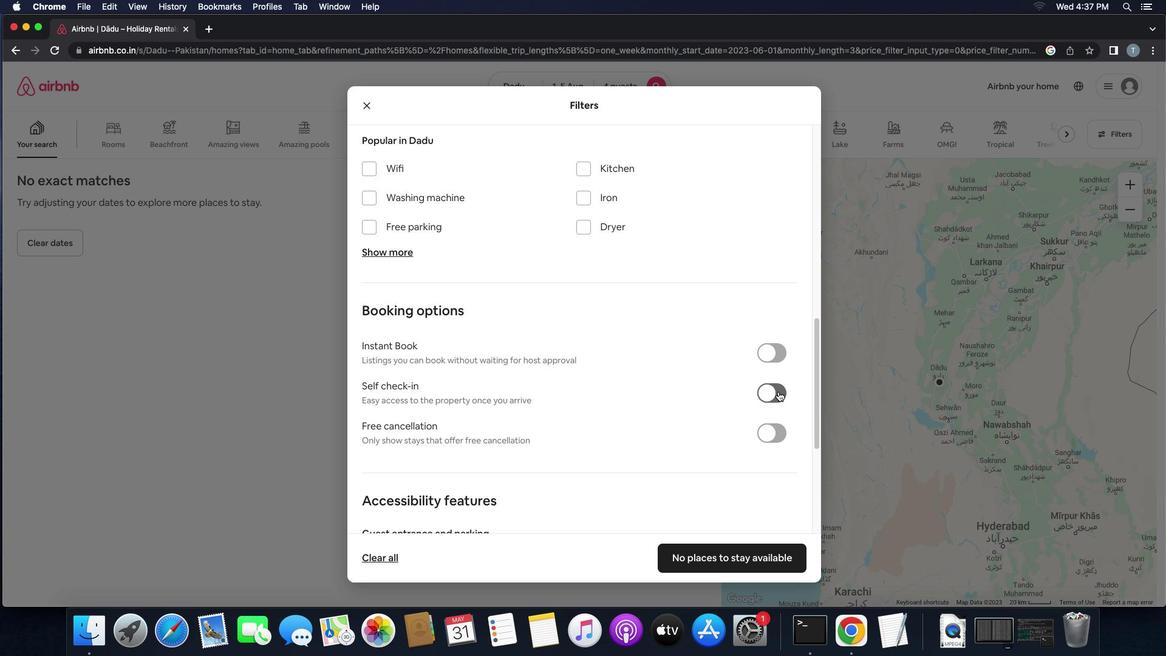 
Action: Mouse pressed left at (778, 391)
Screenshot: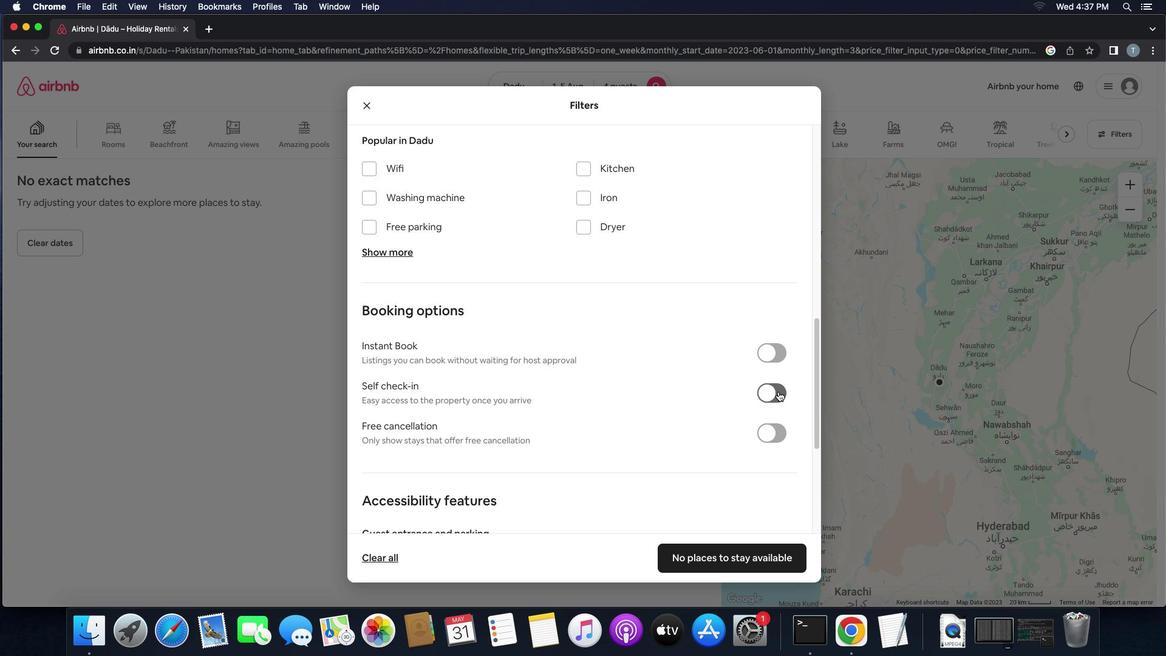 
Action: Mouse moved to (659, 407)
Screenshot: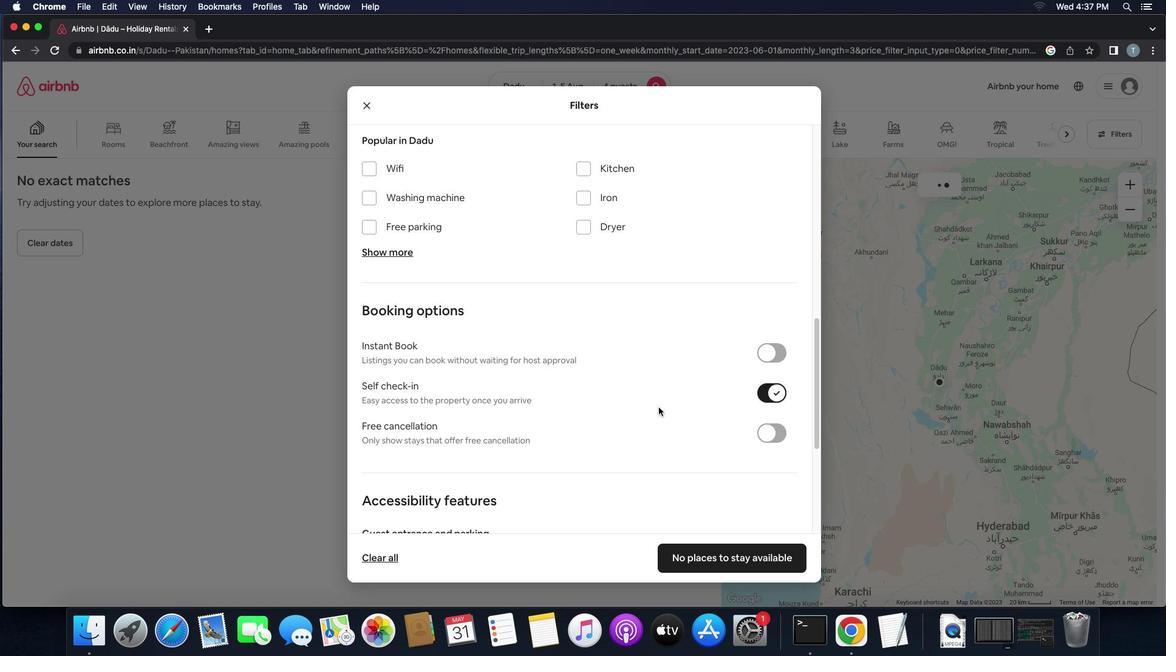 
Action: Mouse scrolled (659, 407) with delta (0, 0)
Screenshot: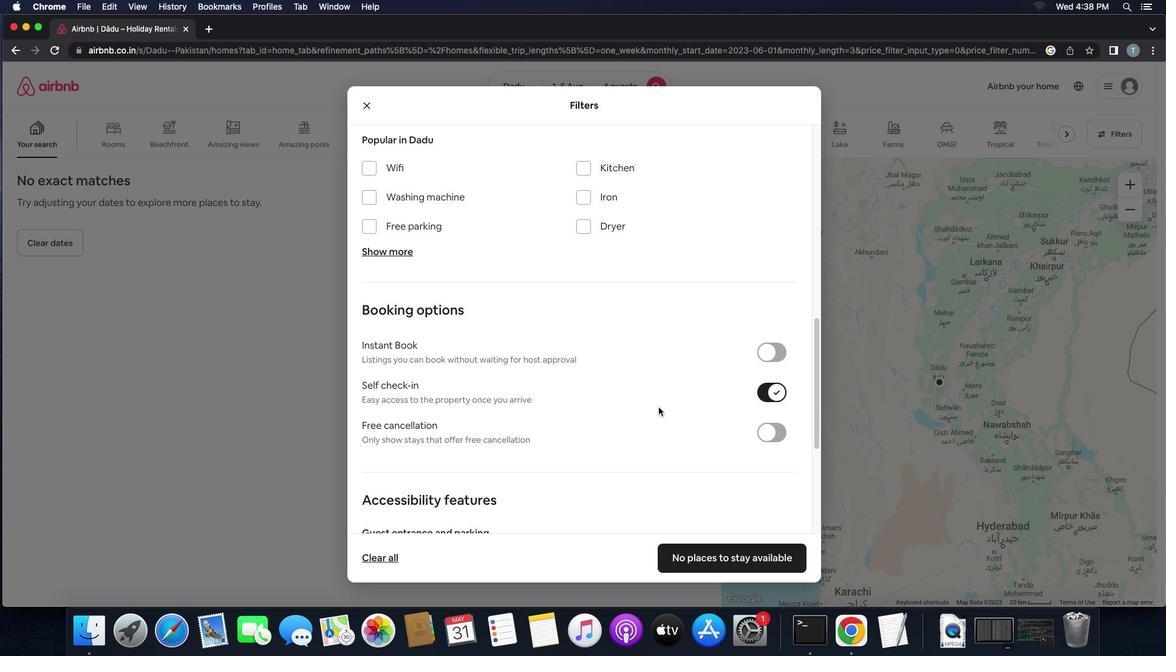 
Action: Mouse scrolled (659, 407) with delta (0, 0)
Screenshot: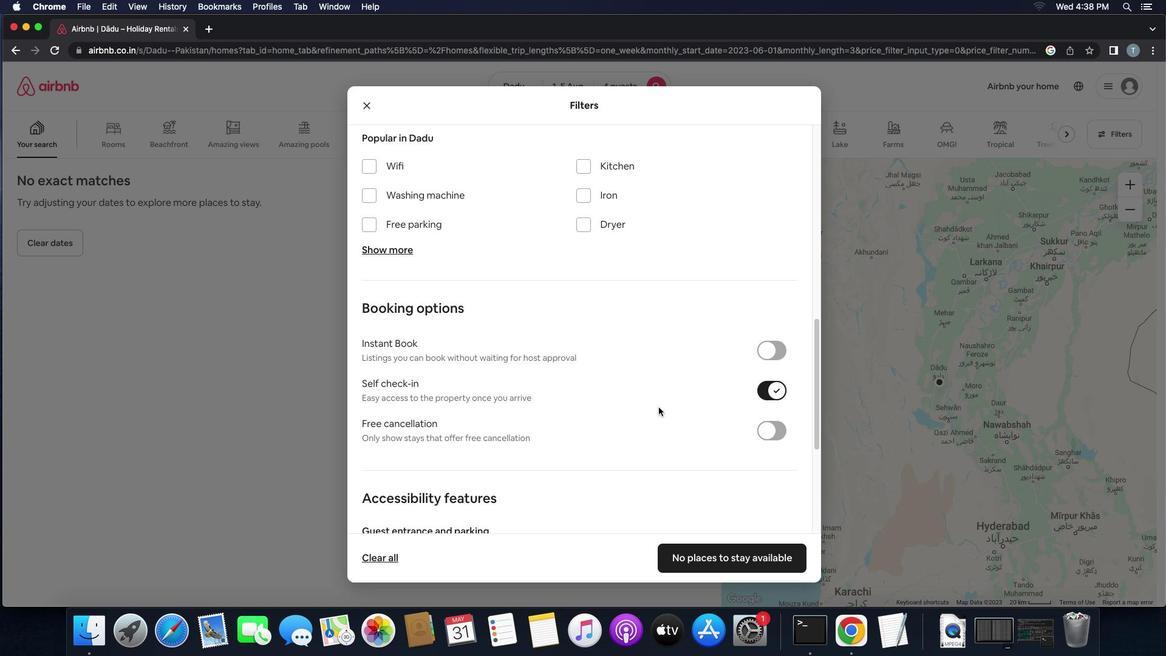 
Action: Mouse scrolled (659, 407) with delta (0, 0)
Screenshot: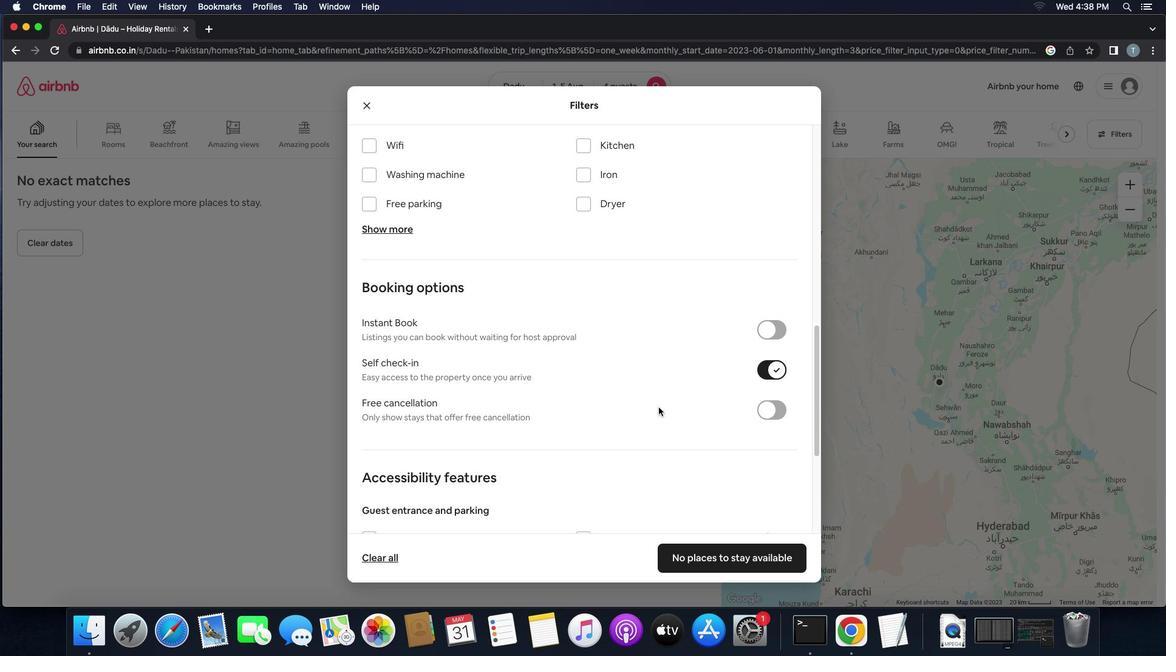
Action: Mouse scrolled (659, 407) with delta (0, 0)
Screenshot: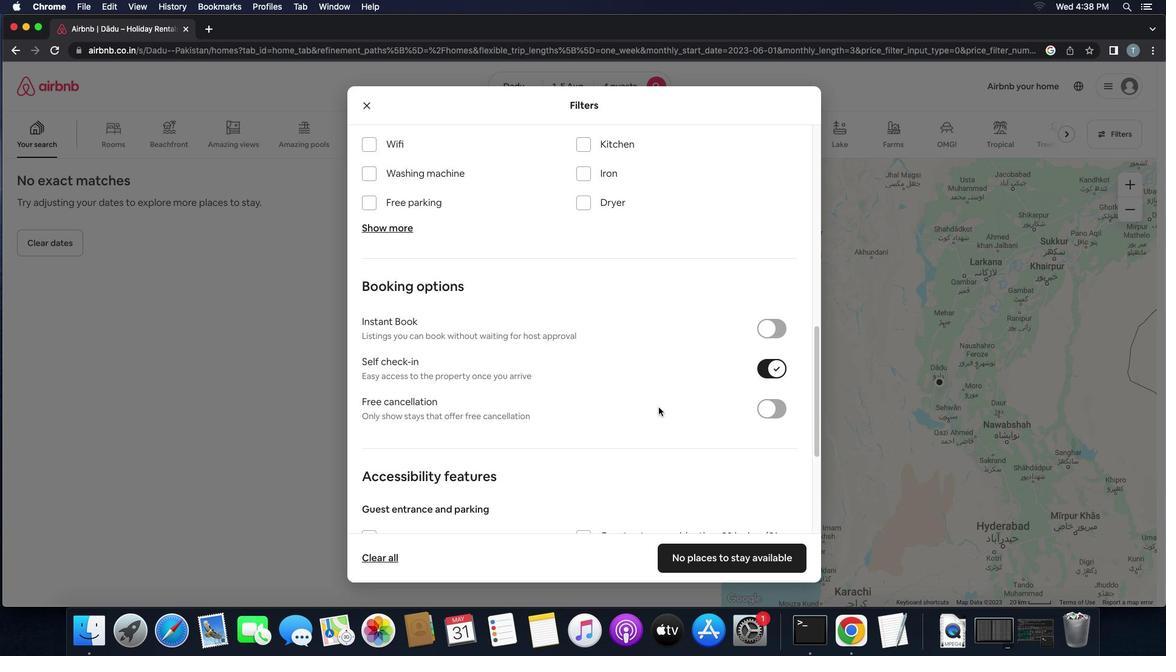 
Action: Mouse scrolled (659, 407) with delta (0, 0)
Screenshot: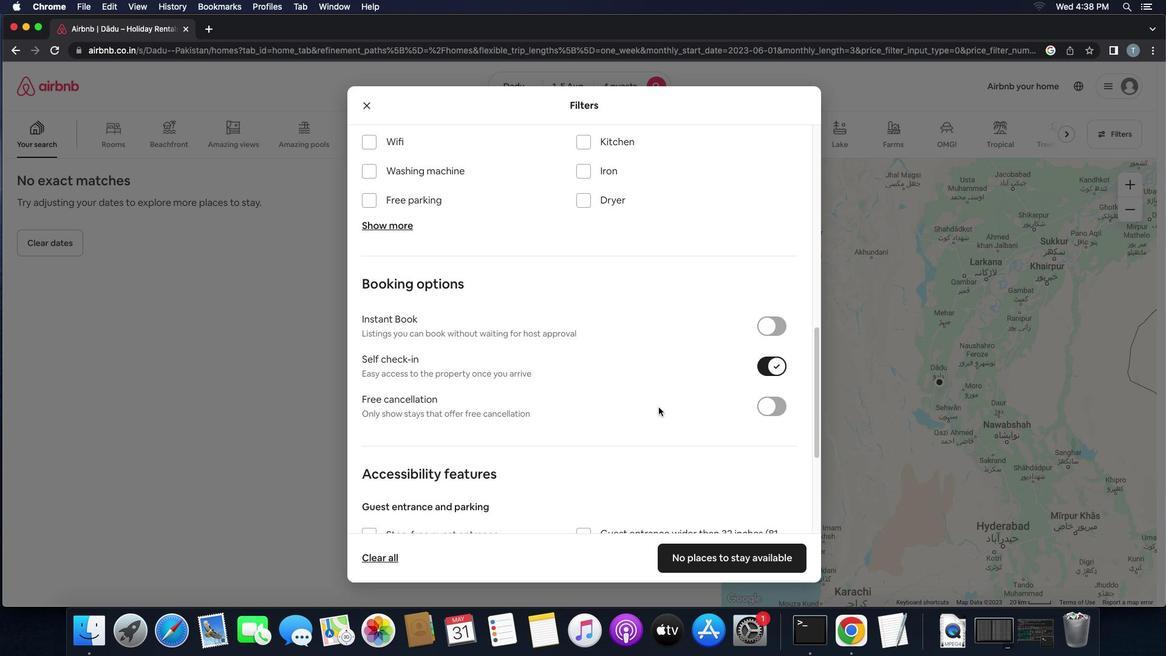 
Action: Mouse scrolled (659, 407) with delta (0, 0)
Screenshot: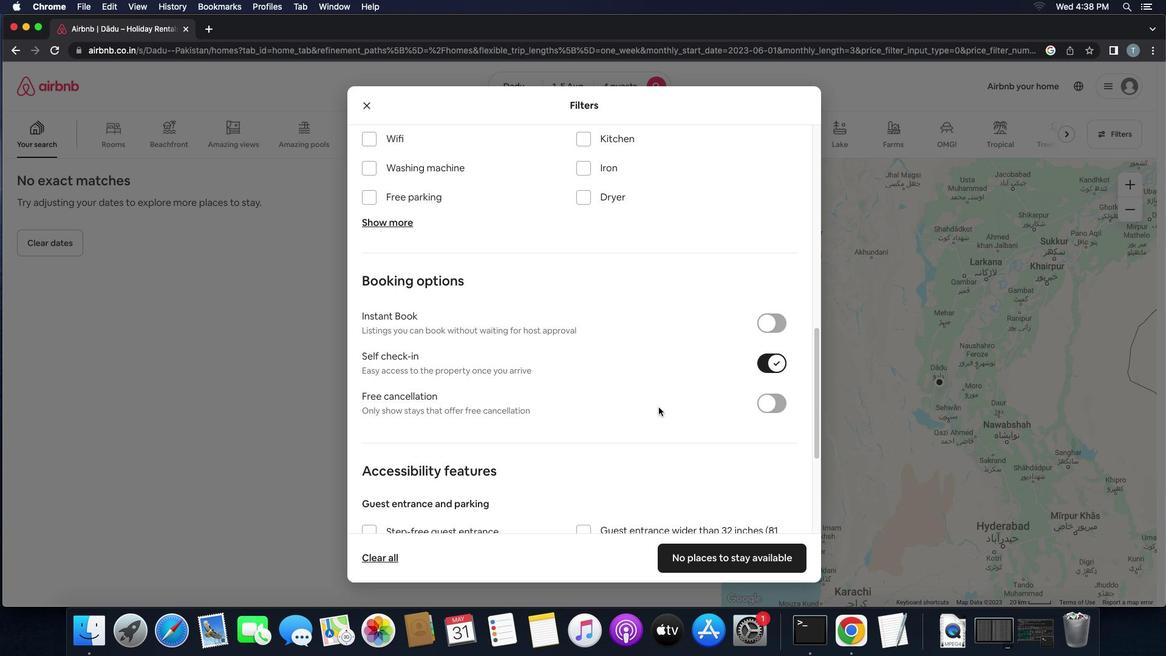 
Action: Mouse scrolled (659, 407) with delta (0, 0)
Screenshot: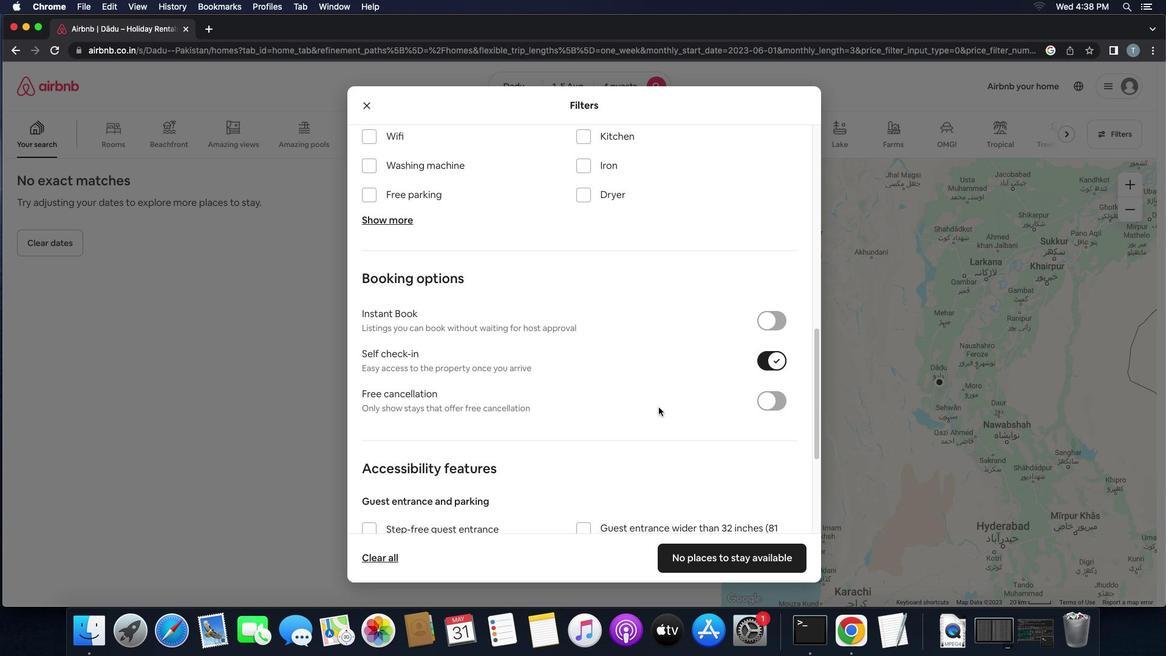 
Action: Mouse scrolled (659, 407) with delta (0, 0)
Screenshot: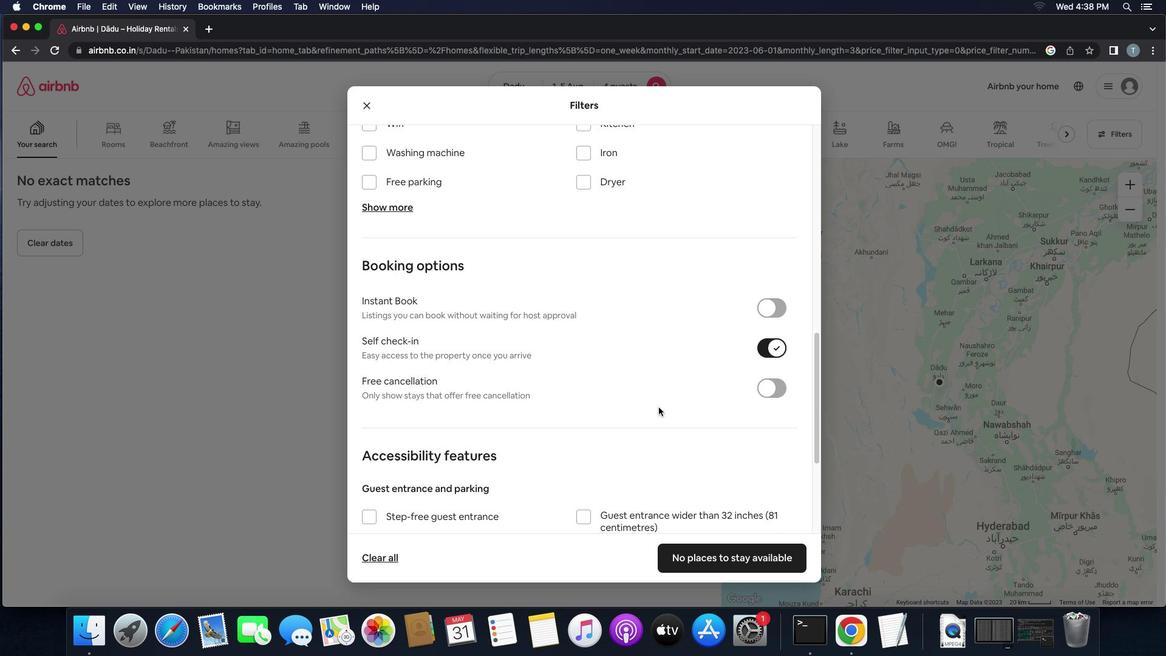 
Action: Mouse scrolled (659, 407) with delta (0, 0)
Screenshot: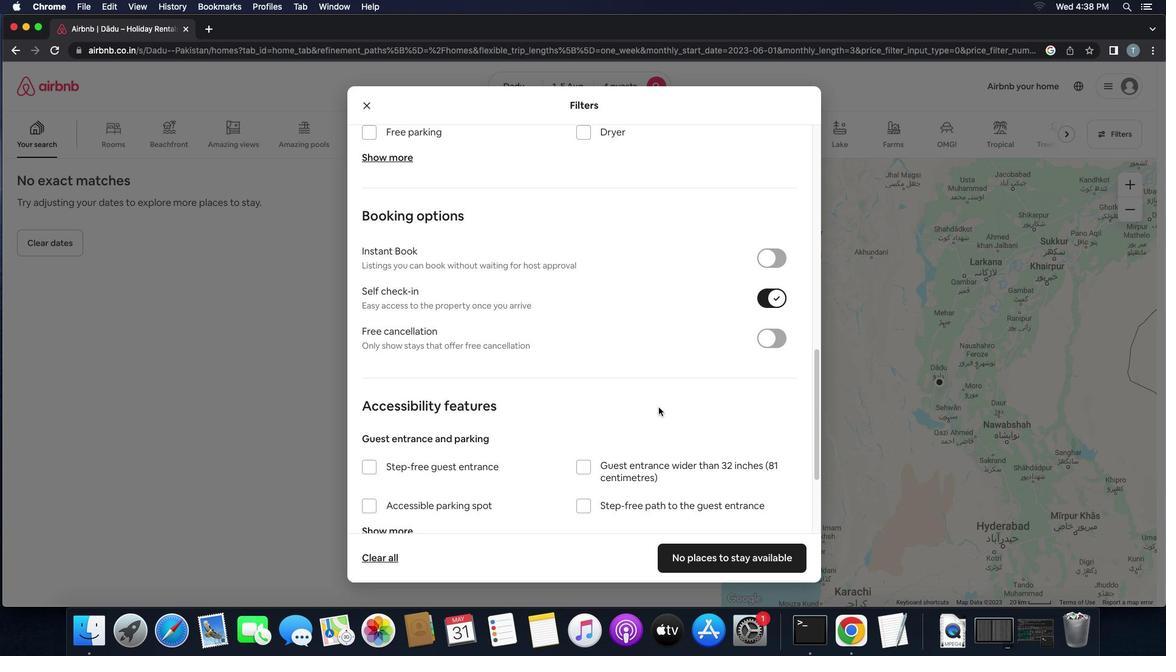 
Action: Mouse scrolled (659, 407) with delta (0, 0)
Screenshot: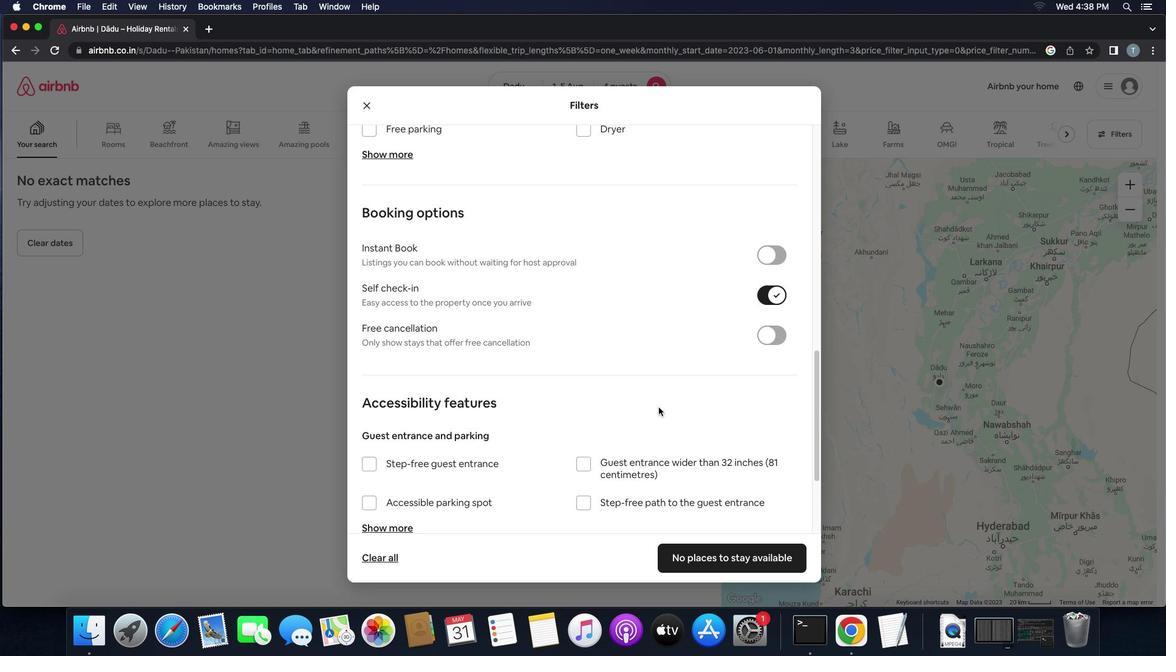 
Action: Mouse scrolled (659, 407) with delta (0, -1)
Screenshot: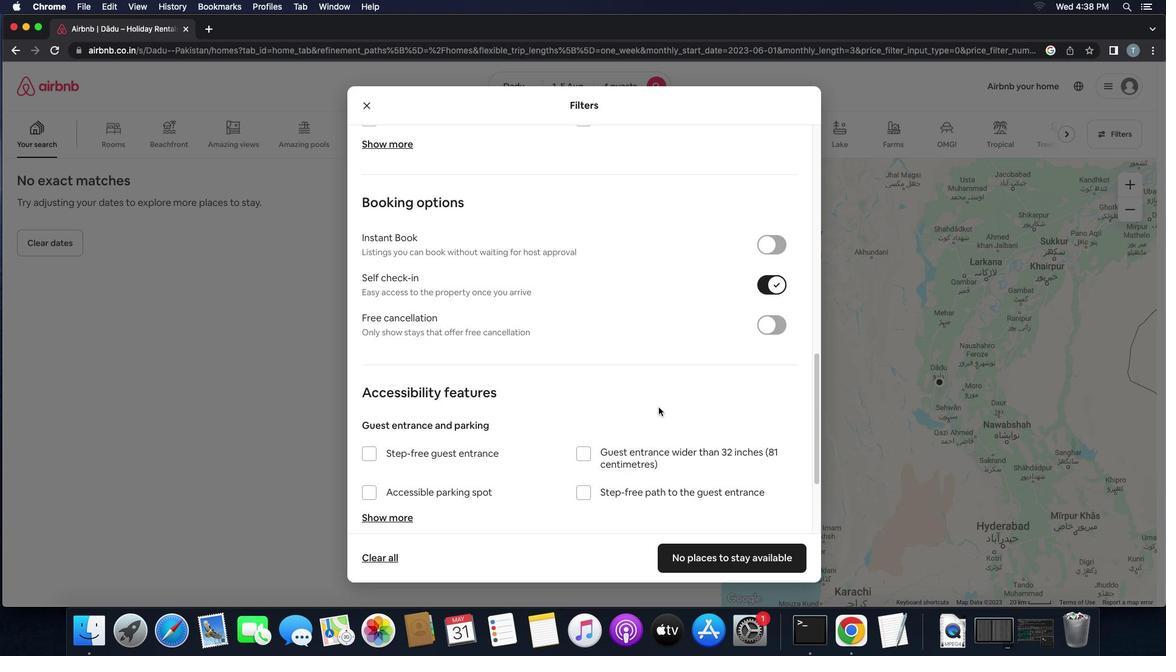 
Action: Mouse scrolled (659, 407) with delta (0, -2)
Screenshot: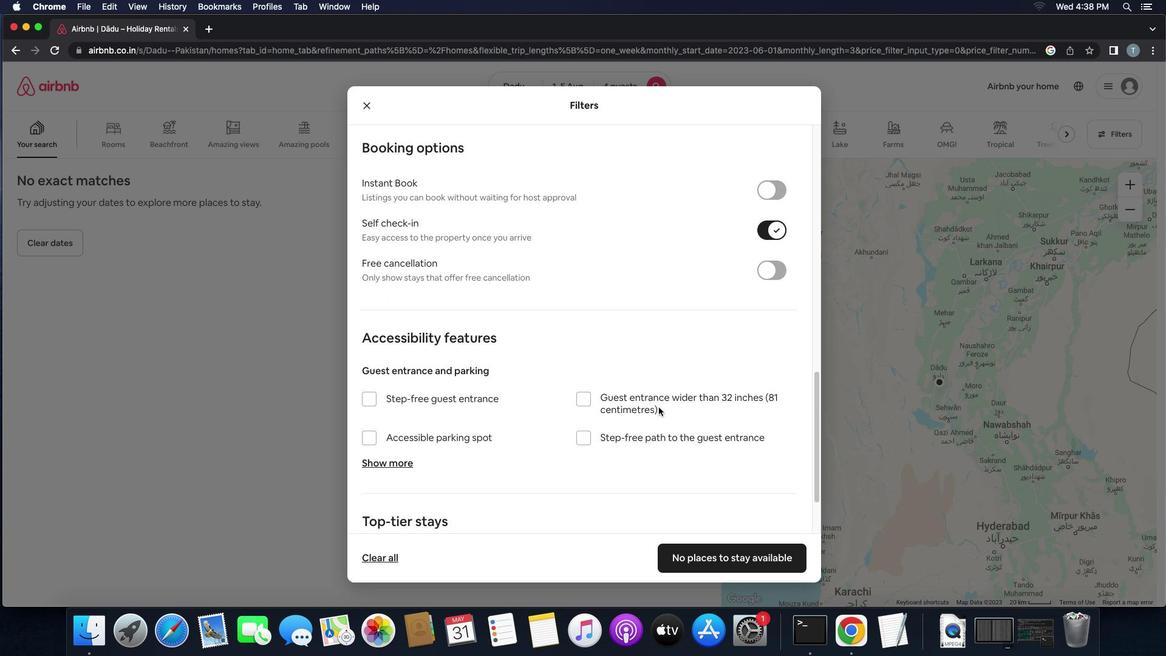 
Action: Mouse scrolled (659, 407) with delta (0, 0)
Screenshot: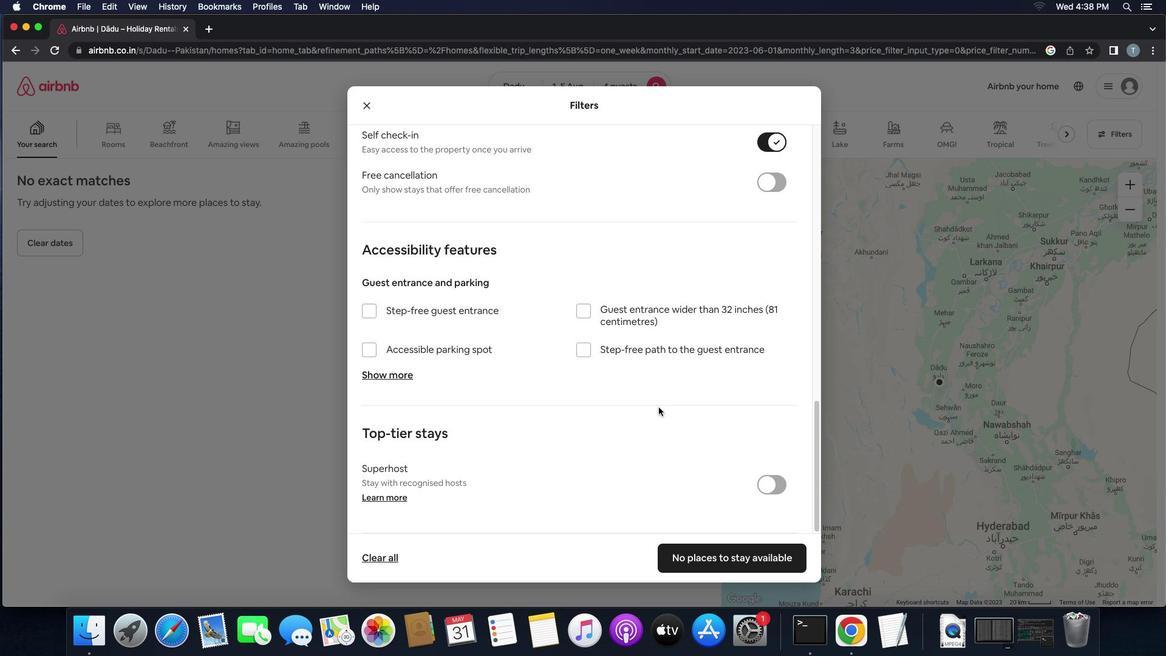 
Action: Mouse scrolled (659, 407) with delta (0, 0)
Screenshot: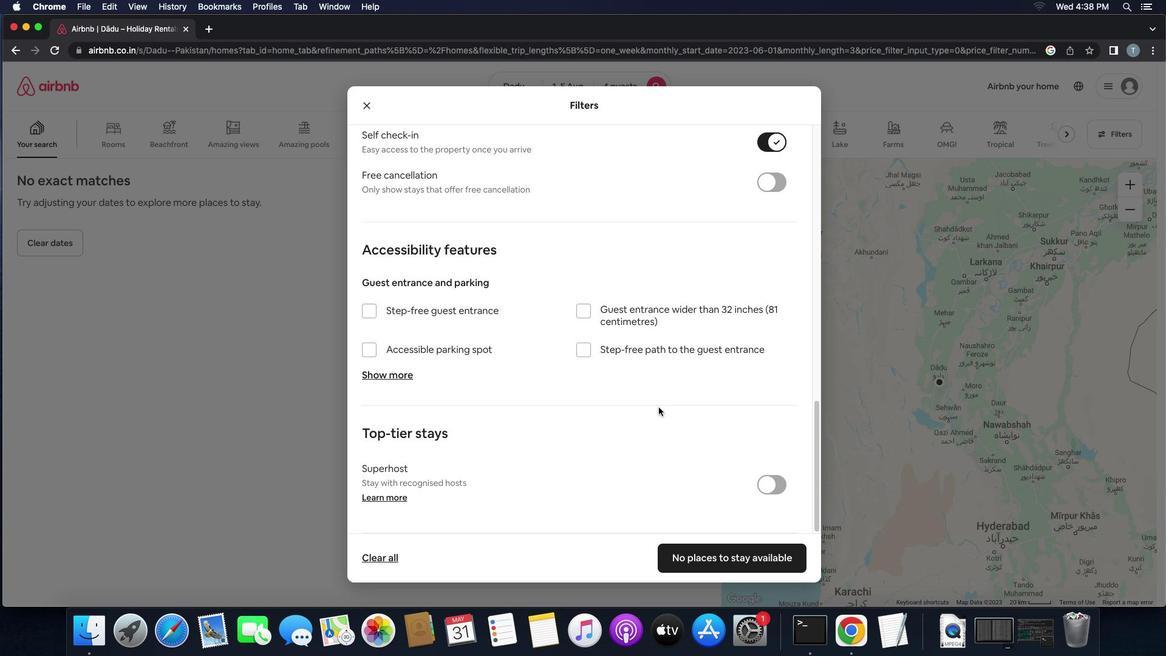 
Action: Mouse scrolled (659, 407) with delta (0, -1)
Screenshot: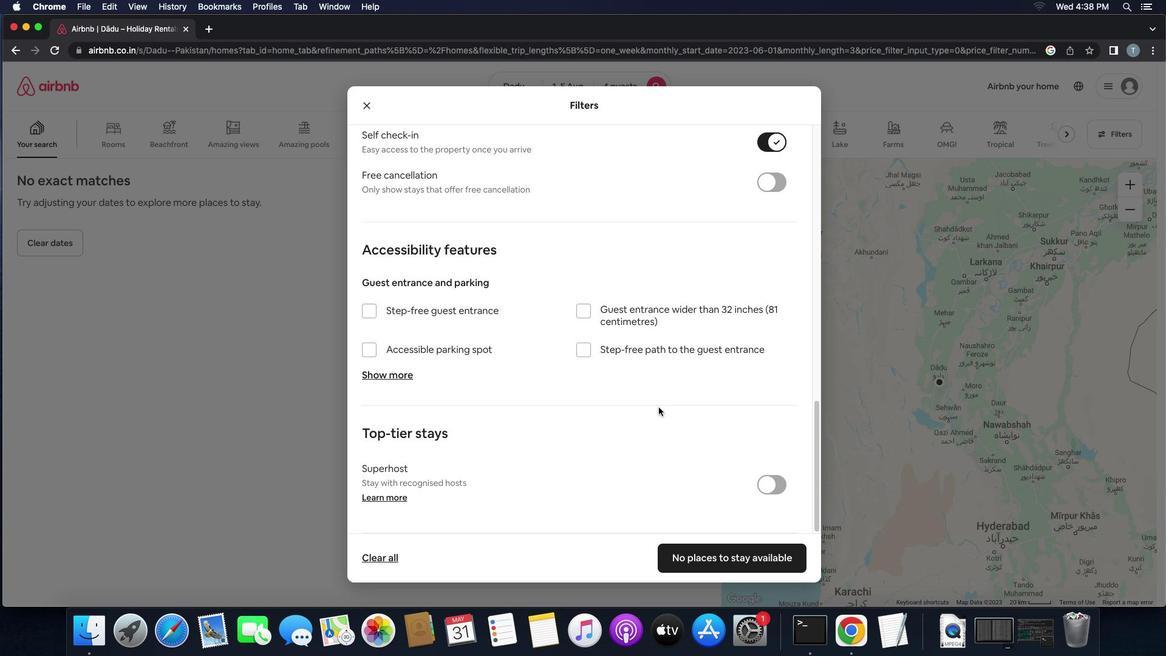
Action: Mouse scrolled (659, 407) with delta (0, -2)
Screenshot: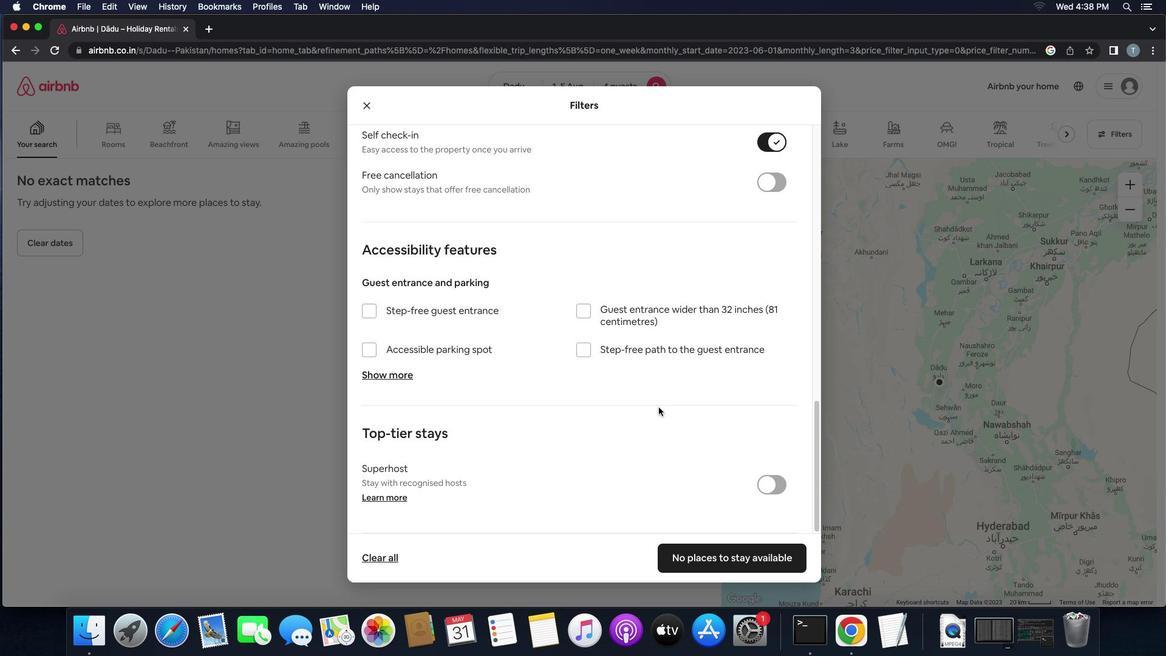 
Action: Mouse scrolled (659, 407) with delta (0, -3)
Screenshot: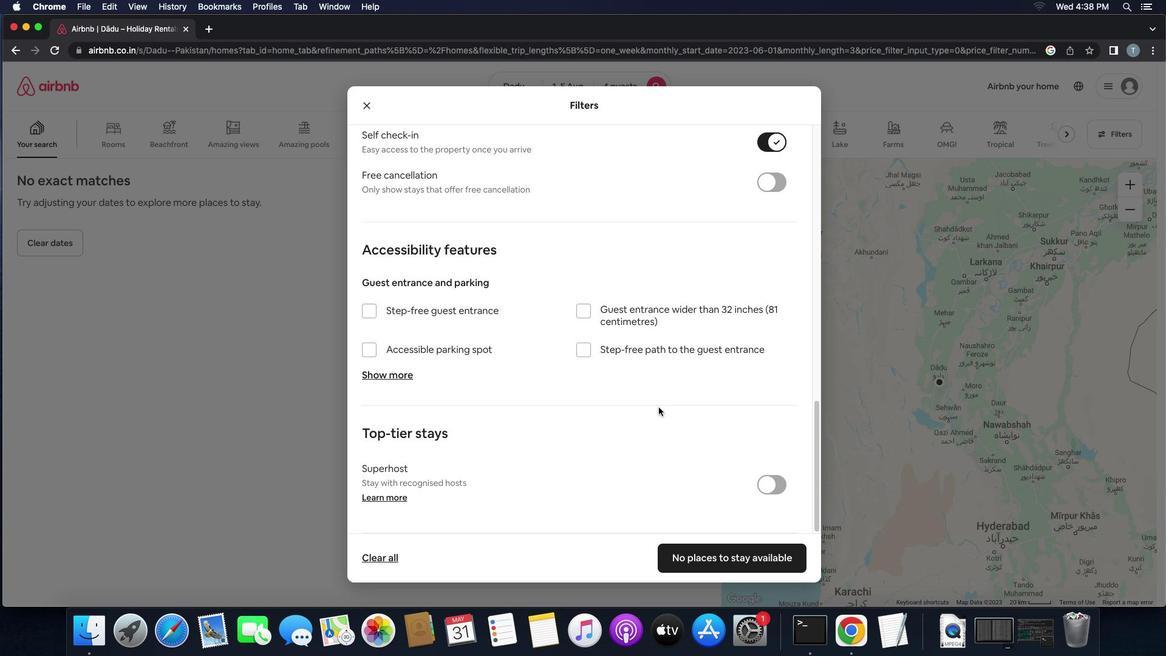 
Action: Mouse moved to (717, 557)
Screenshot: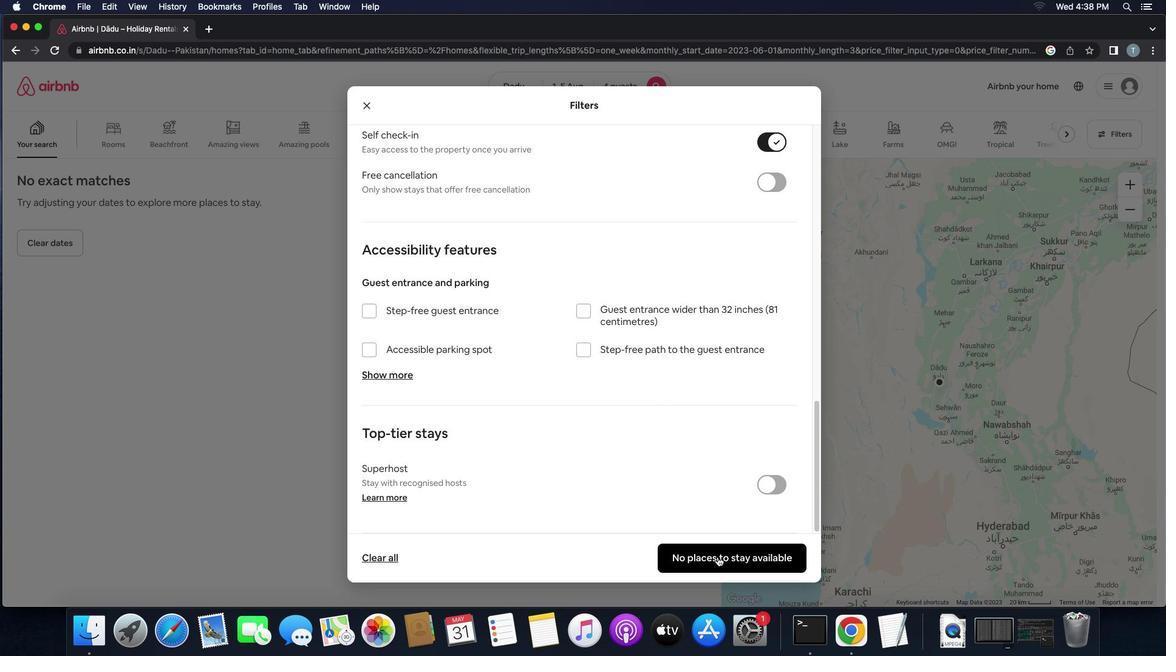
Action: Mouse pressed left at (717, 557)
Screenshot: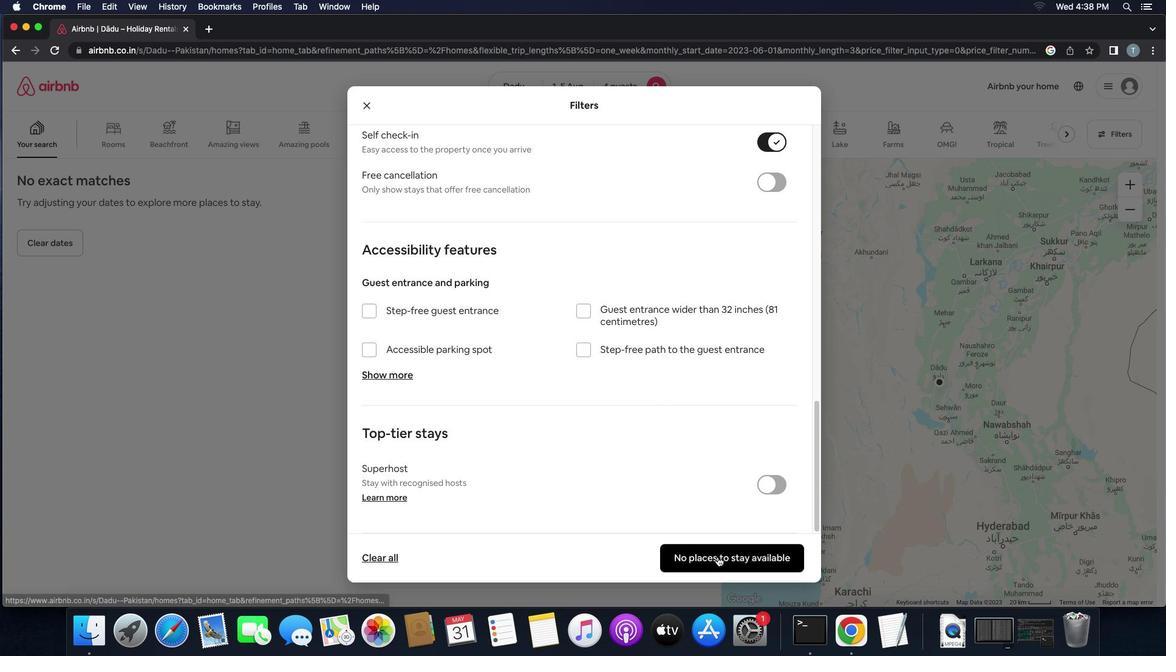 
Action: Mouse moved to (715, 556)
Screenshot: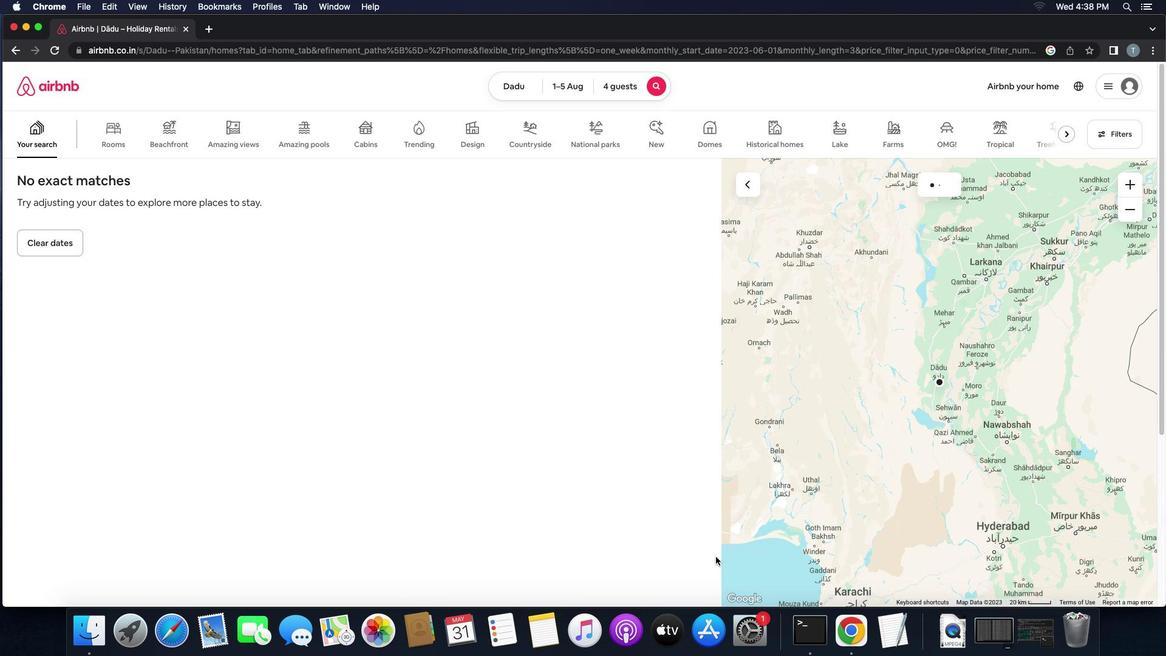 
